 Task: Look for space in Khanapur, India from 10th June, 2023 to 25th June, 2023 for 4 adults in price range Rs.10000 to Rs.15000. Place can be private room with 4 bedrooms having 4 beds and 4 bathrooms. Property type can be house, flat, guest house, hotel. Amenities needed are: wifi, TV, free parkinig on premises, gym, breakfast. Booking option can be shelf check-in. Required host language is English.
Action: Mouse moved to (621, 146)
Screenshot: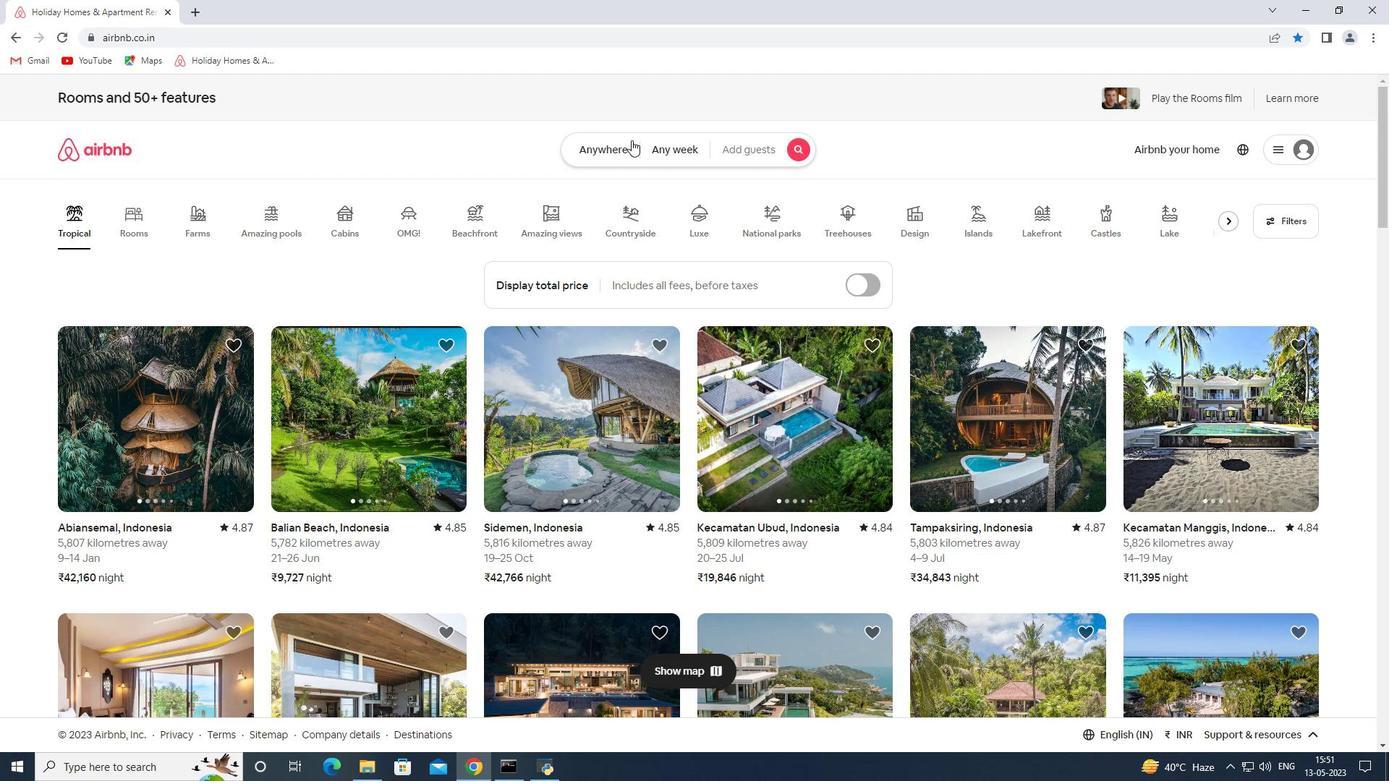 
Action: Mouse pressed left at (621, 146)
Screenshot: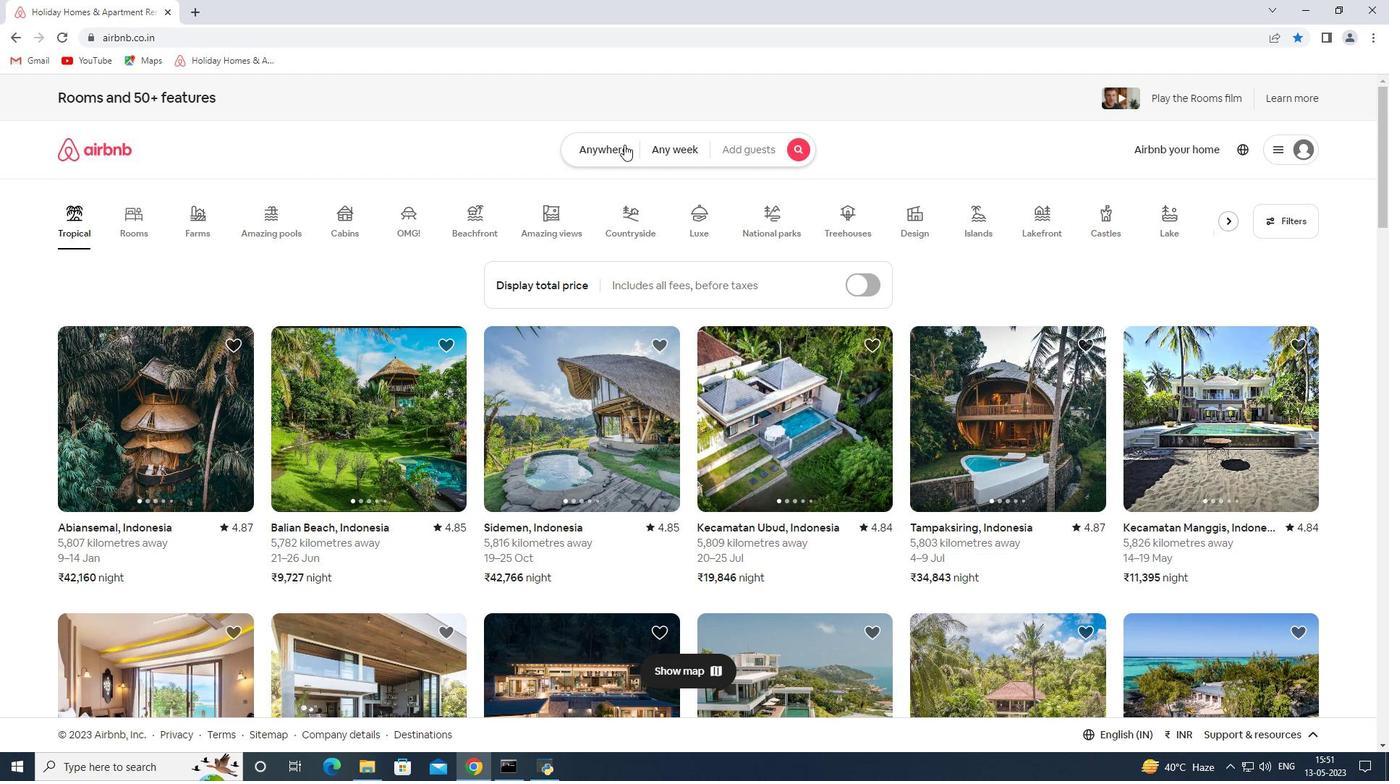 
Action: Mouse moved to (532, 203)
Screenshot: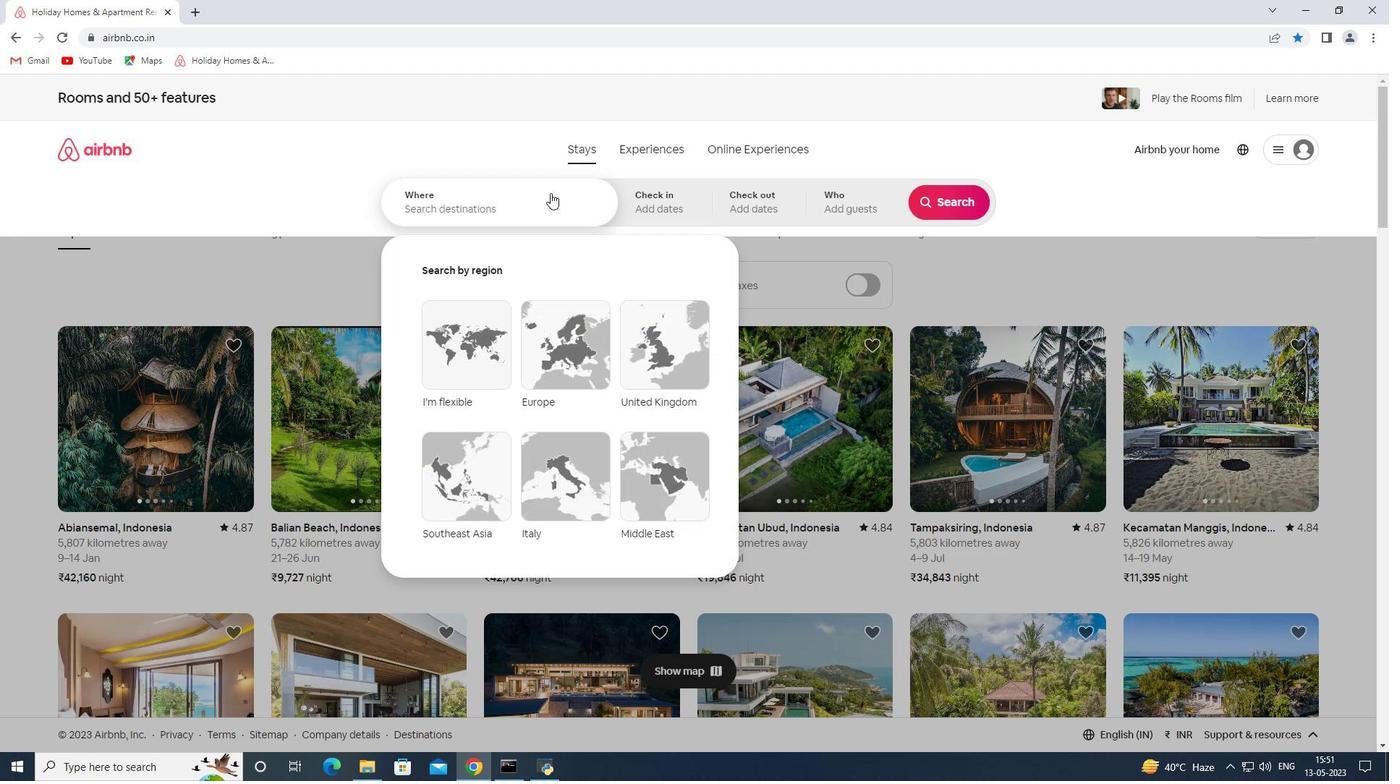 
Action: Mouse pressed left at (532, 203)
Screenshot: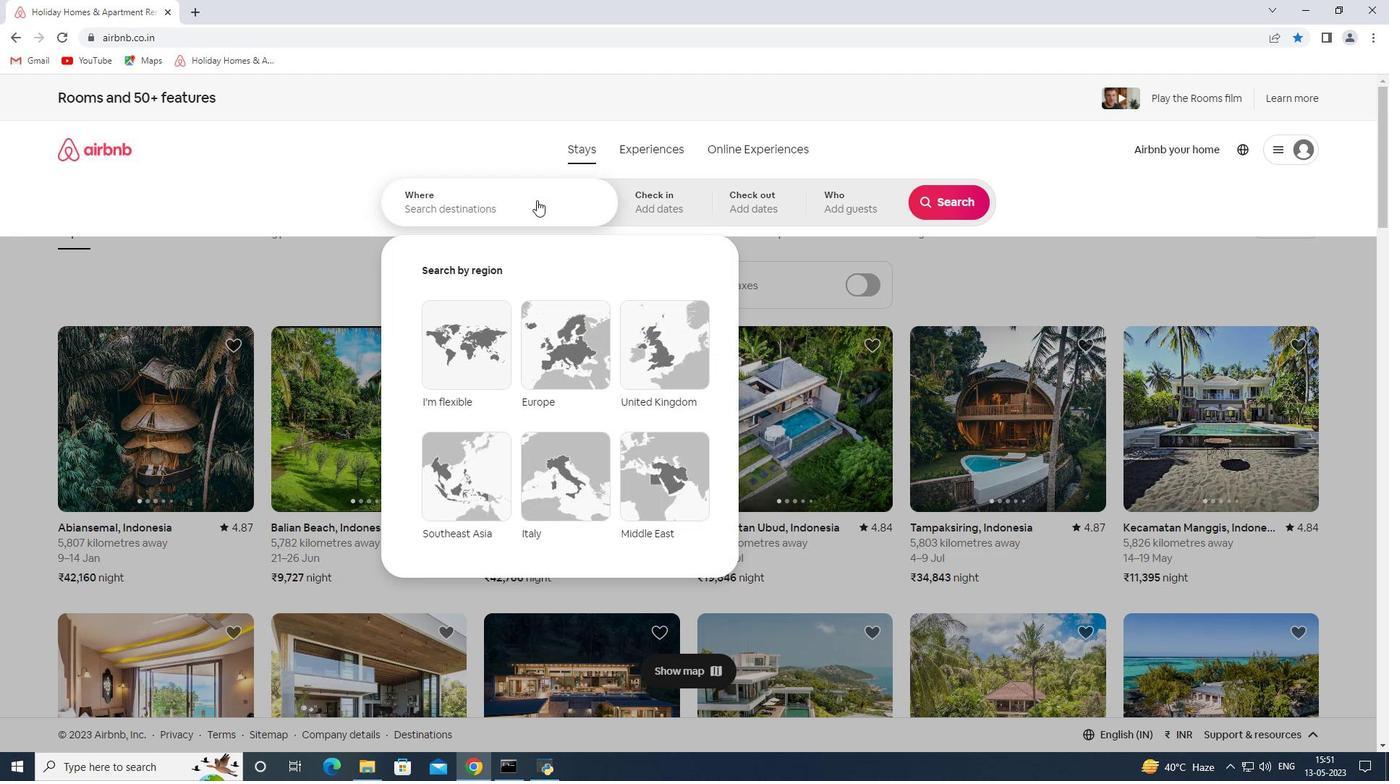 
Action: Mouse moved to (527, 204)
Screenshot: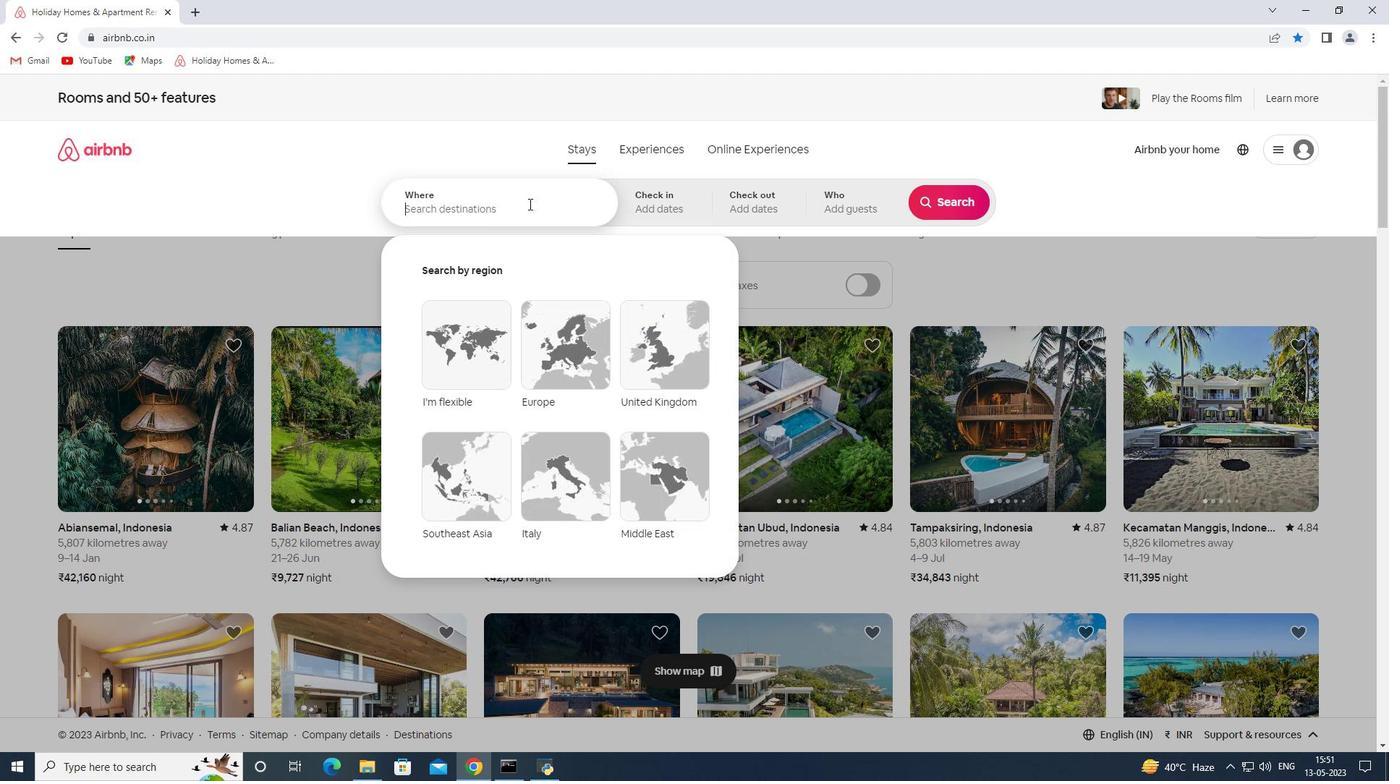 
Action: Key pressed <Key.shift>Khn<Key.backspace>anapur,<Key.space><Key.shift>India<Key.shift><Key.enter>
Screenshot: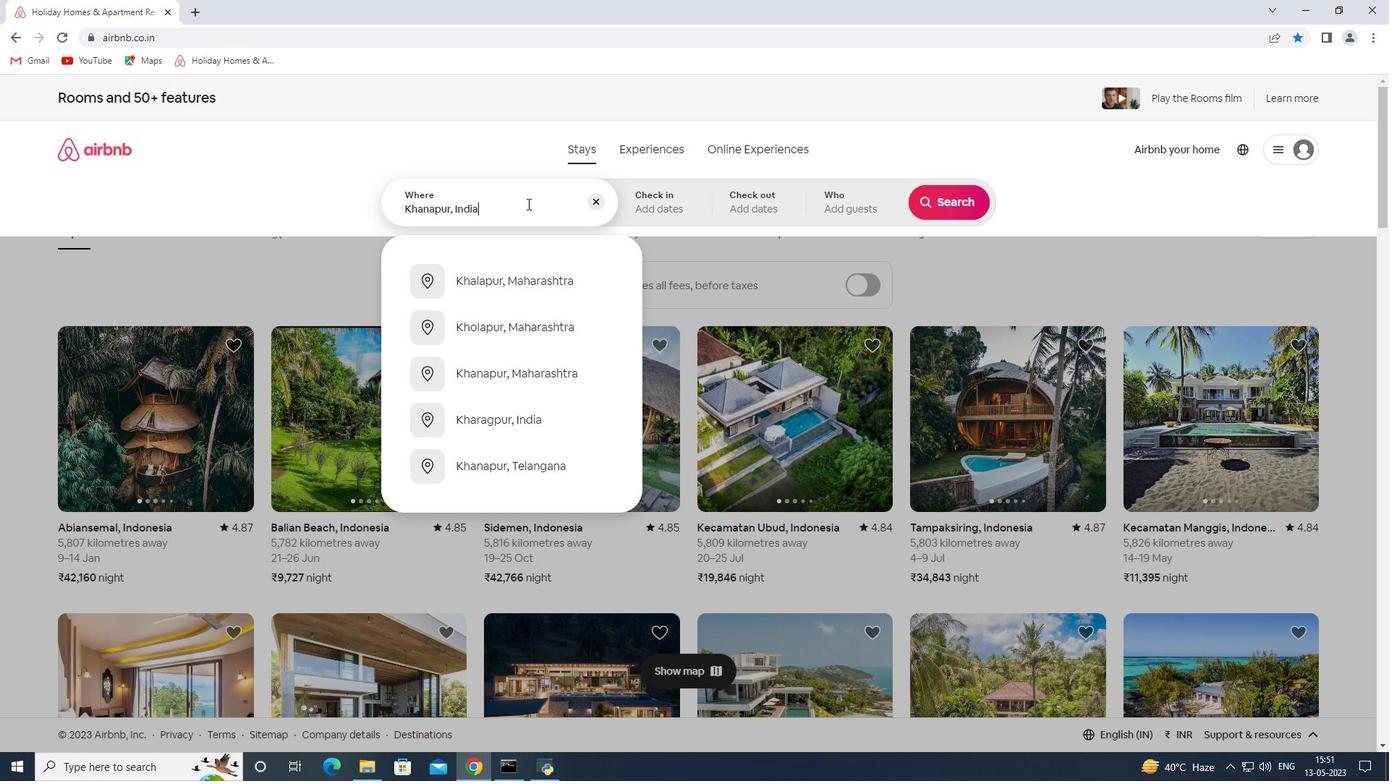 
Action: Mouse moved to (926, 418)
Screenshot: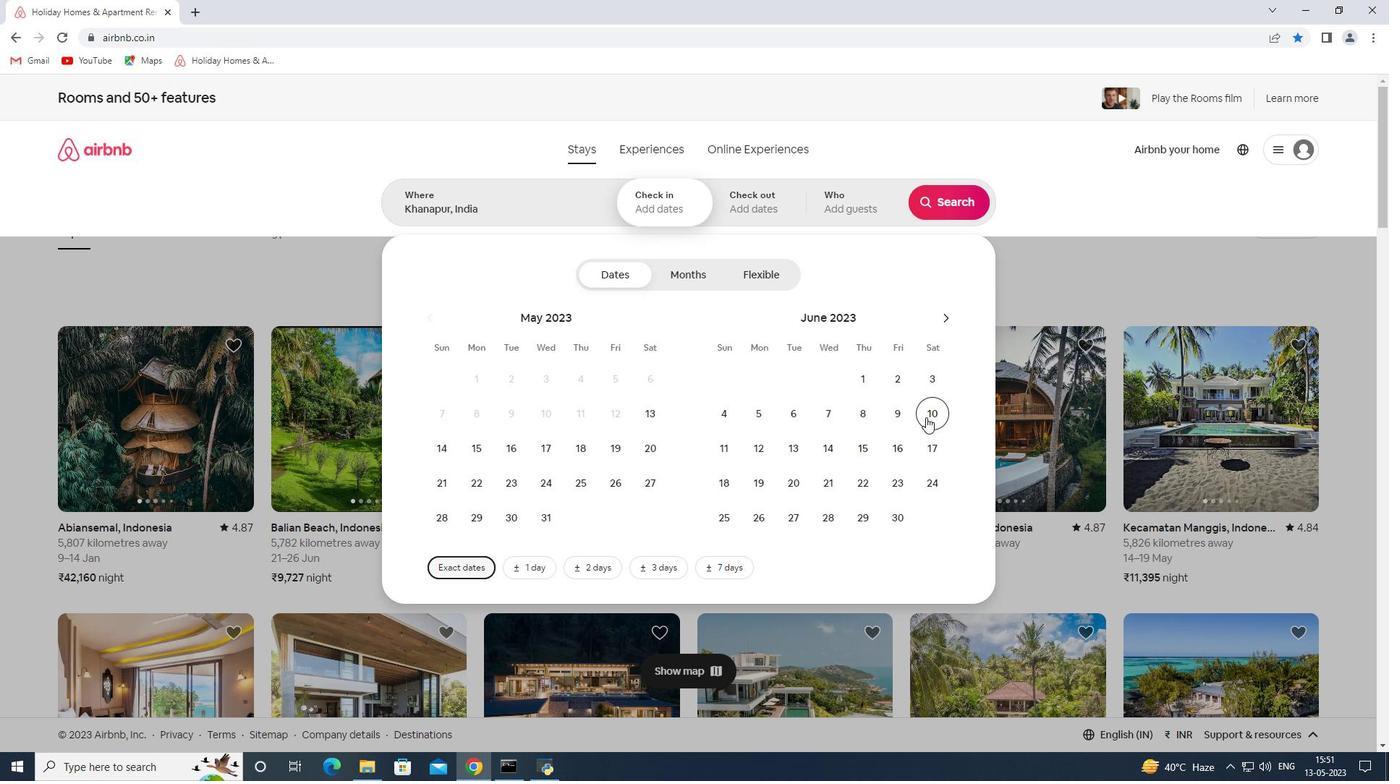 
Action: Mouse pressed left at (926, 418)
Screenshot: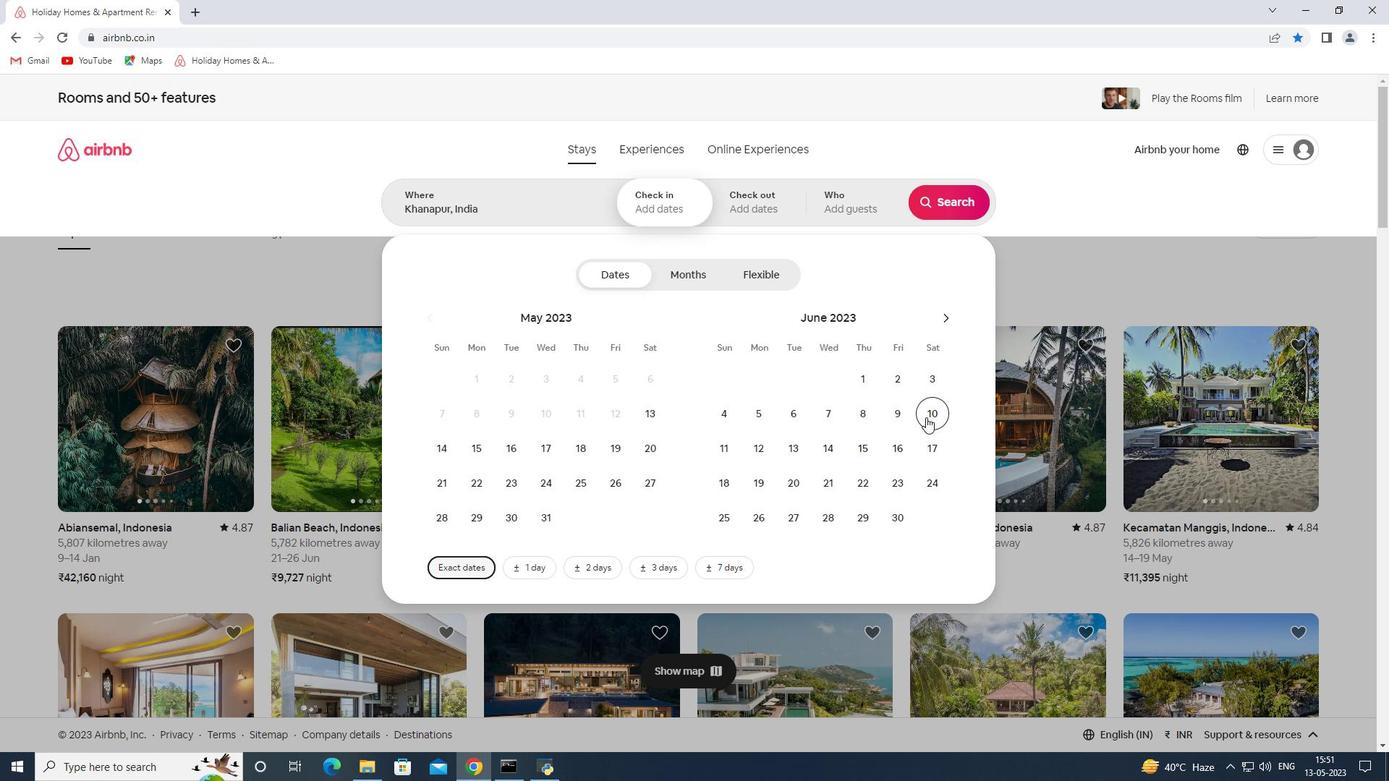 
Action: Mouse moved to (733, 518)
Screenshot: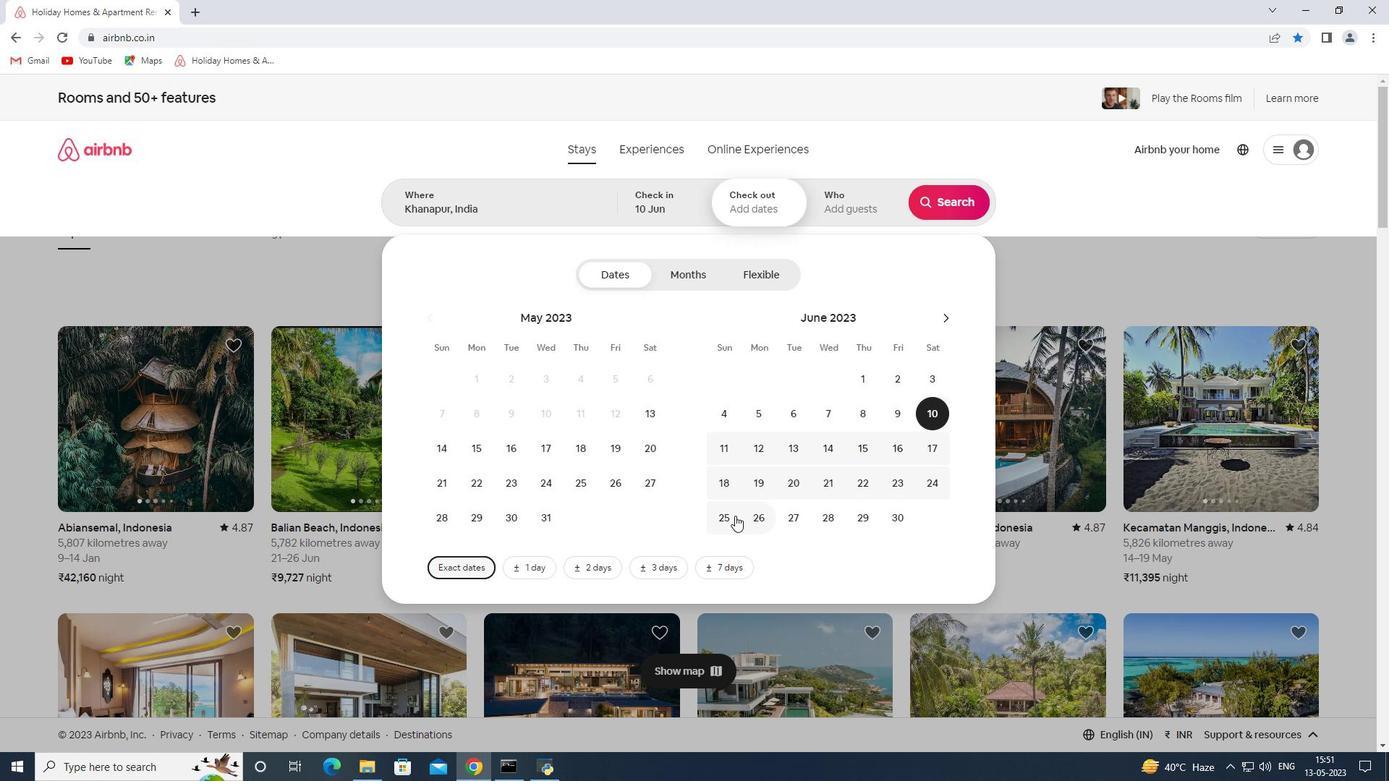 
Action: Mouse pressed left at (733, 518)
Screenshot: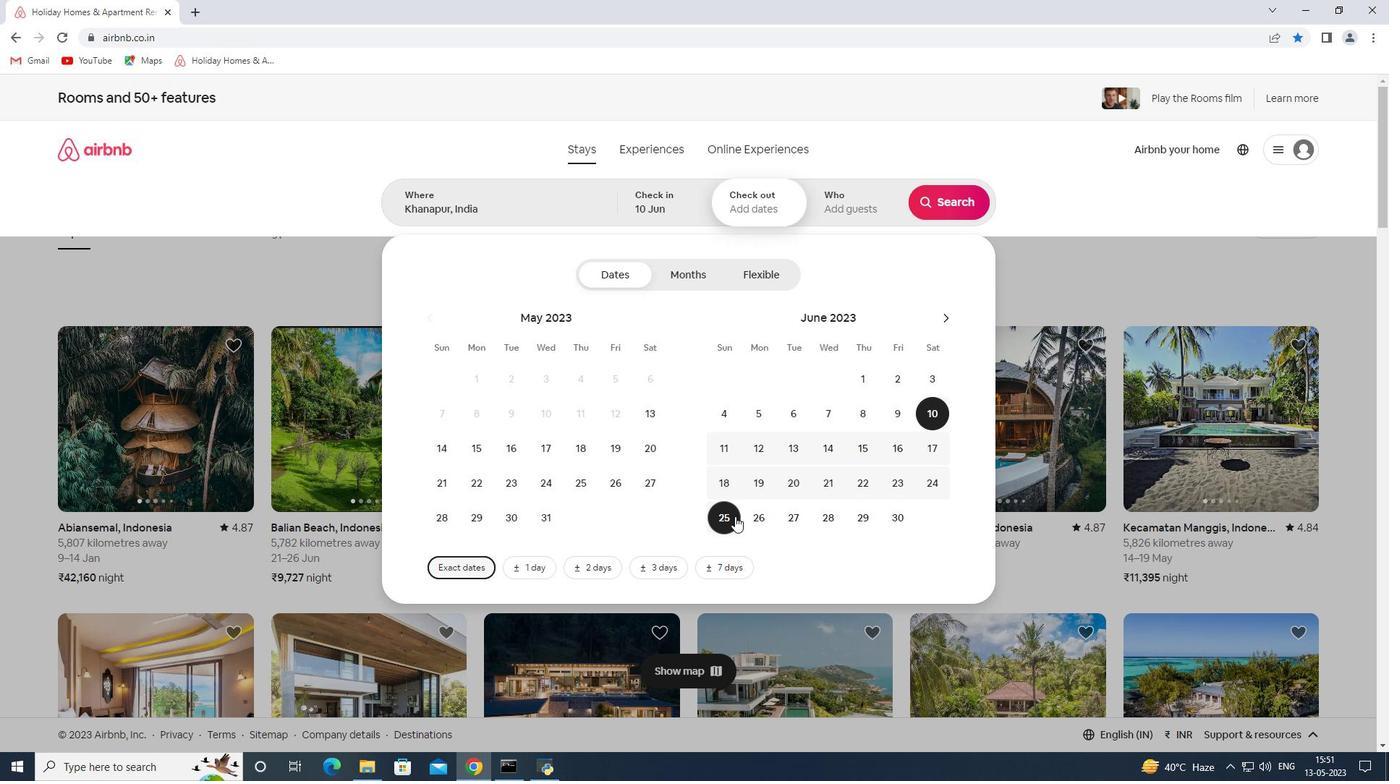 
Action: Mouse moved to (829, 208)
Screenshot: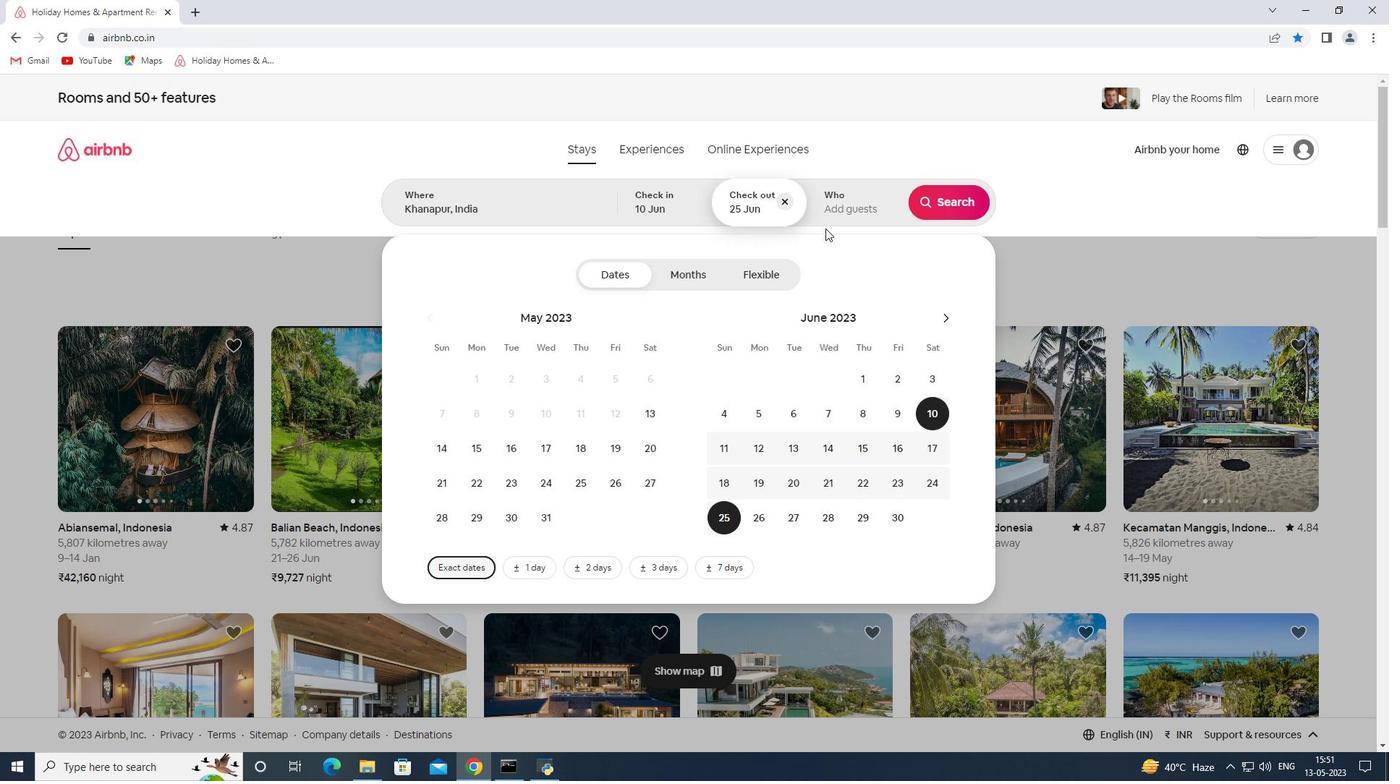 
Action: Mouse pressed left at (829, 208)
Screenshot: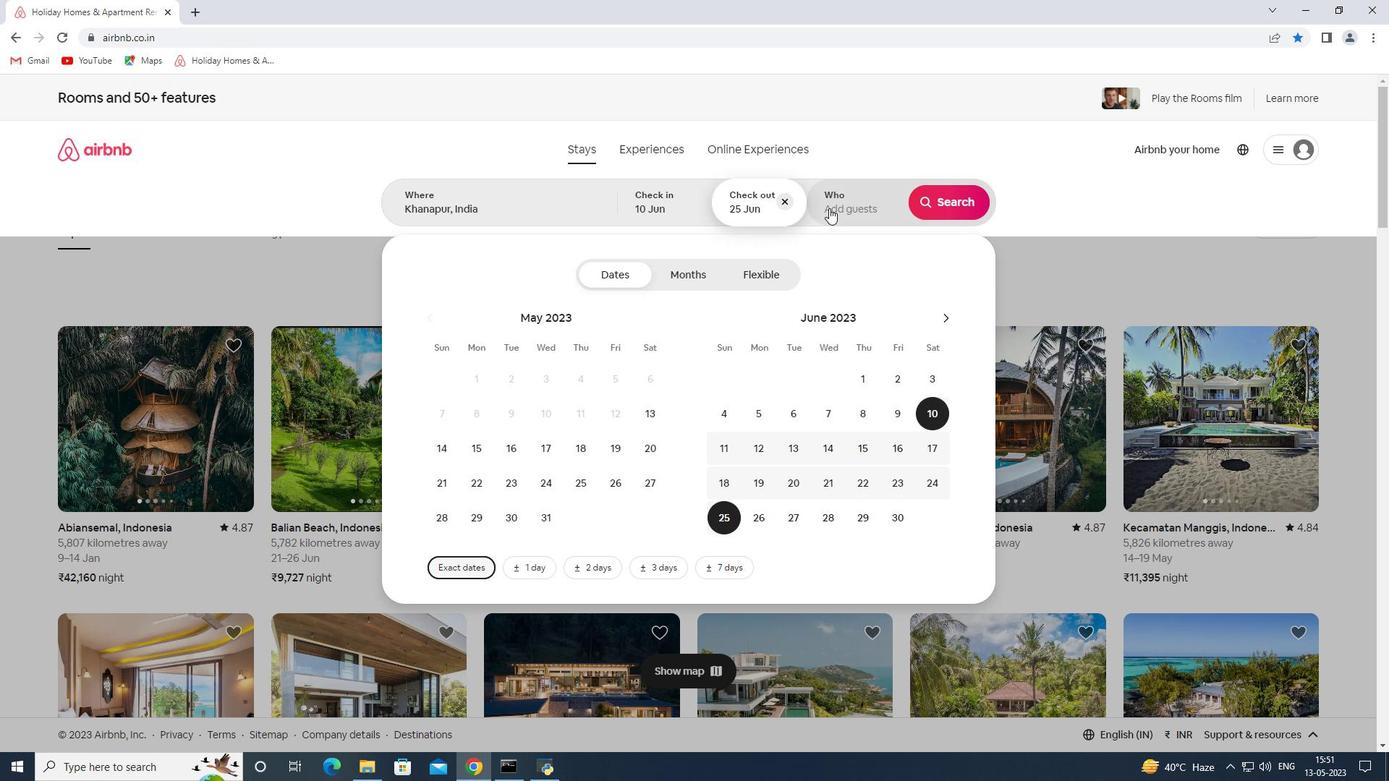
Action: Mouse moved to (954, 278)
Screenshot: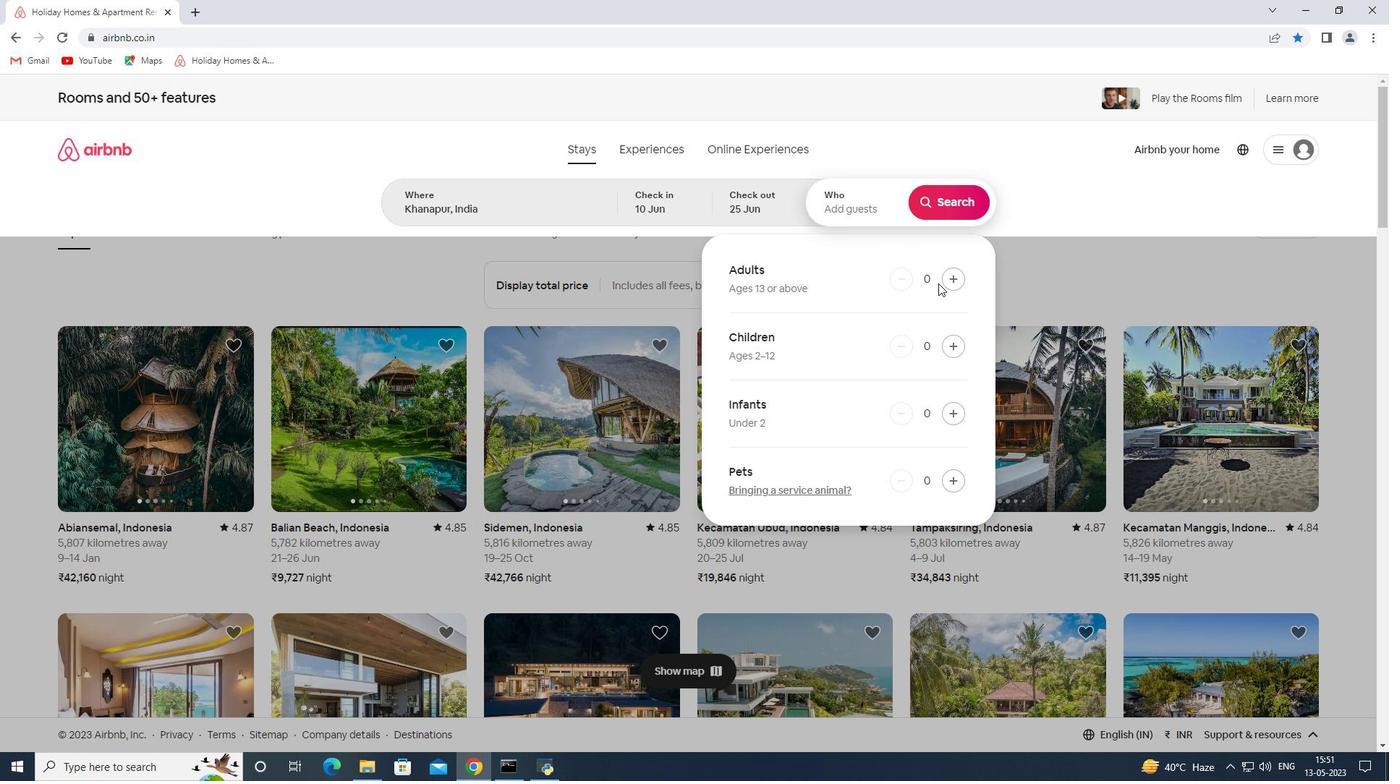 
Action: Mouse pressed left at (954, 278)
Screenshot: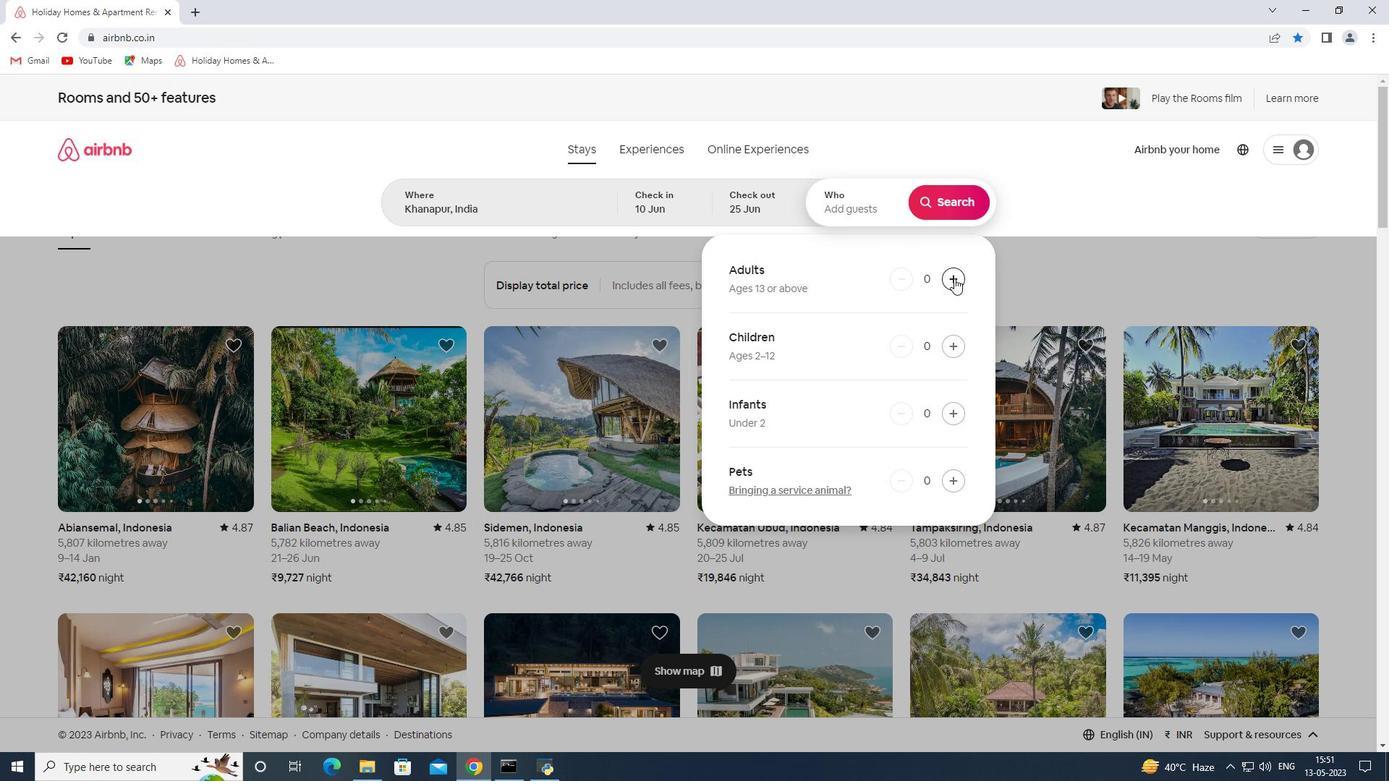 
Action: Mouse pressed left at (954, 278)
Screenshot: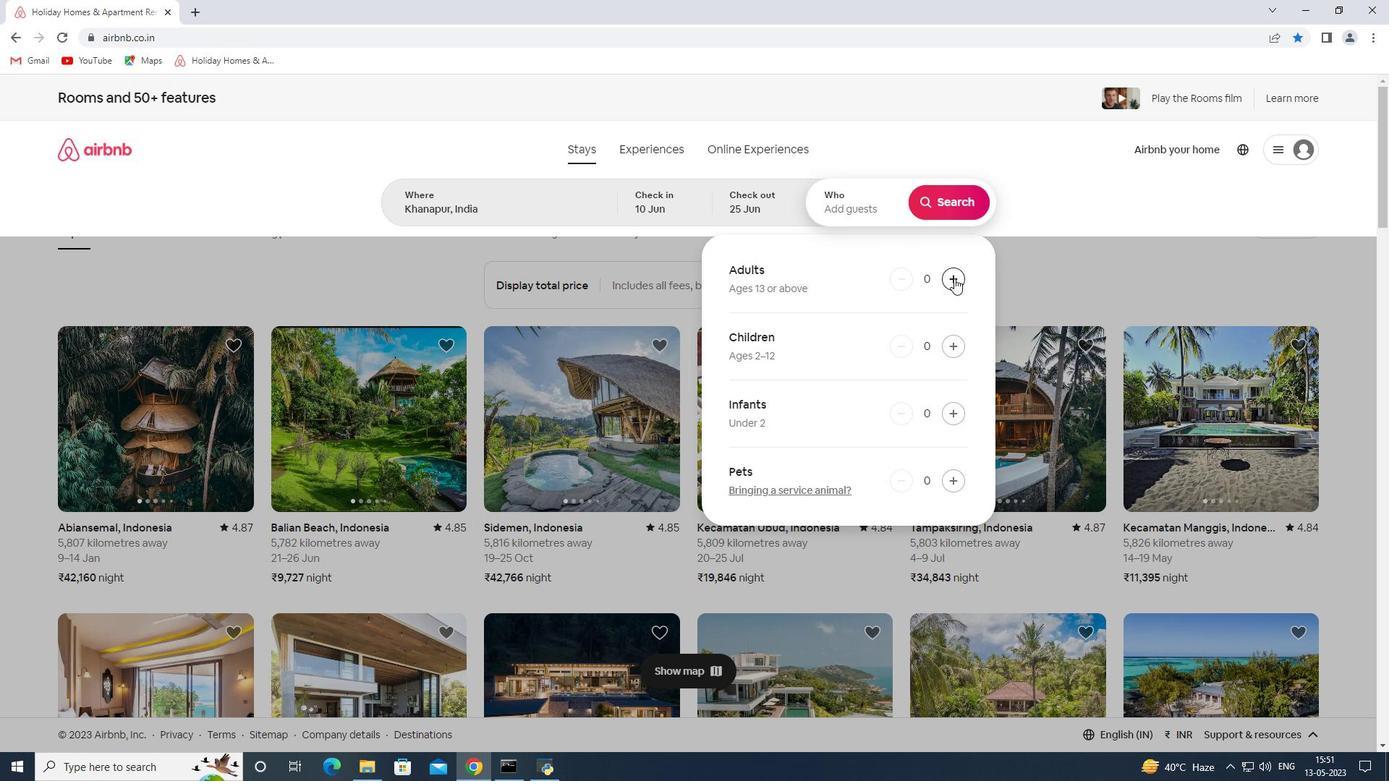 
Action: Mouse pressed left at (954, 278)
Screenshot: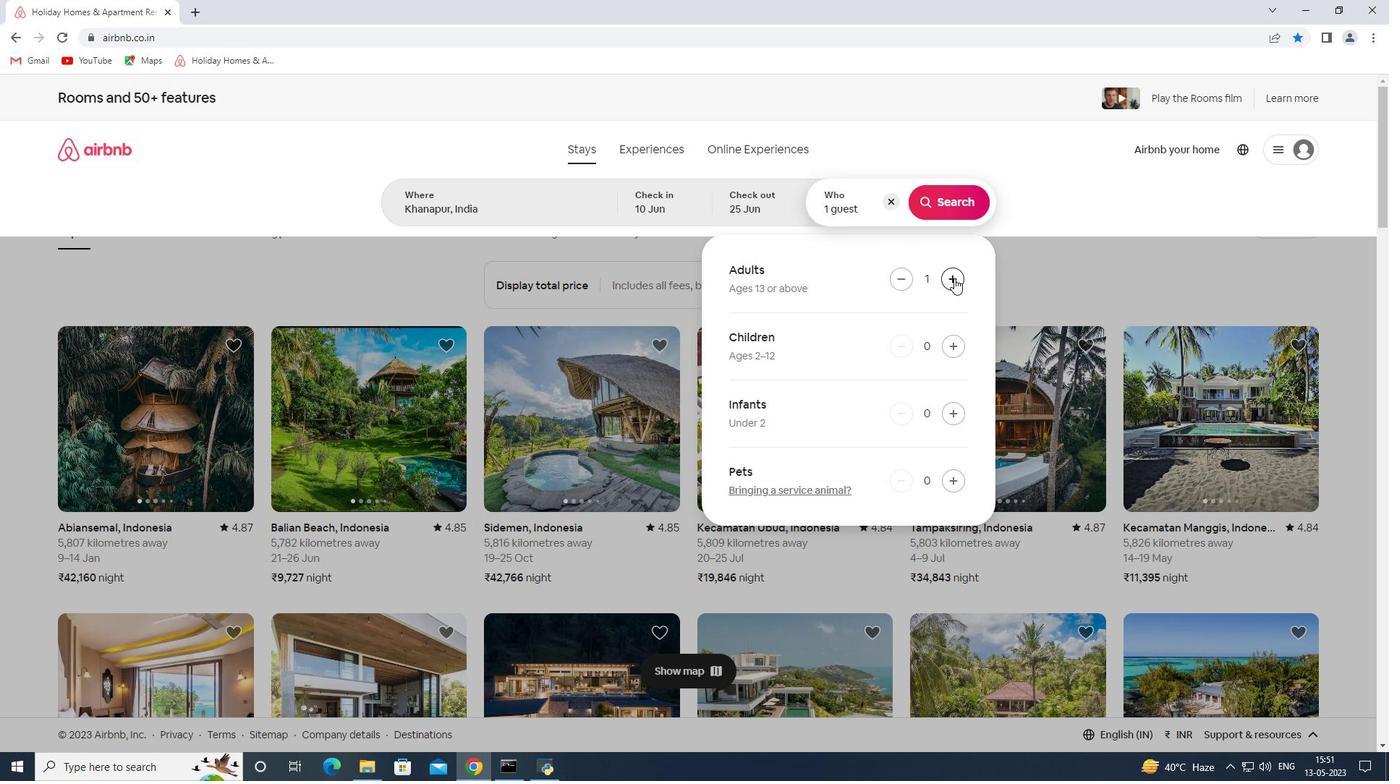 
Action: Mouse pressed left at (954, 278)
Screenshot: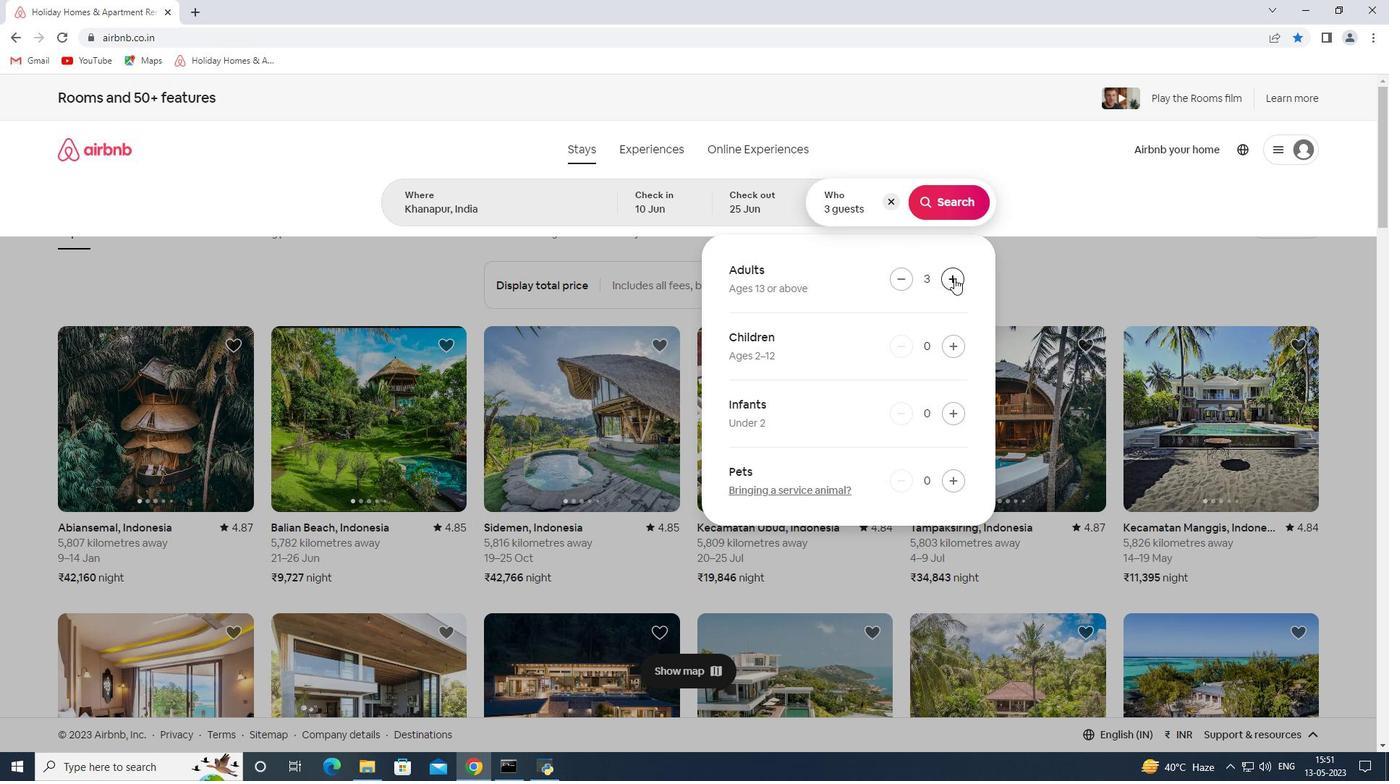 
Action: Mouse pressed left at (954, 278)
Screenshot: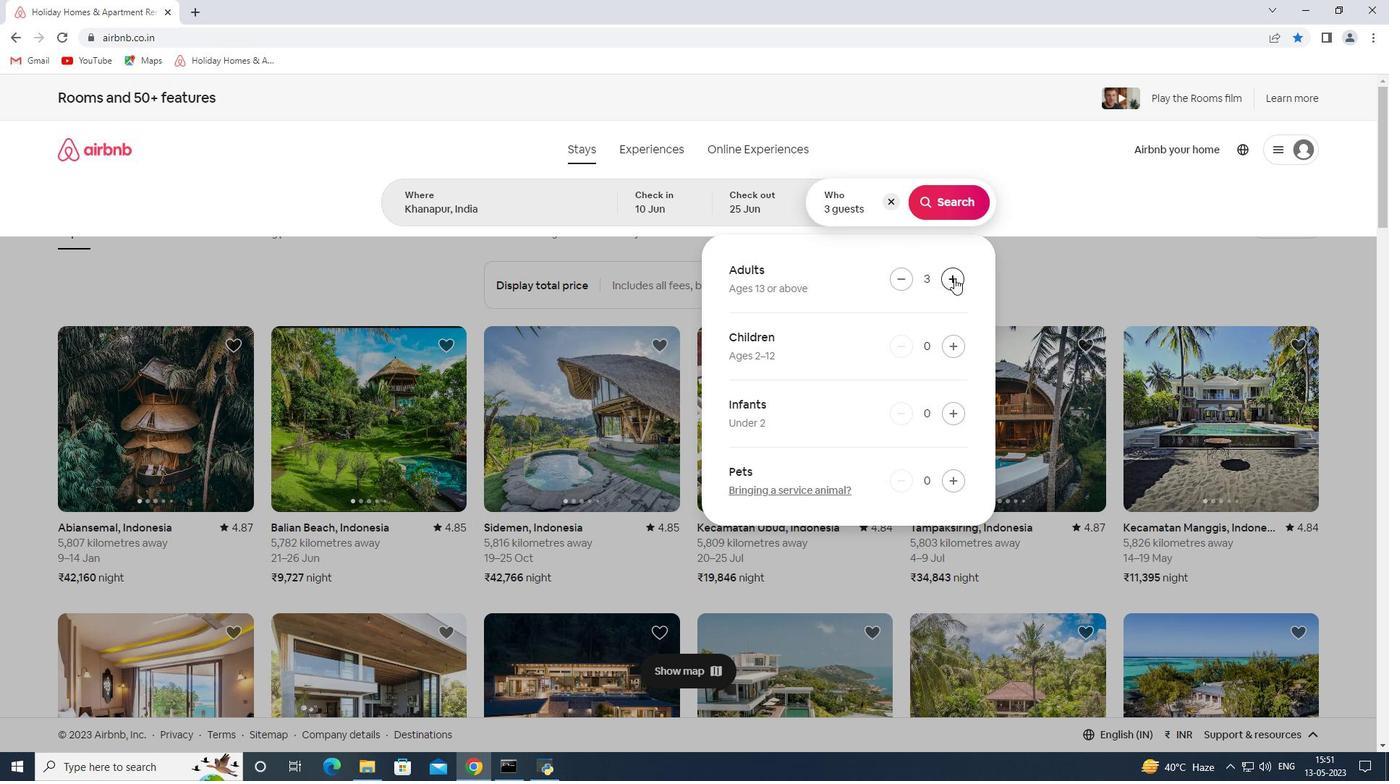 
Action: Mouse moved to (902, 280)
Screenshot: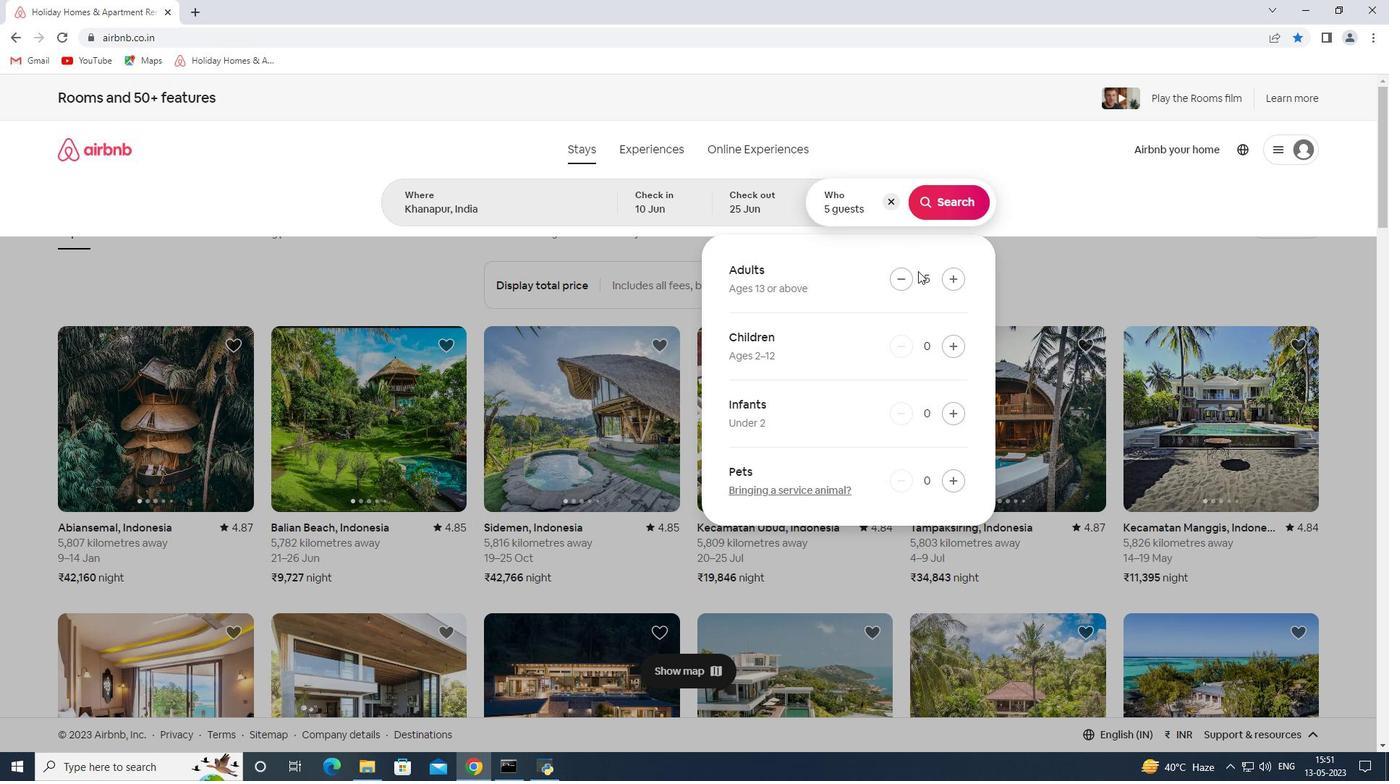 
Action: Mouse pressed left at (902, 280)
Screenshot: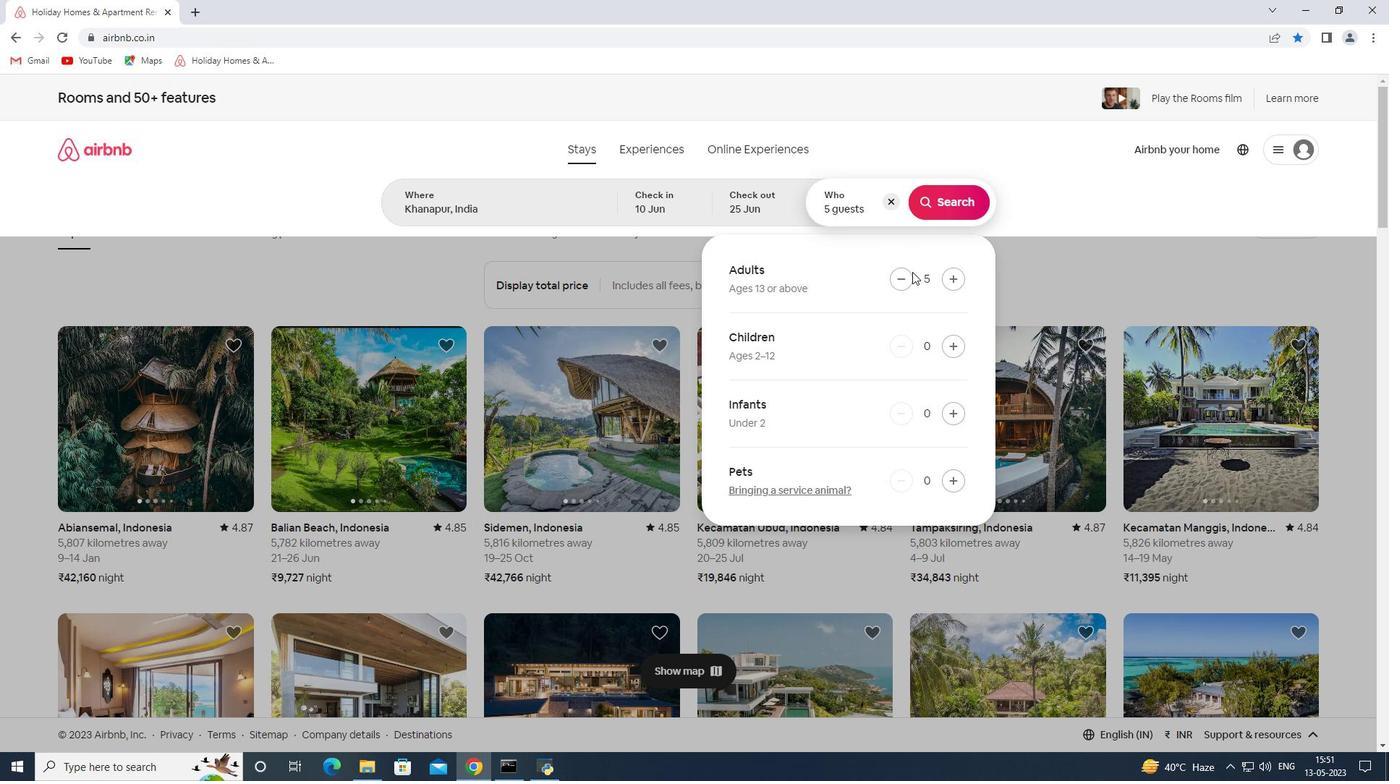 
Action: Mouse moved to (939, 196)
Screenshot: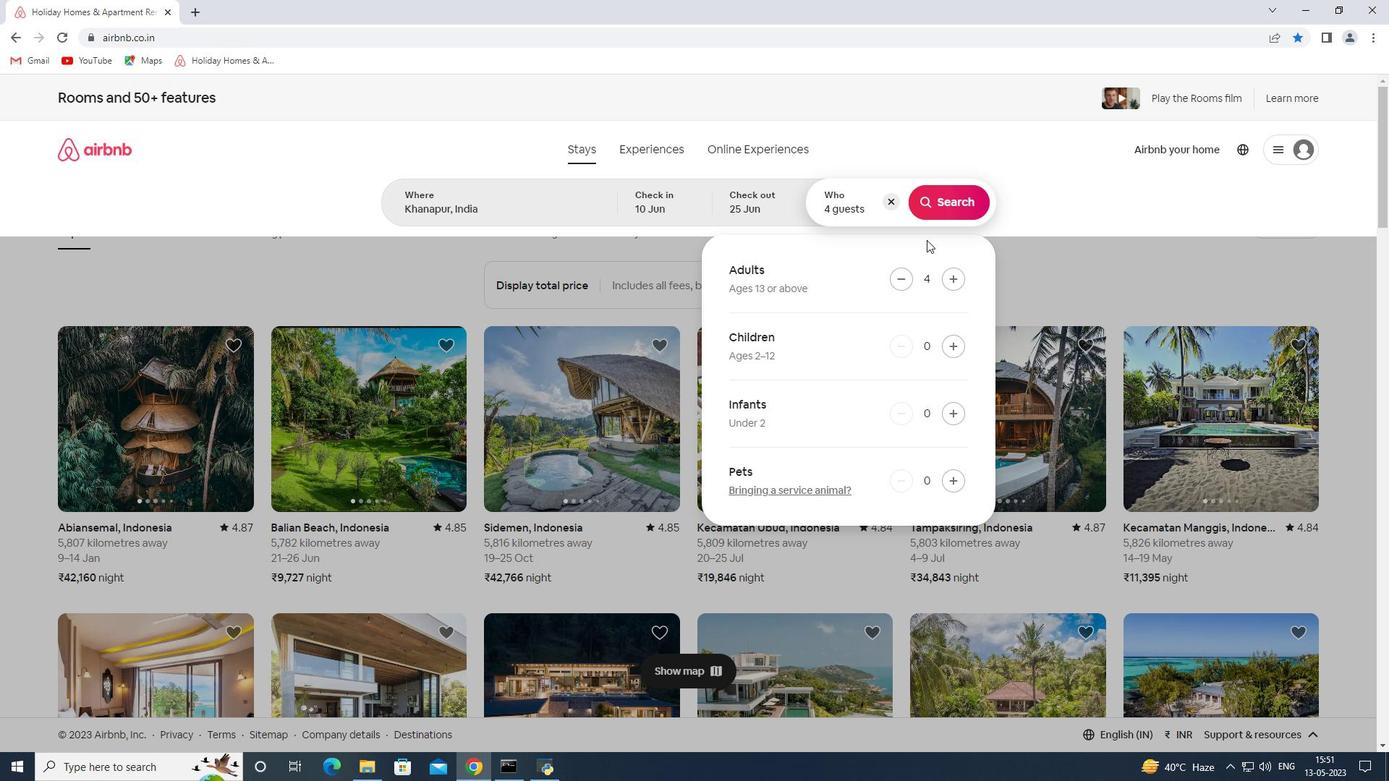 
Action: Mouse pressed left at (939, 196)
Screenshot: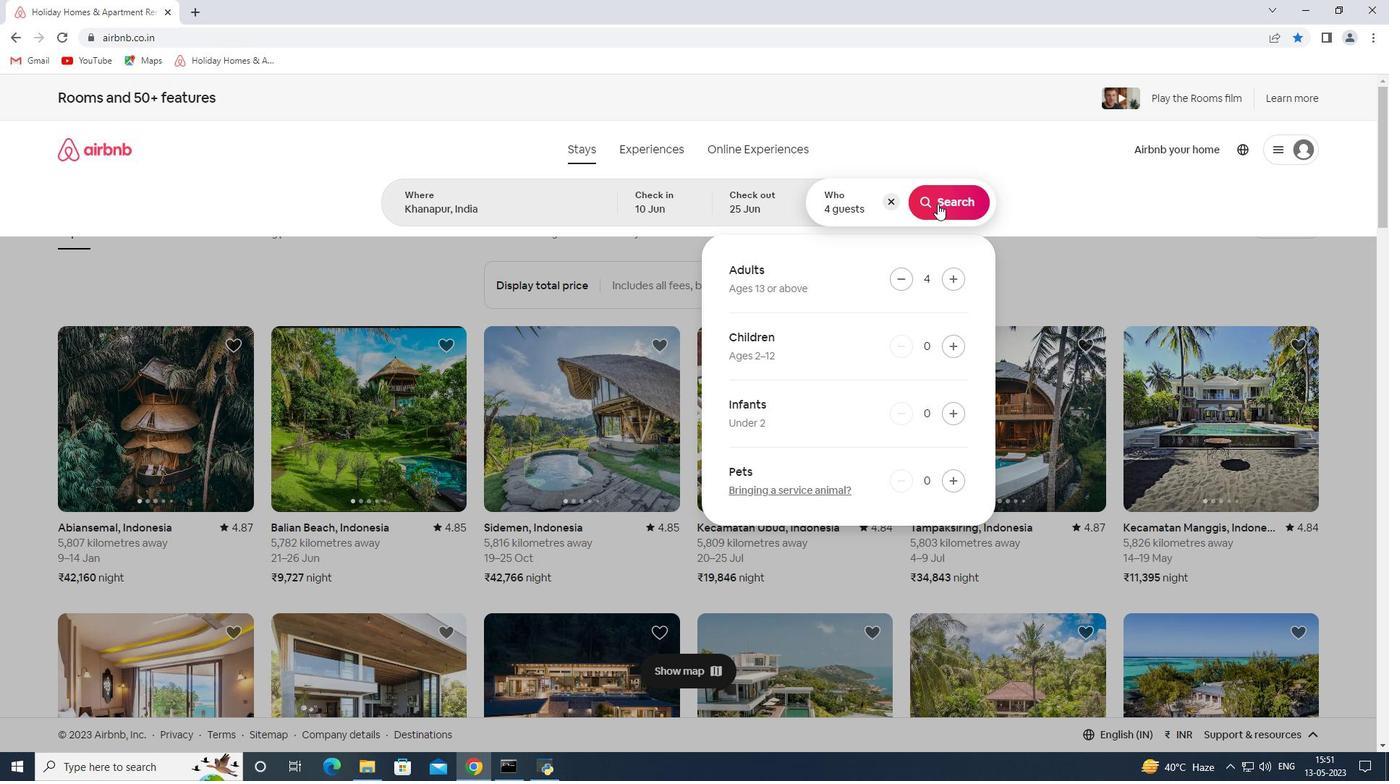 
Action: Mouse moved to (1335, 162)
Screenshot: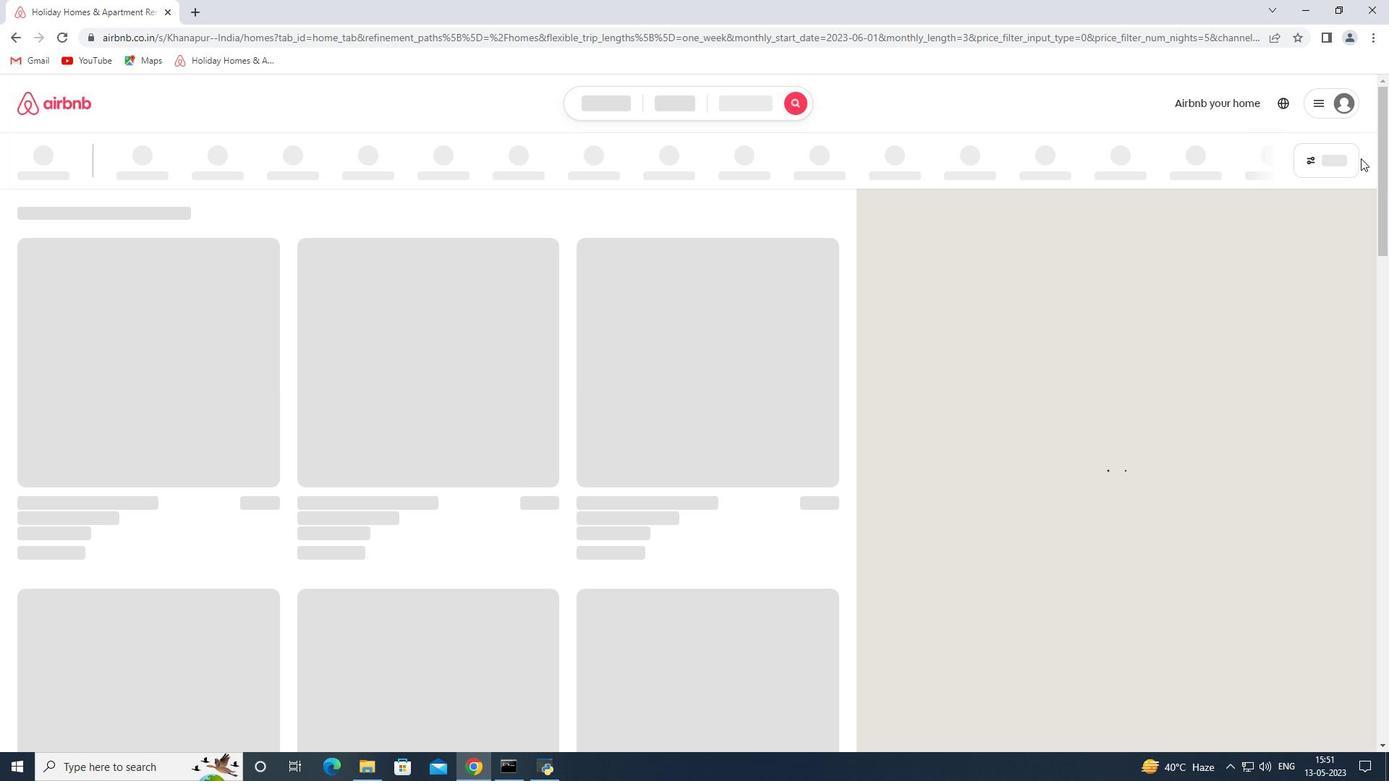 
Action: Mouse pressed left at (1335, 162)
Screenshot: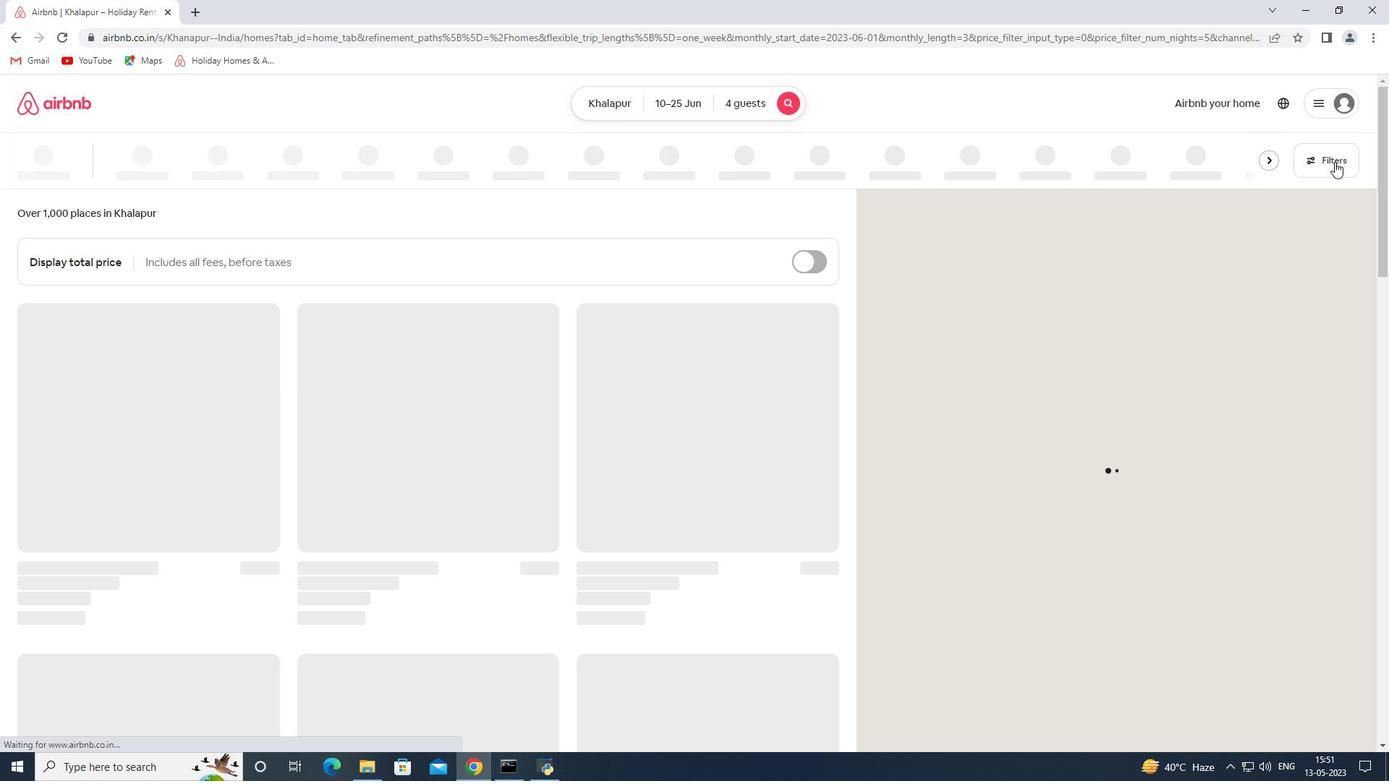 
Action: Mouse moved to (625, 497)
Screenshot: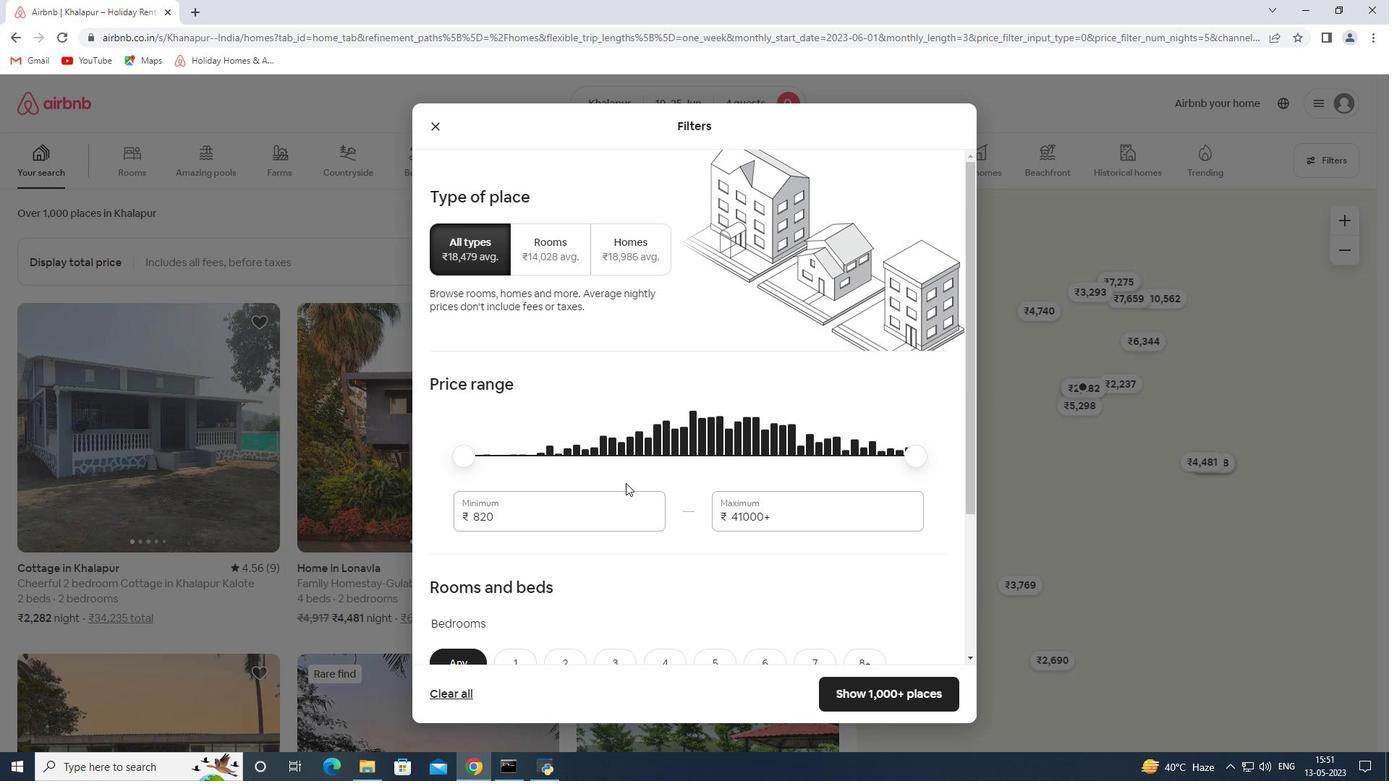 
Action: Mouse pressed left at (625, 497)
Screenshot: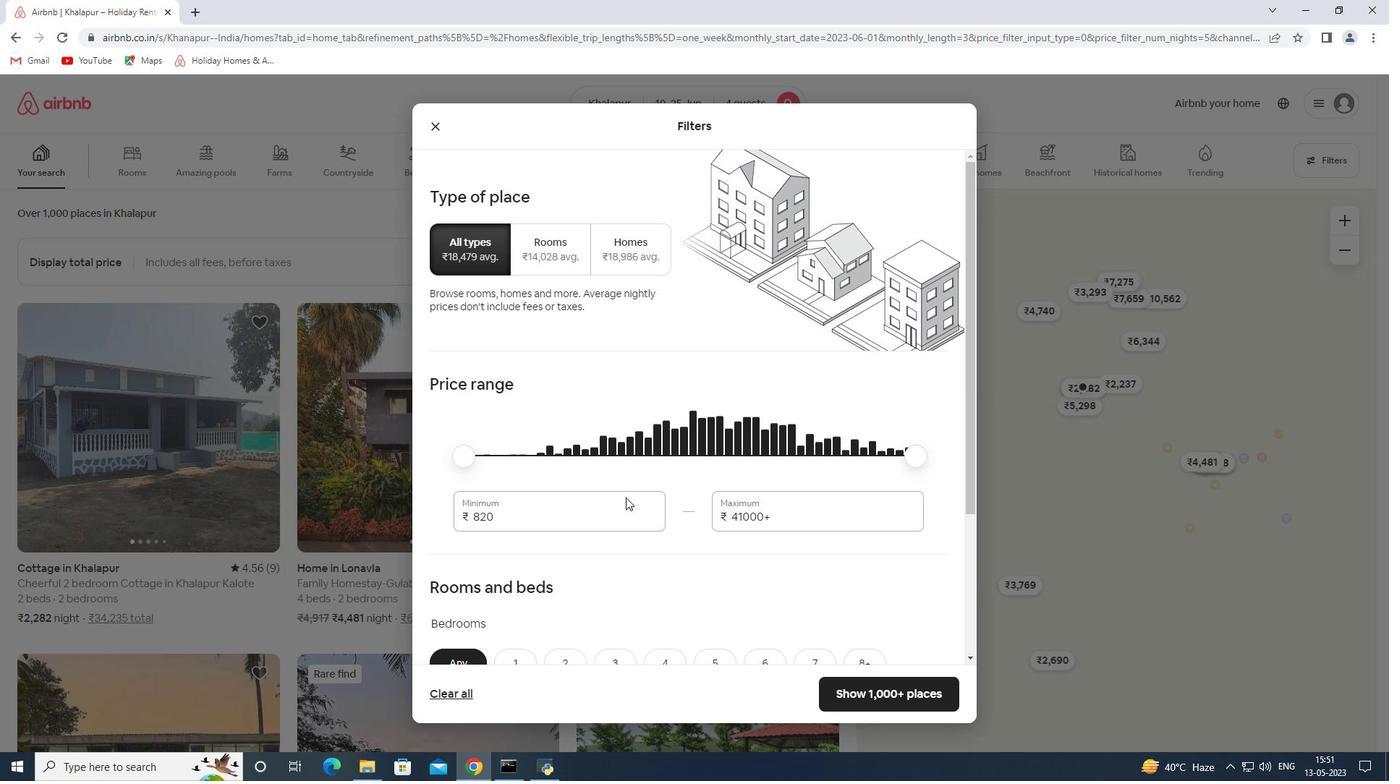 
Action: Mouse pressed left at (625, 497)
Screenshot: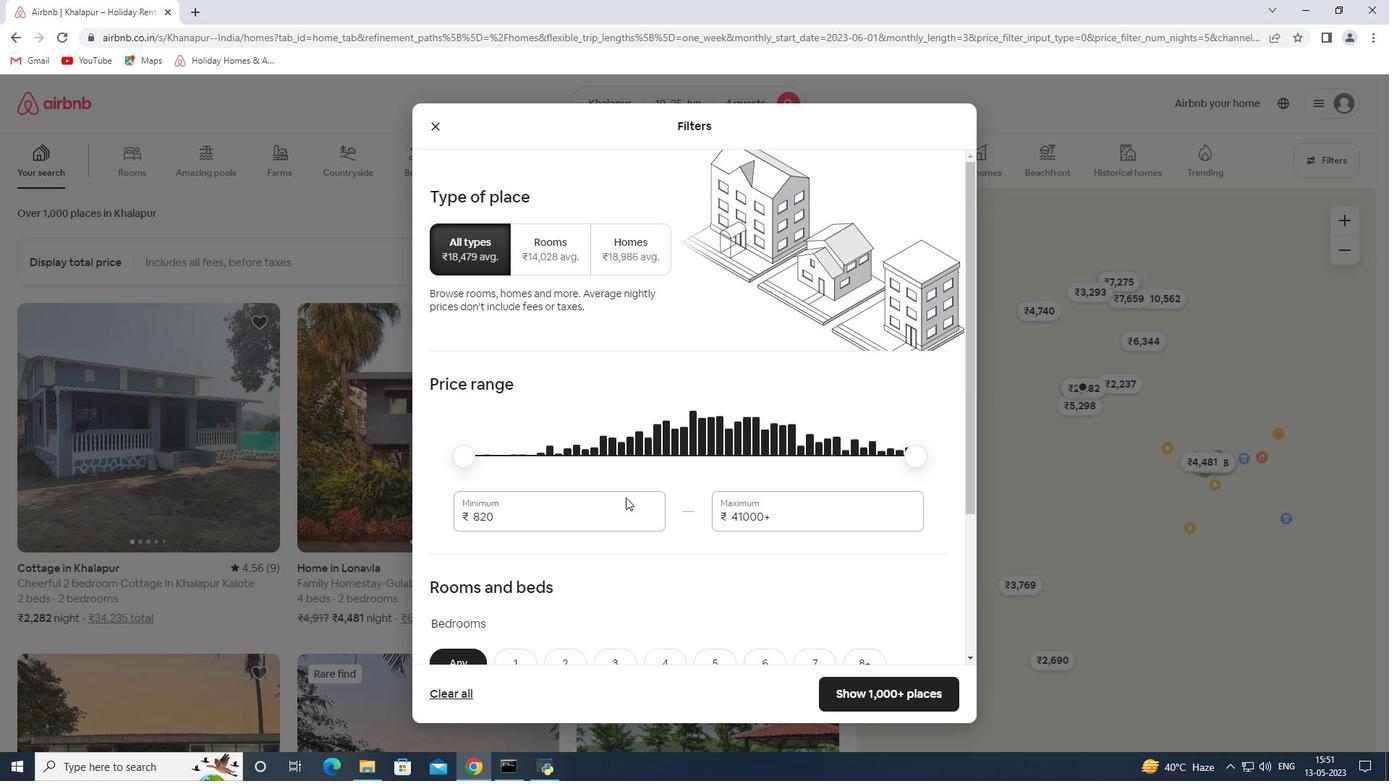 
Action: Mouse moved to (618, 512)
Screenshot: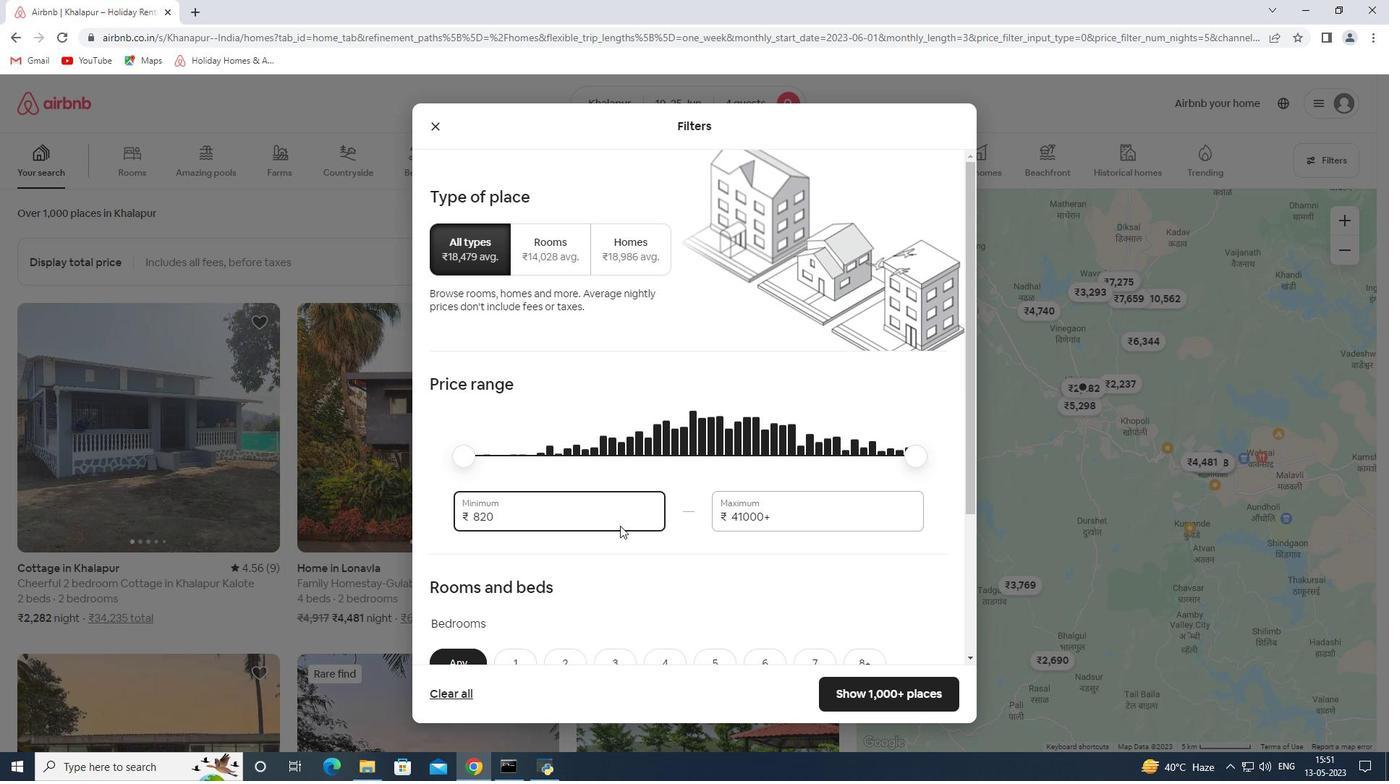 
Action: Mouse pressed left at (618, 512)
Screenshot: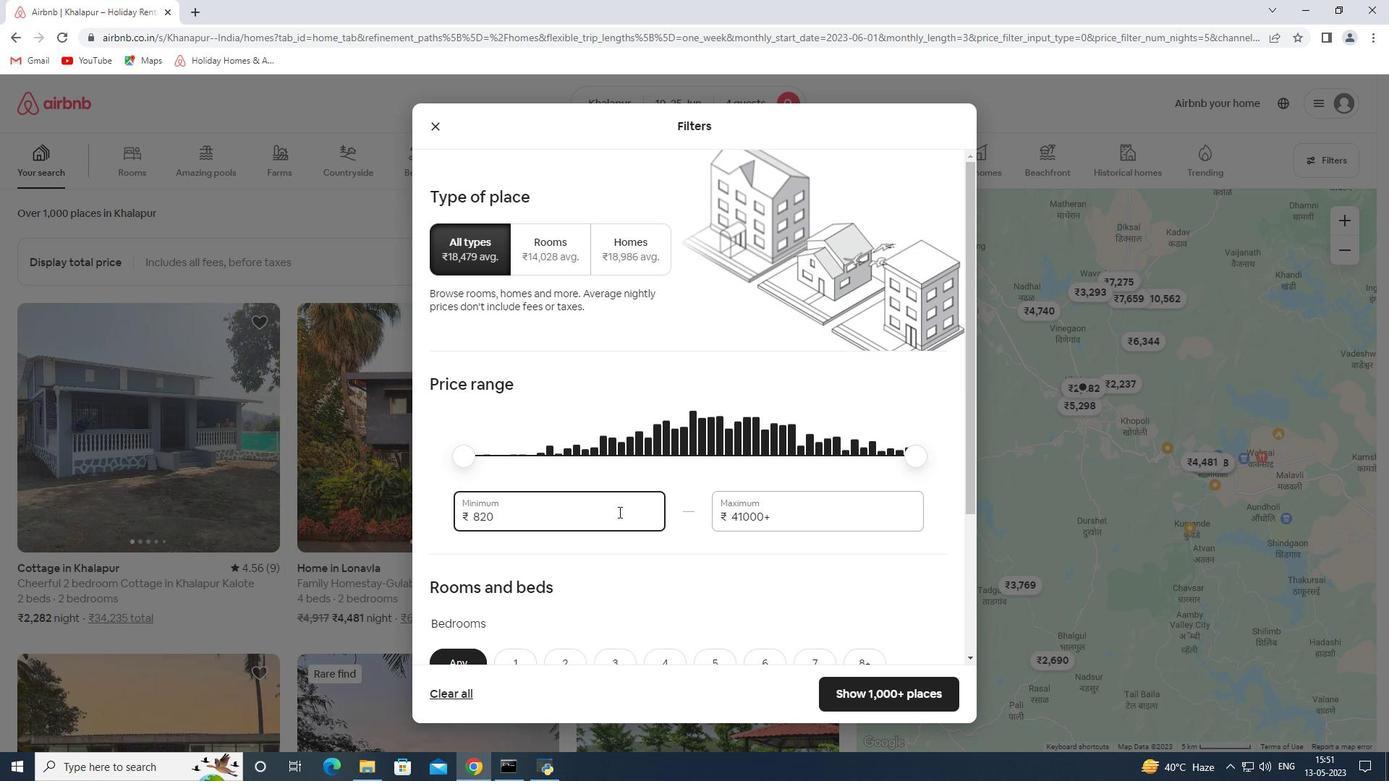 
Action: Mouse pressed left at (618, 512)
Screenshot: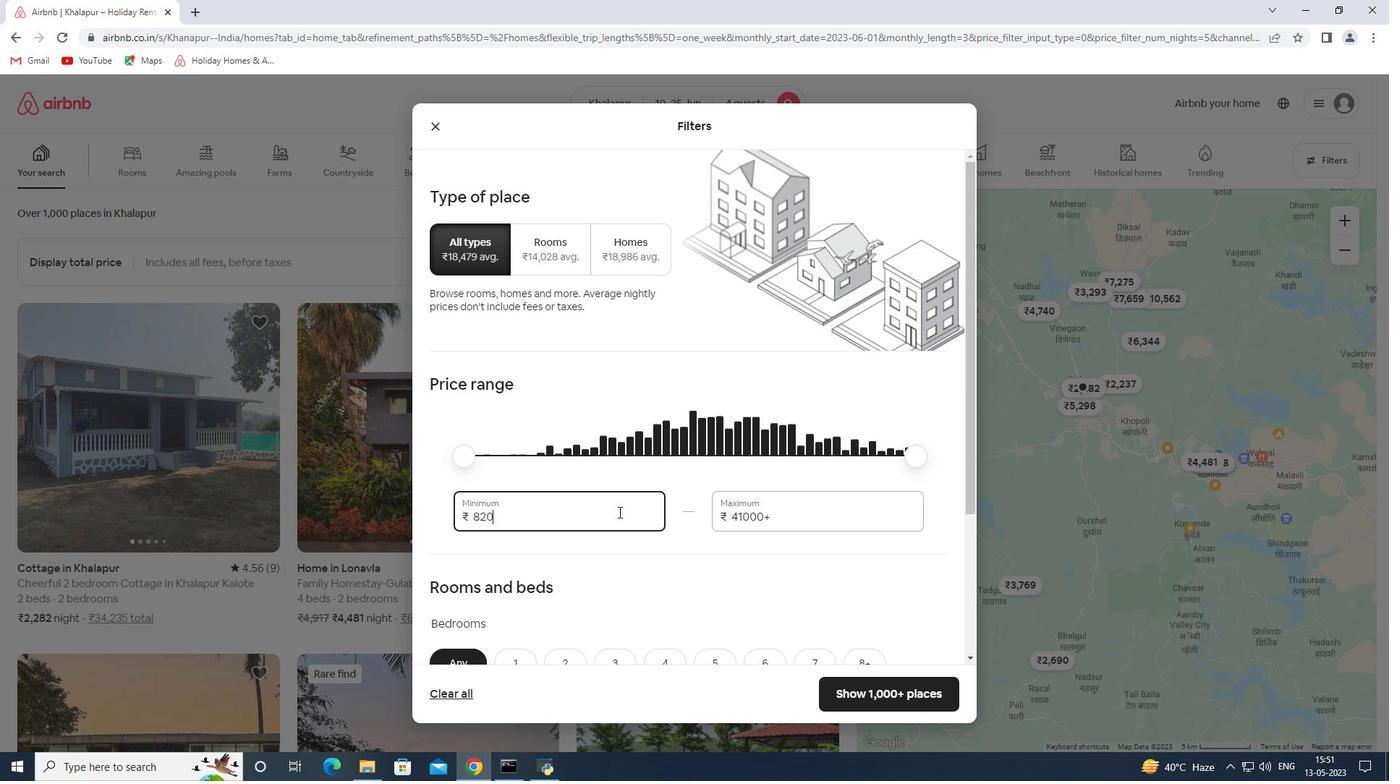 
Action: Key pressed 10000<Key.tab>12<Key.backspace>5000
Screenshot: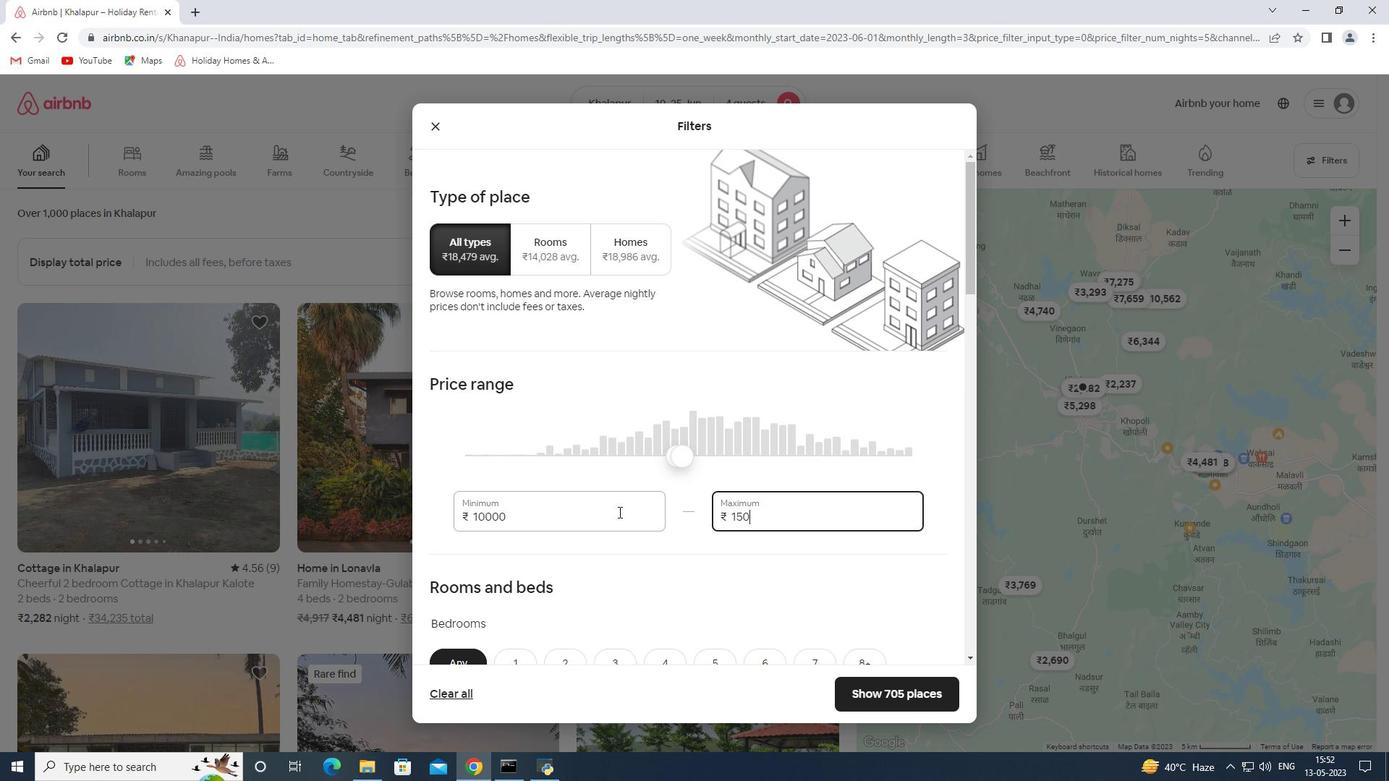 
Action: Mouse scrolled (618, 511) with delta (0, 0)
Screenshot: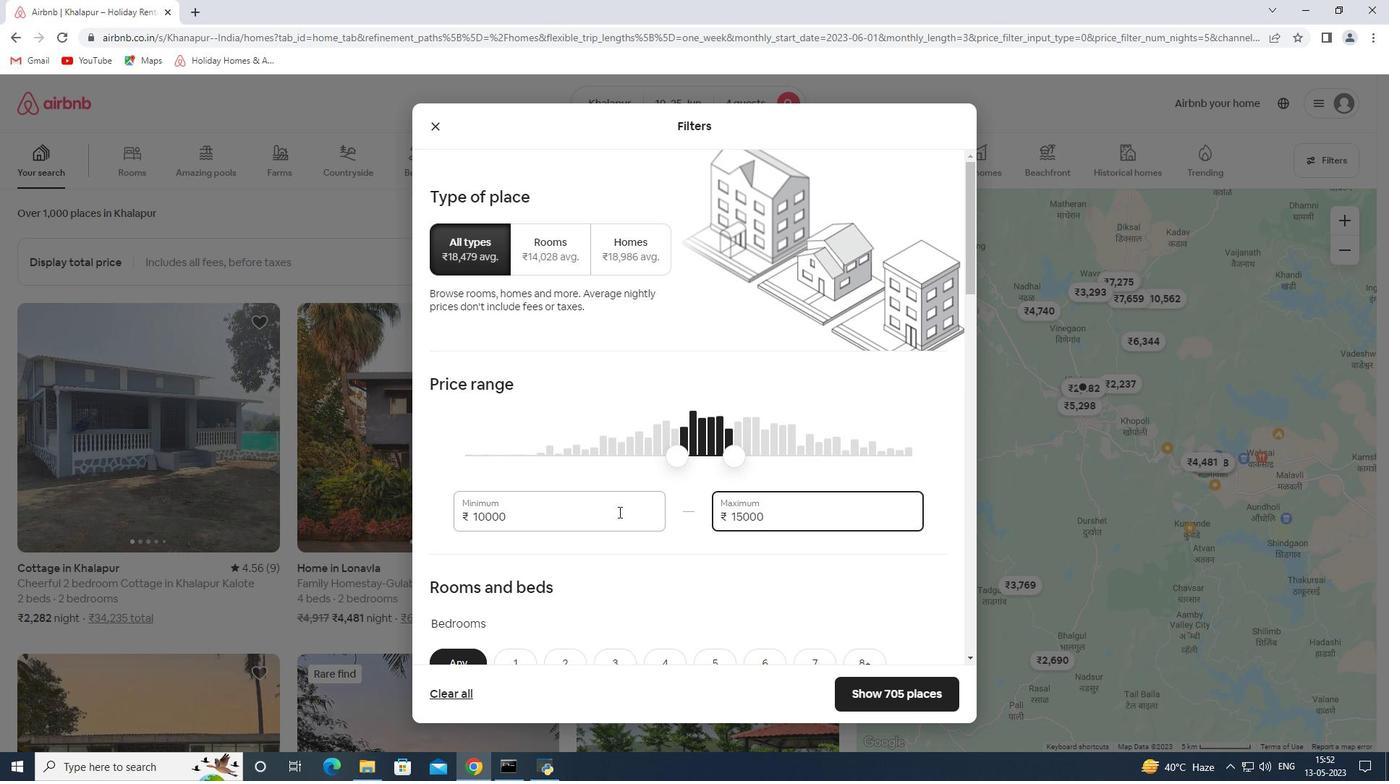
Action: Mouse scrolled (618, 511) with delta (0, 0)
Screenshot: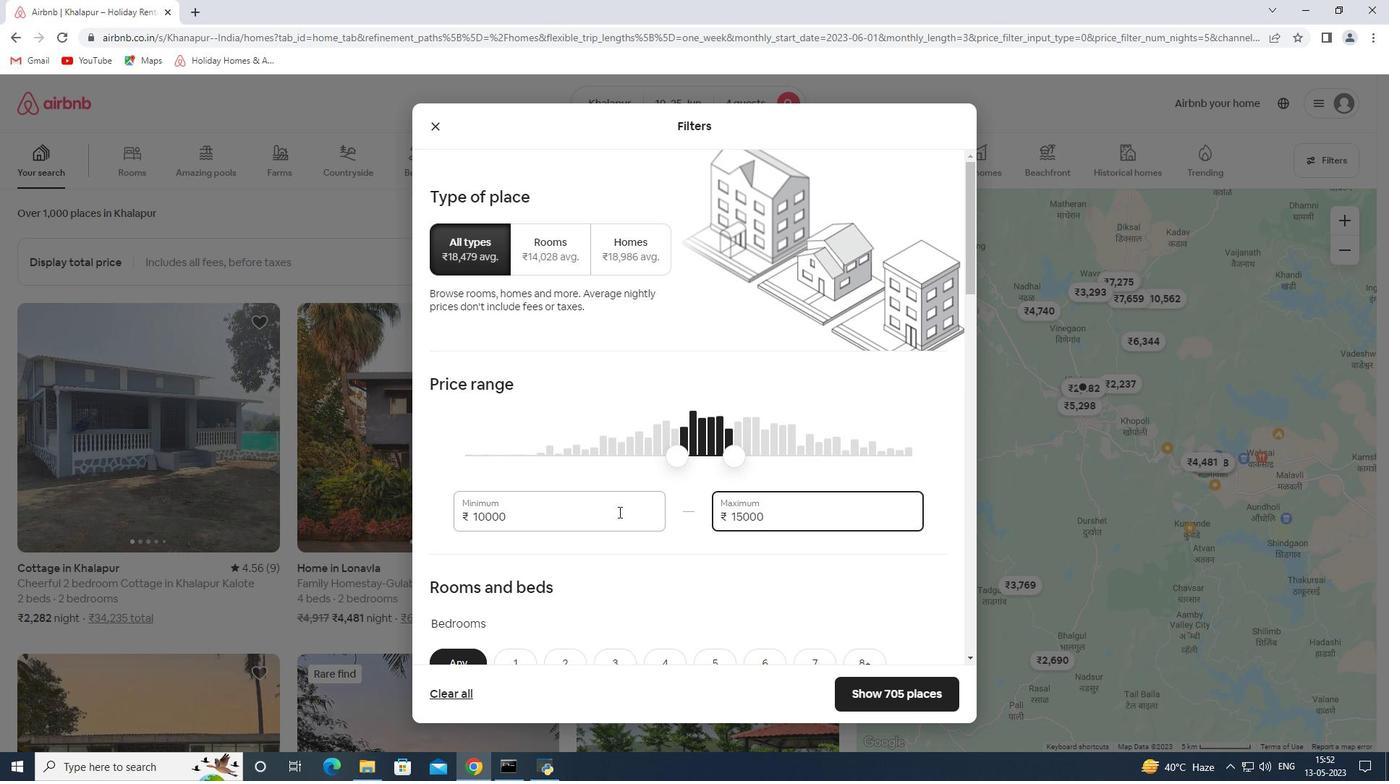 
Action: Mouse scrolled (618, 511) with delta (0, 0)
Screenshot: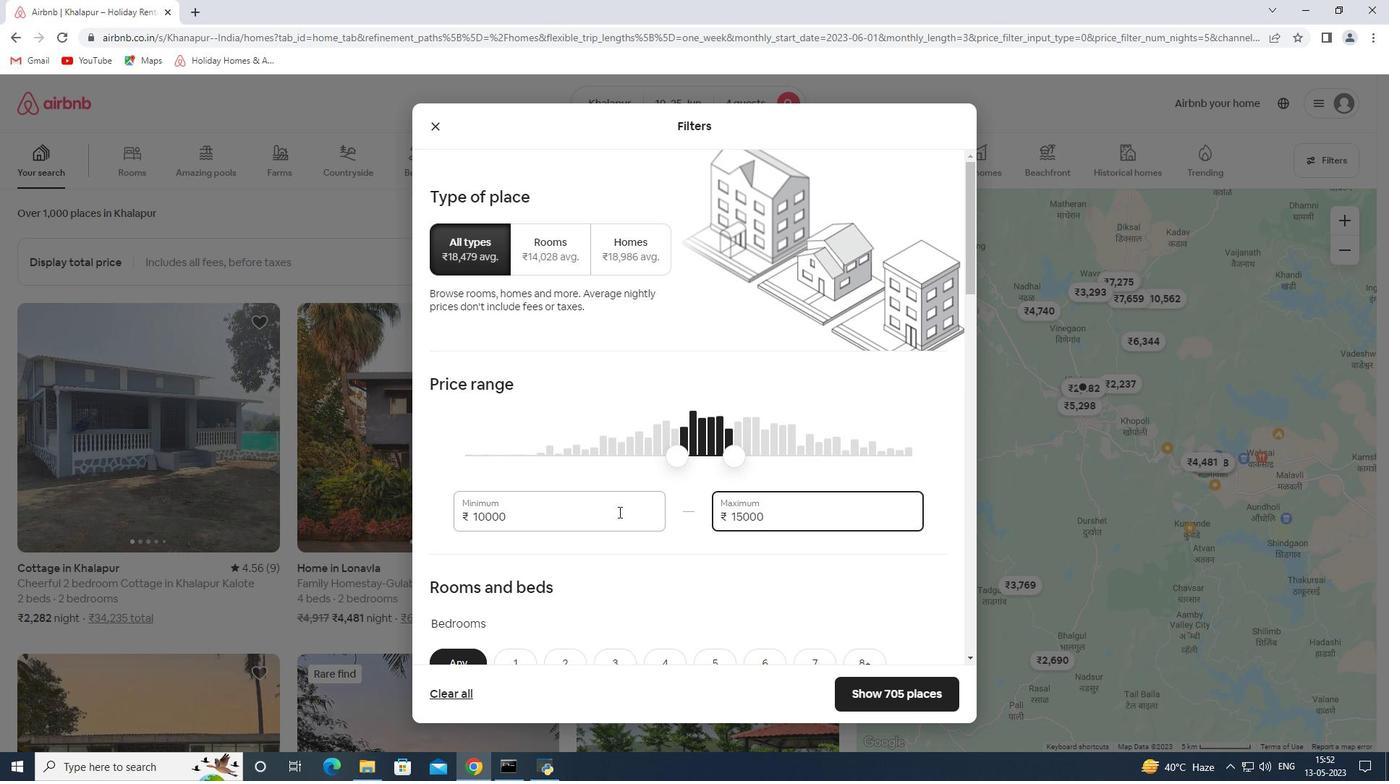 
Action: Mouse scrolled (618, 511) with delta (0, 0)
Screenshot: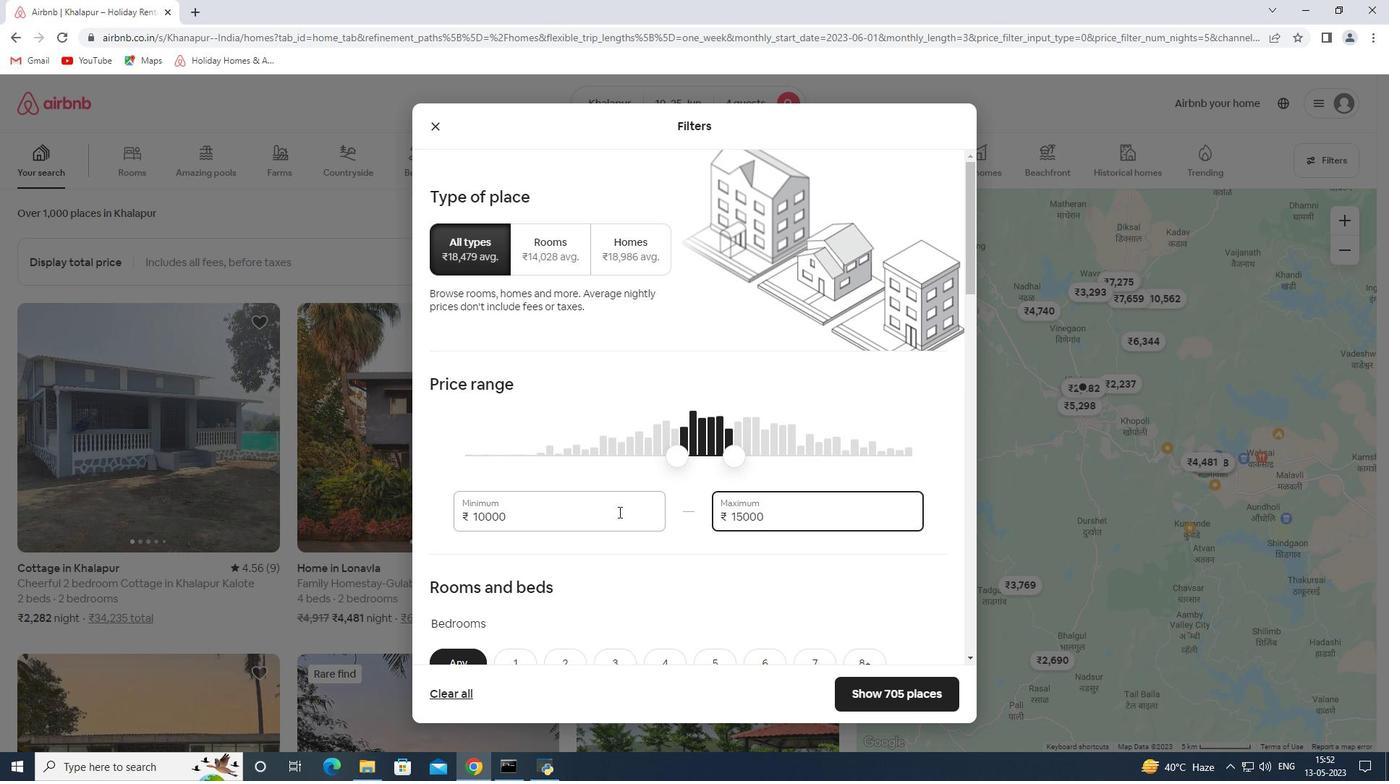 
Action: Mouse moved to (667, 376)
Screenshot: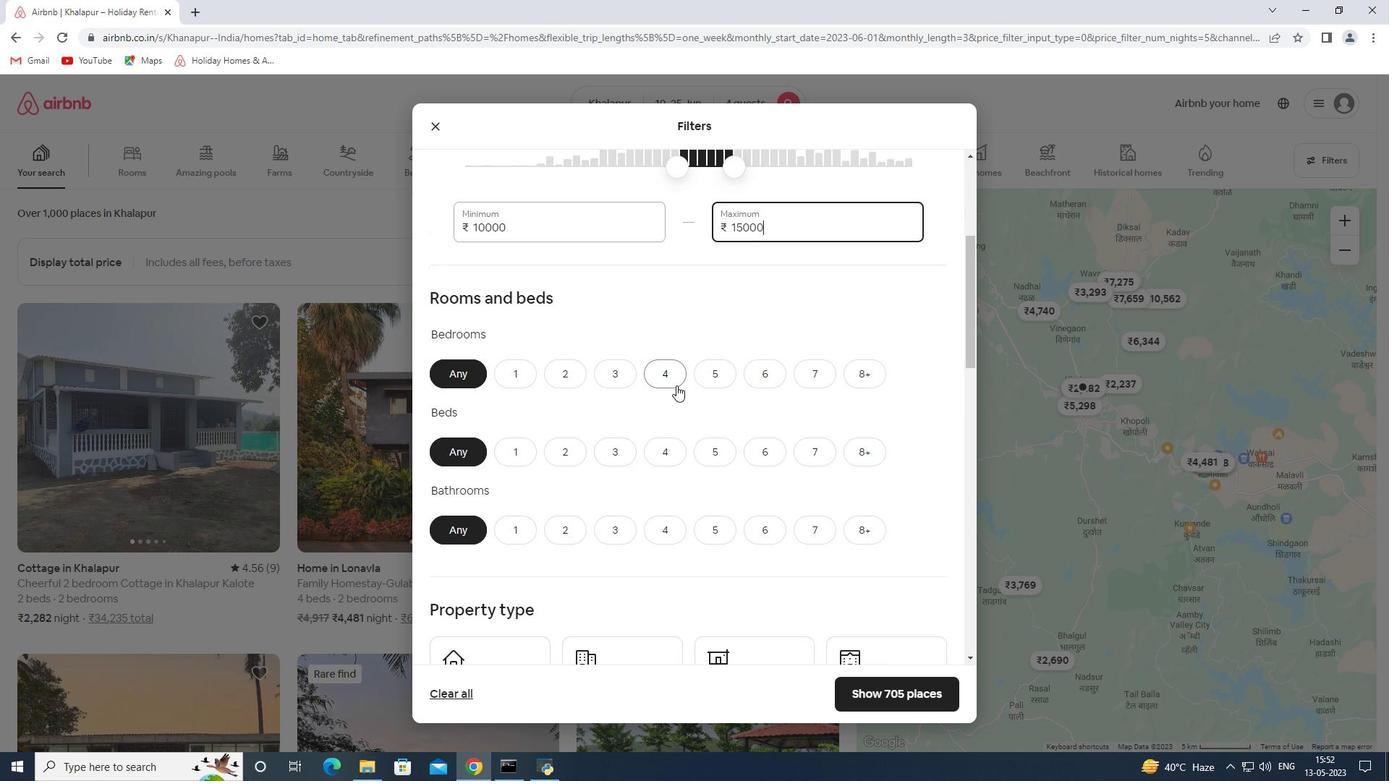 
Action: Mouse pressed left at (667, 376)
Screenshot: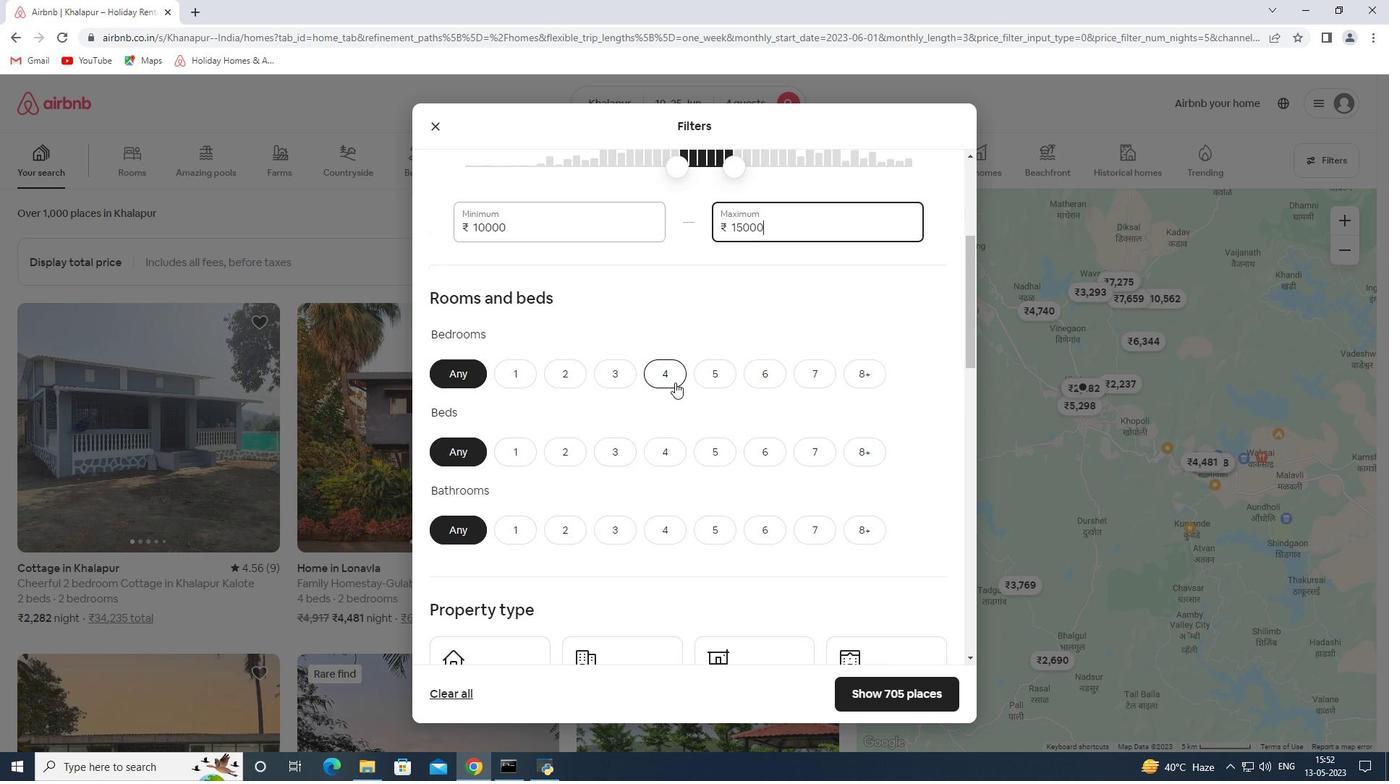 
Action: Mouse moved to (670, 457)
Screenshot: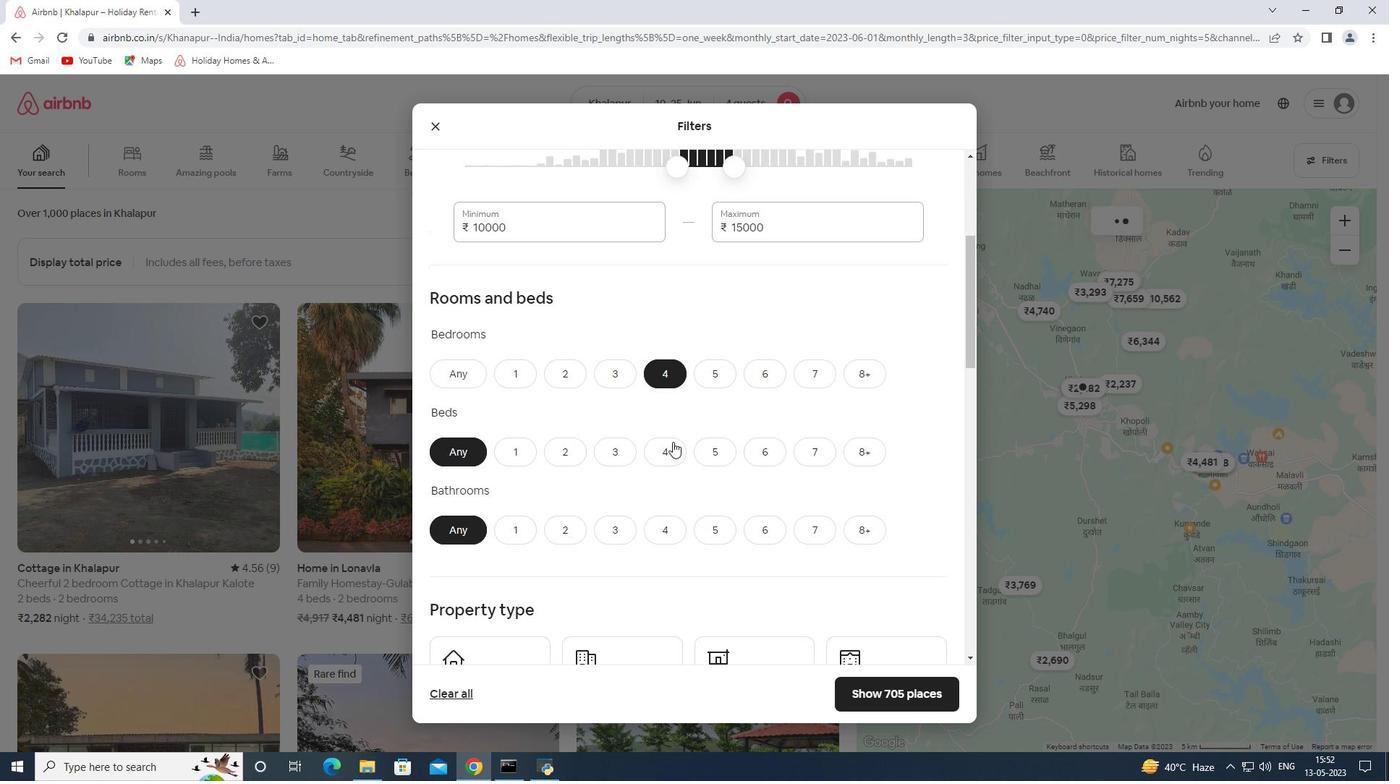 
Action: Mouse pressed left at (670, 457)
Screenshot: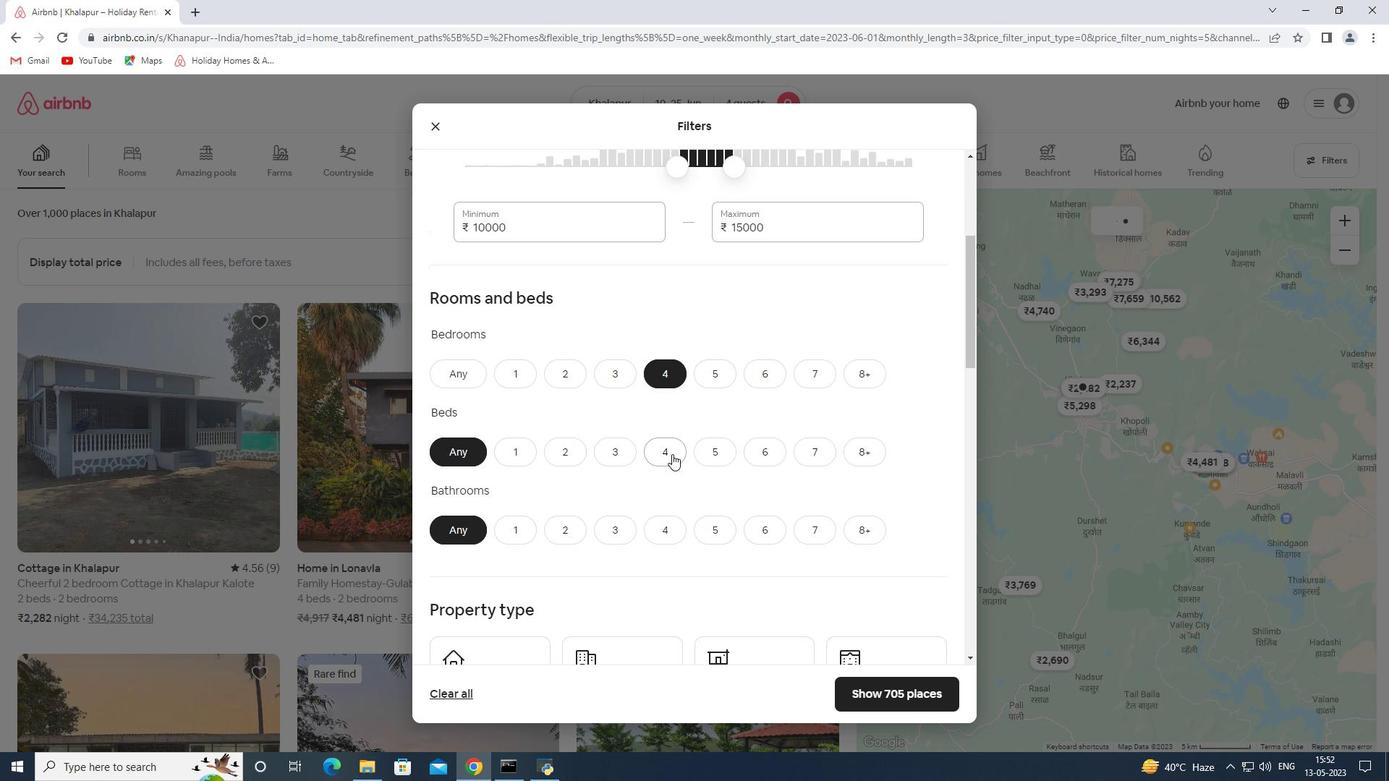 
Action: Mouse moved to (666, 531)
Screenshot: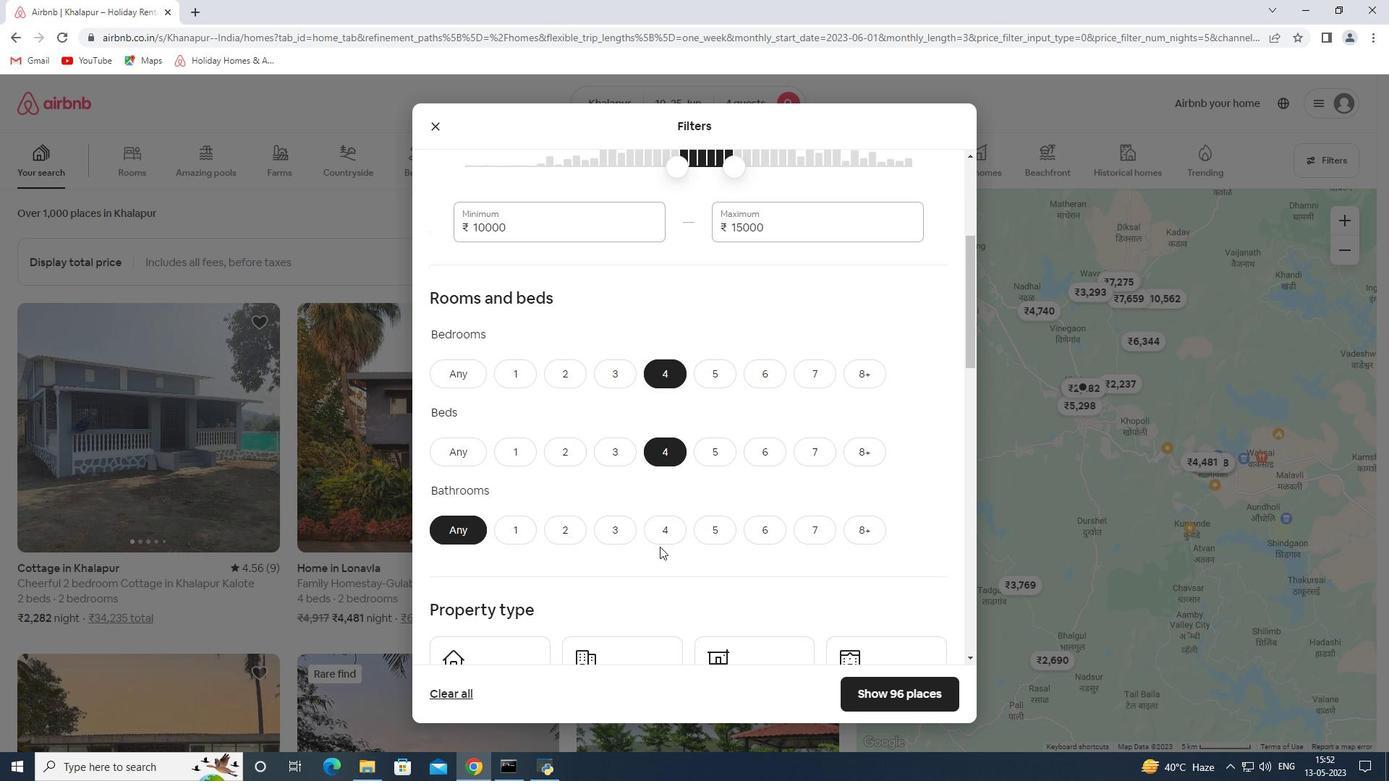 
Action: Mouse pressed left at (666, 531)
Screenshot: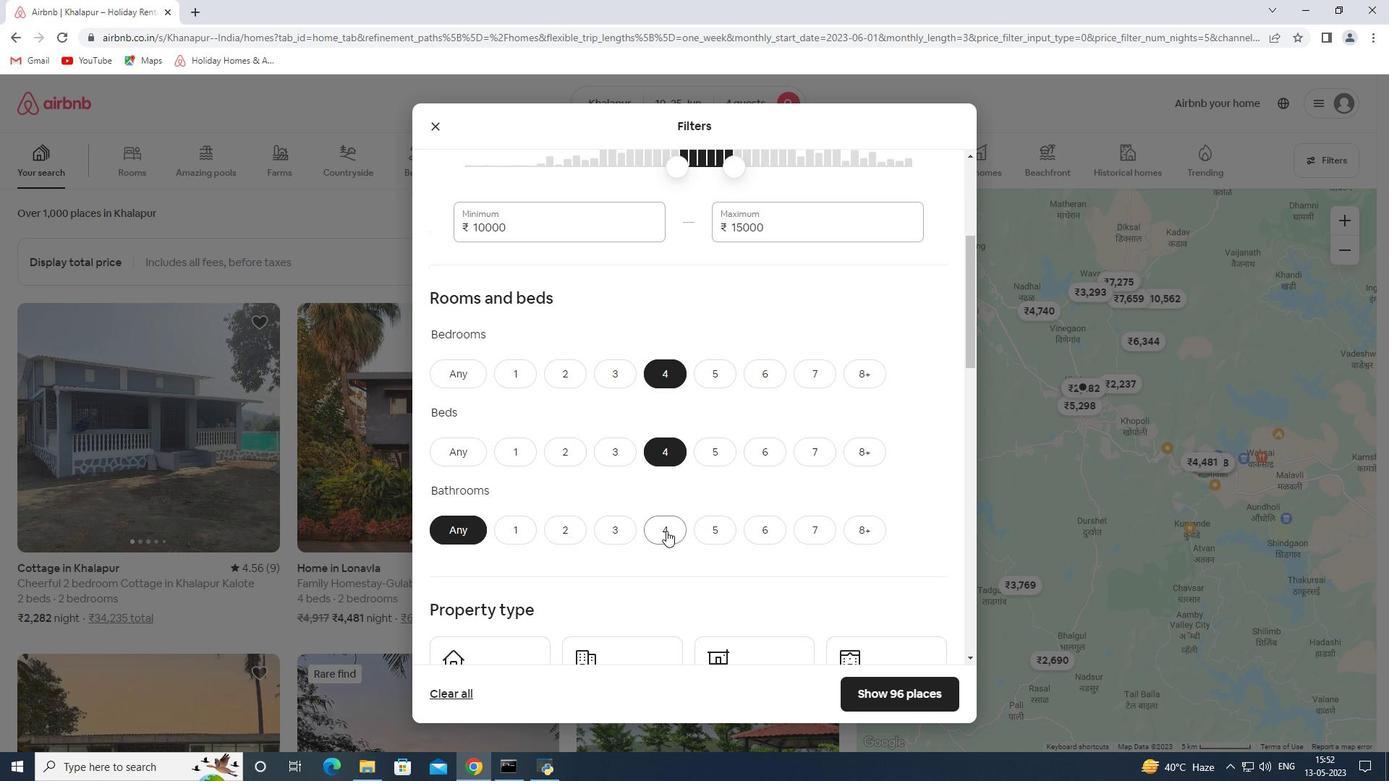 
Action: Mouse scrolled (666, 530) with delta (0, 0)
Screenshot: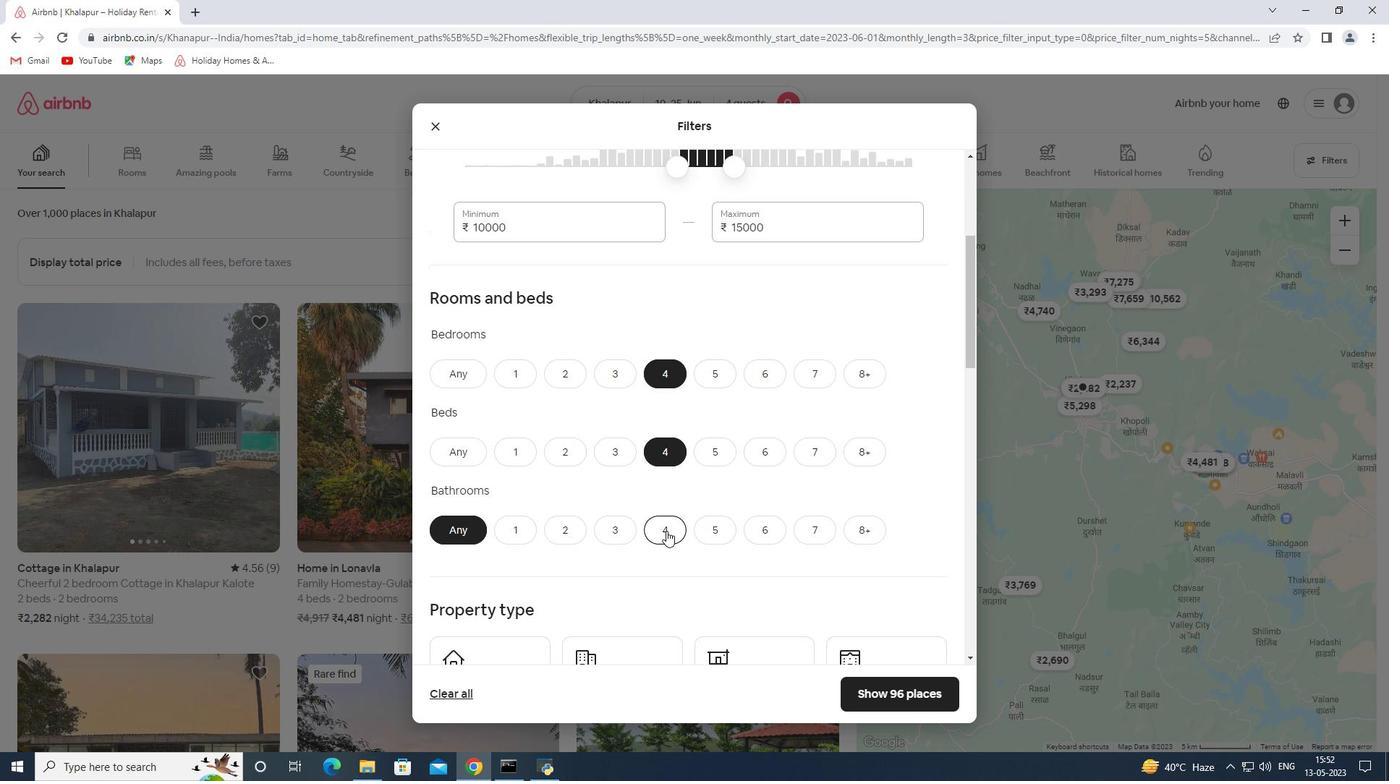 
Action: Mouse scrolled (666, 530) with delta (0, 0)
Screenshot: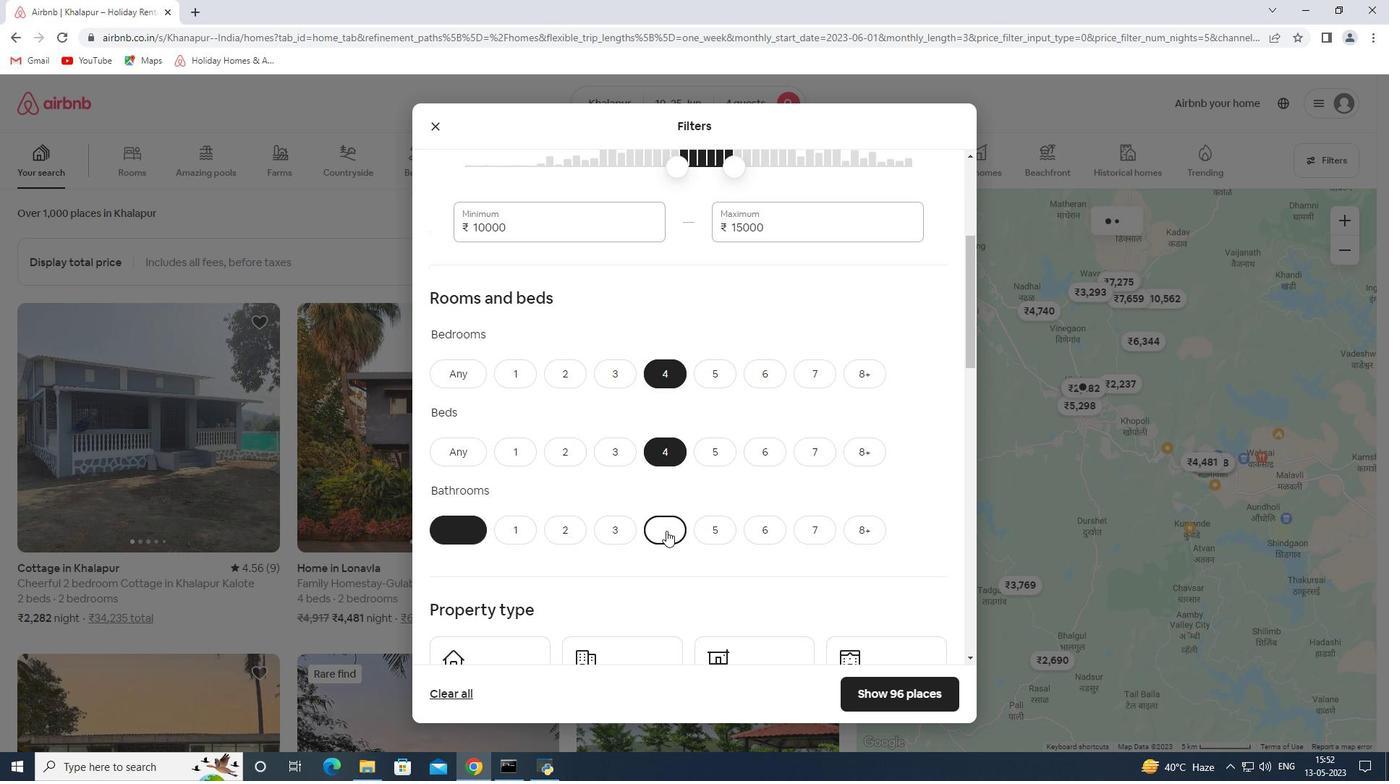 
Action: Mouse scrolled (666, 530) with delta (0, 0)
Screenshot: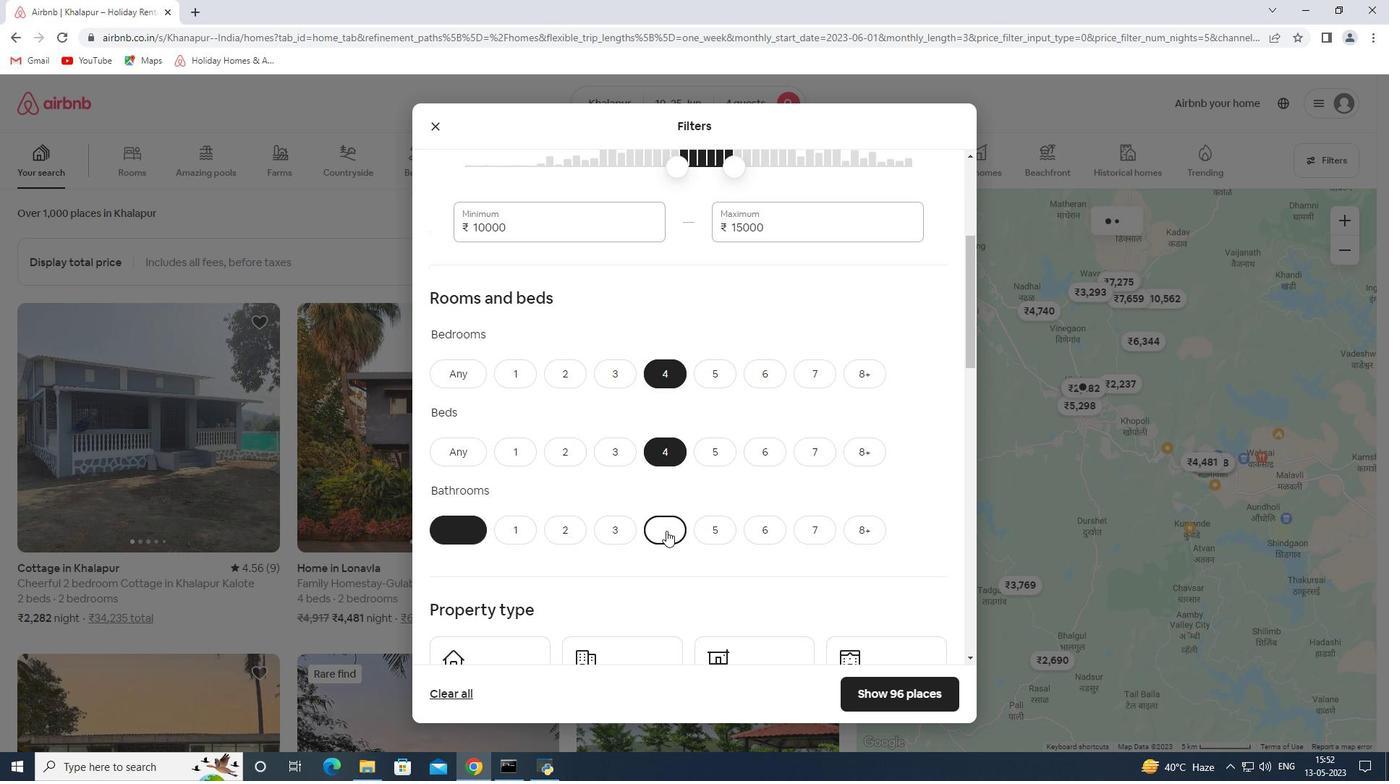 
Action: Mouse scrolled (666, 530) with delta (0, 0)
Screenshot: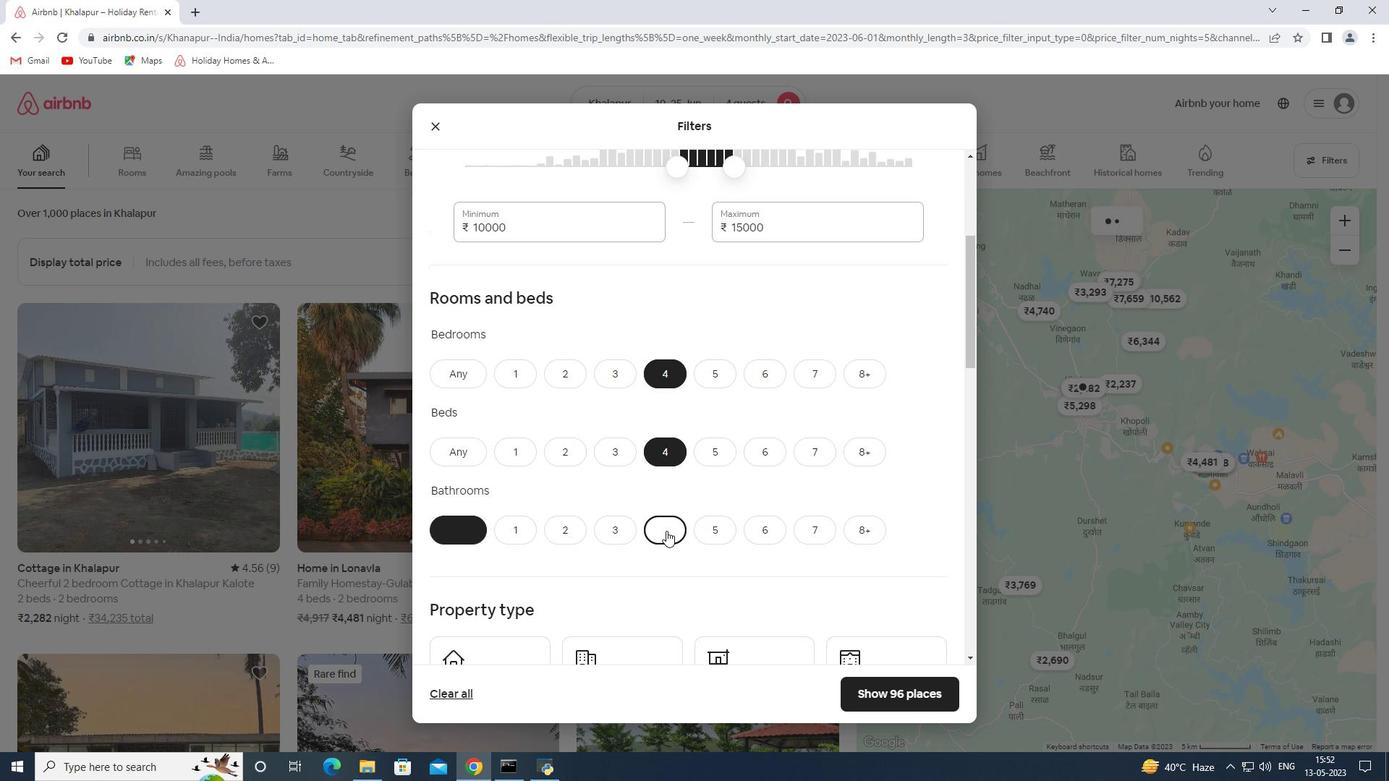 
Action: Mouse scrolled (666, 530) with delta (0, 0)
Screenshot: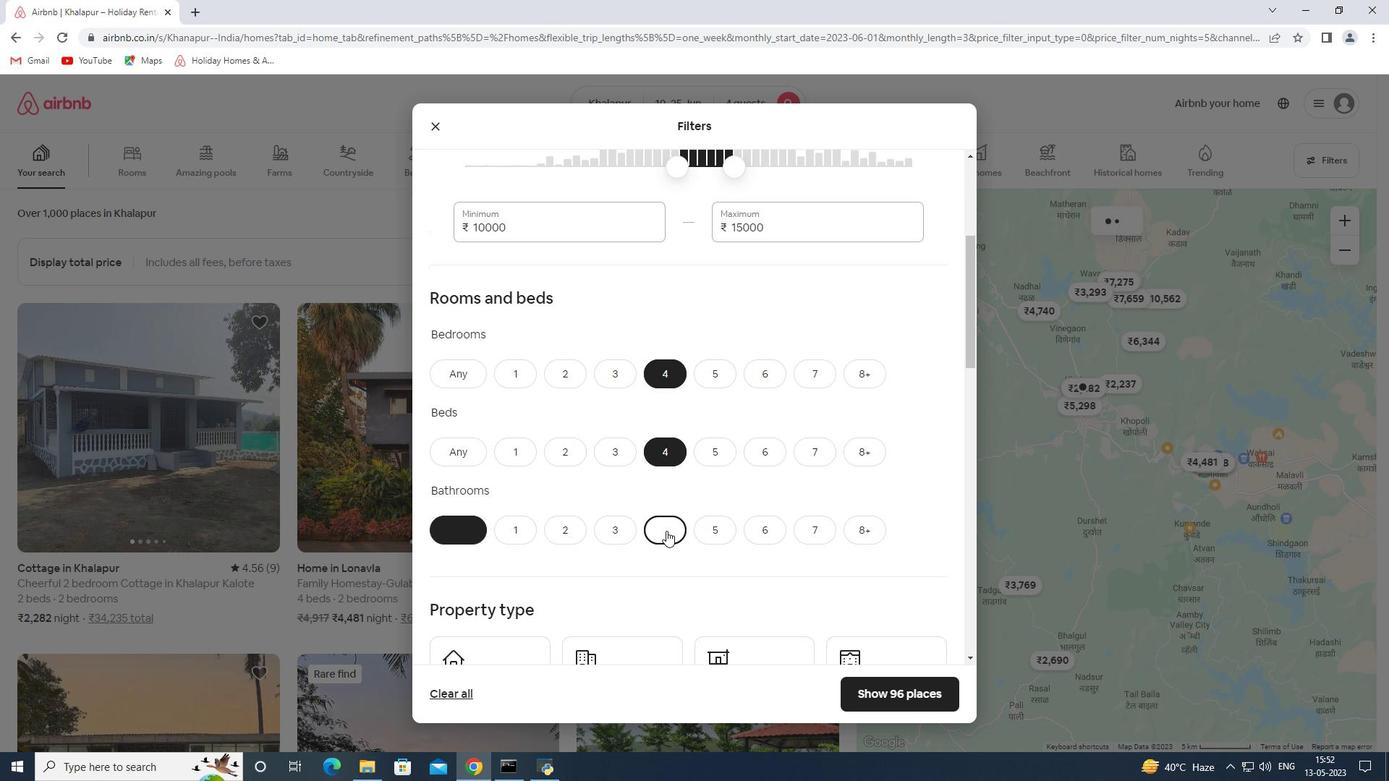 
Action: Mouse moved to (473, 293)
Screenshot: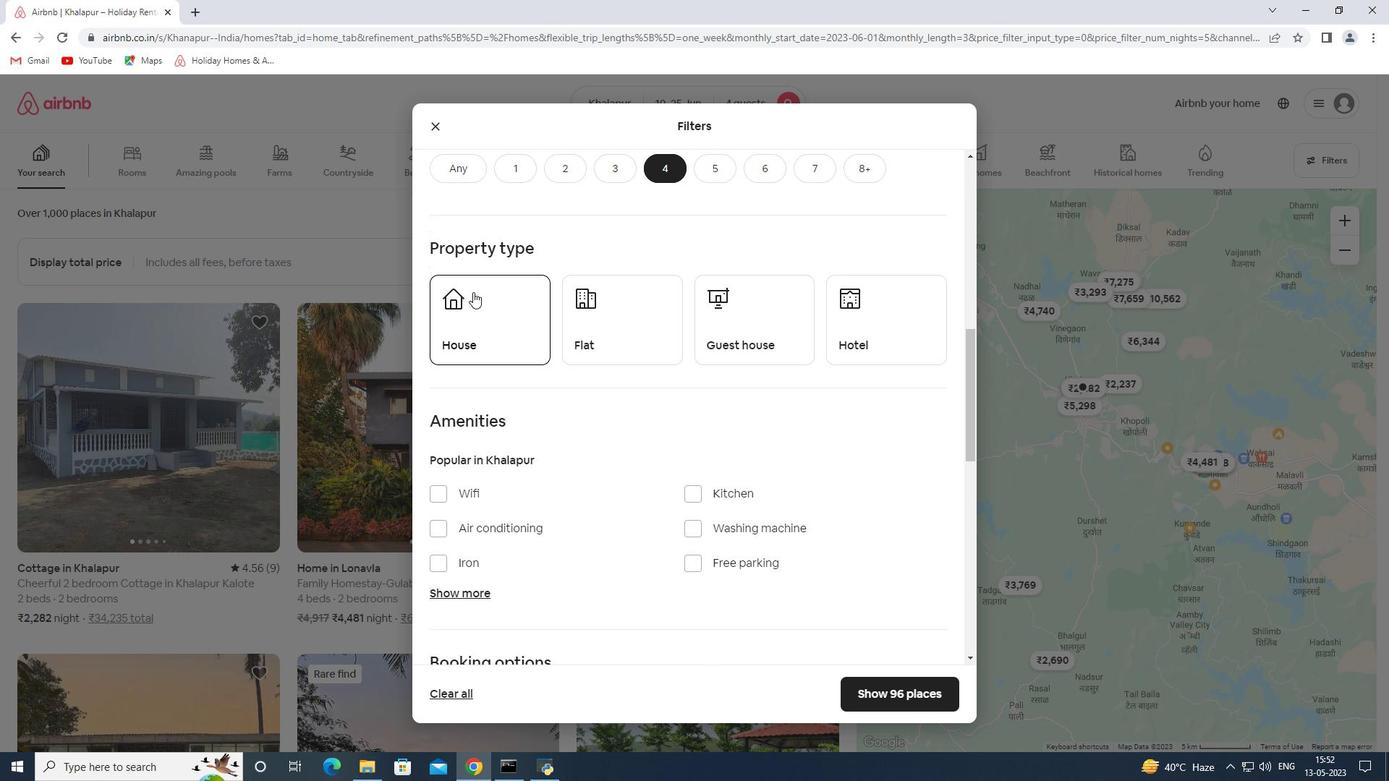 
Action: Mouse pressed left at (473, 293)
Screenshot: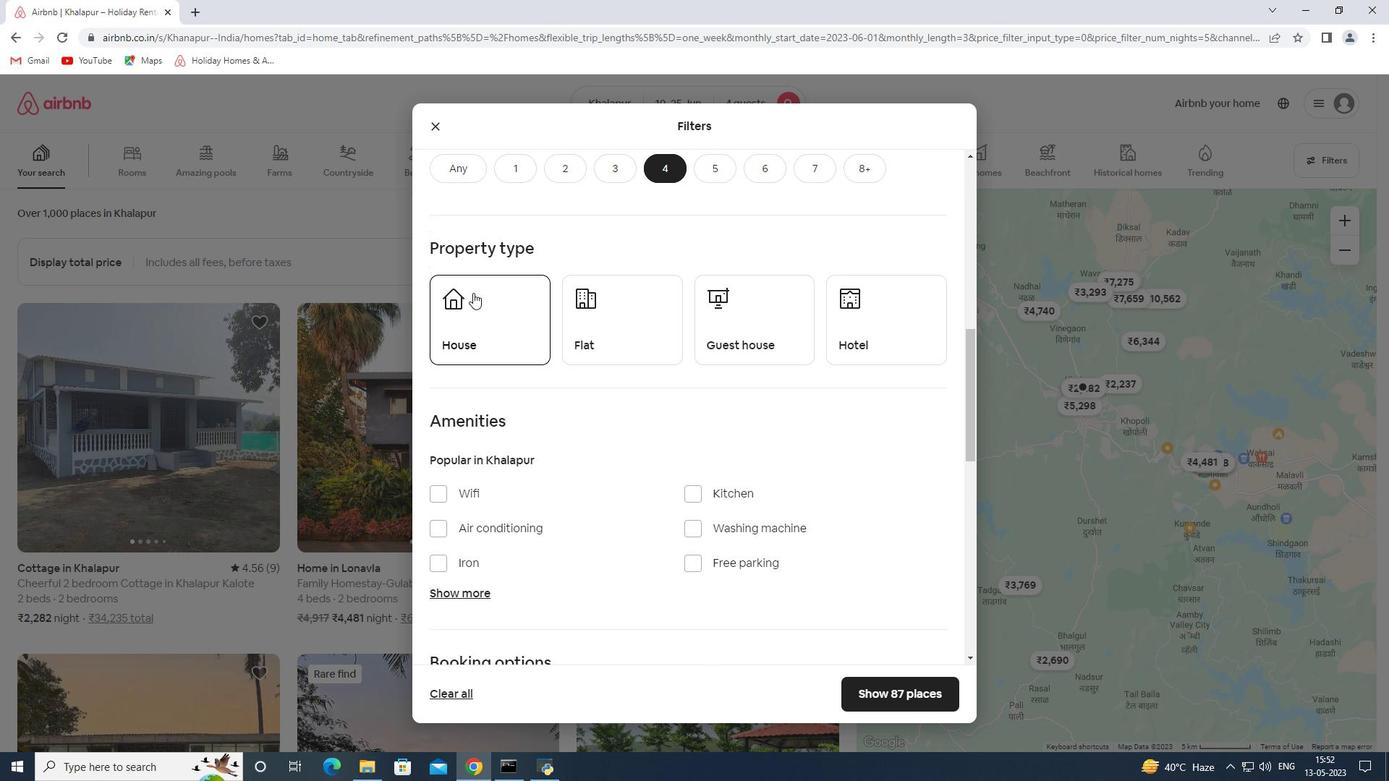 
Action: Mouse moved to (576, 307)
Screenshot: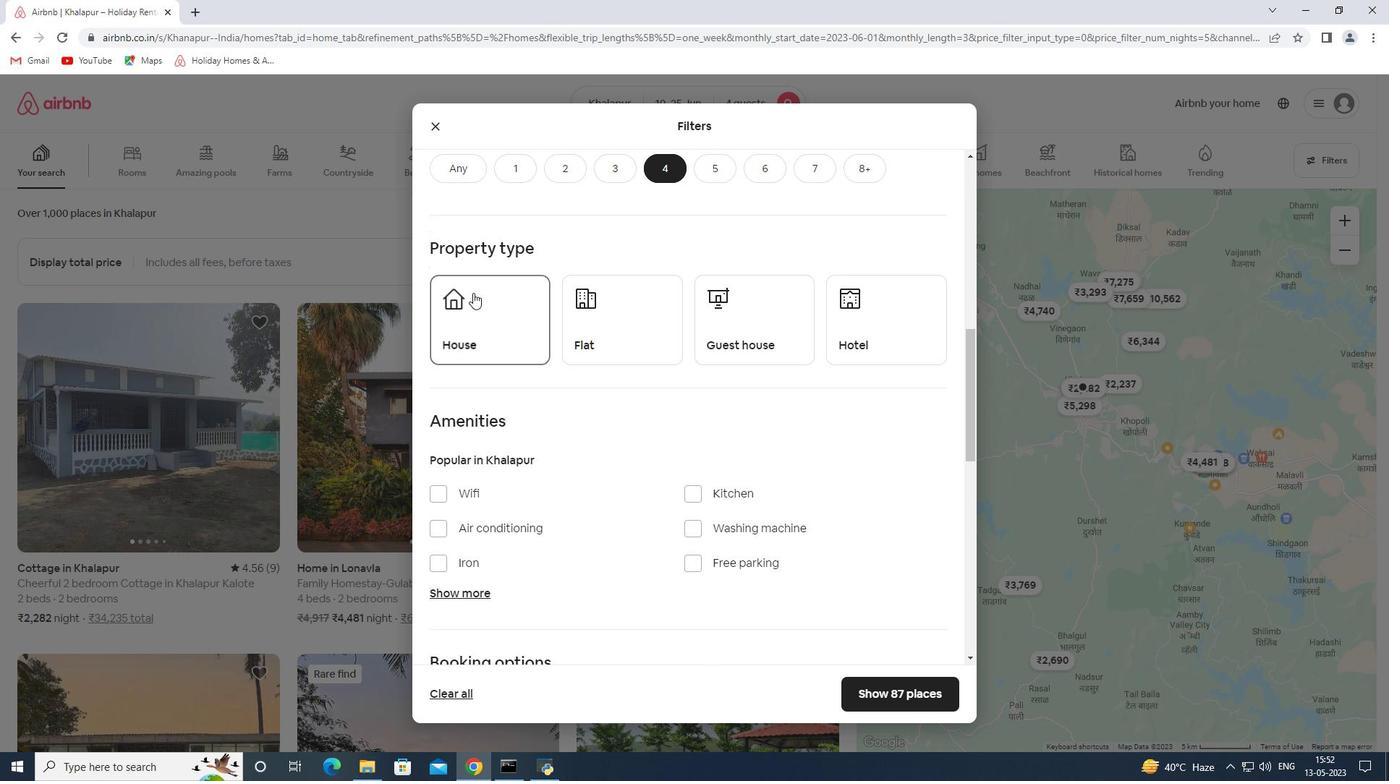
Action: Mouse pressed left at (576, 307)
Screenshot: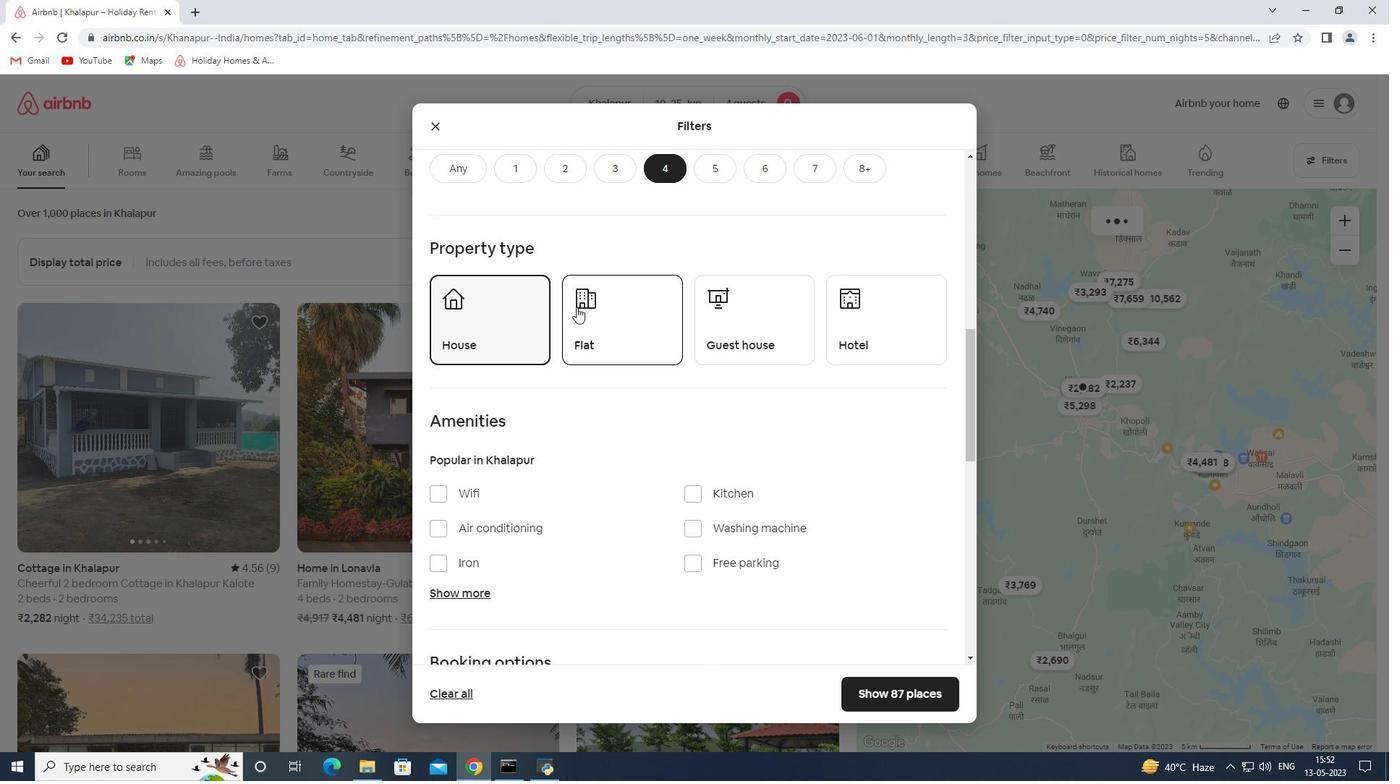 
Action: Mouse moved to (706, 304)
Screenshot: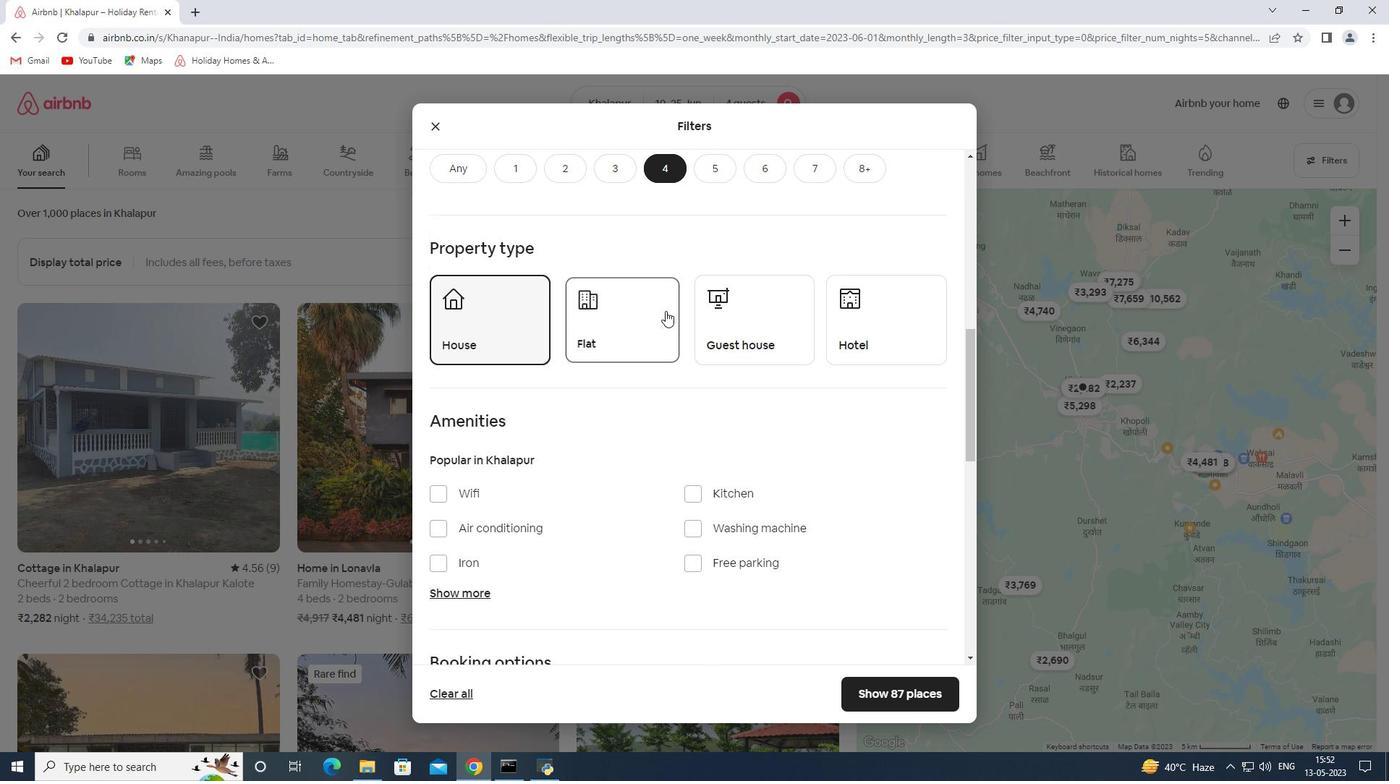 
Action: Mouse pressed left at (706, 304)
Screenshot: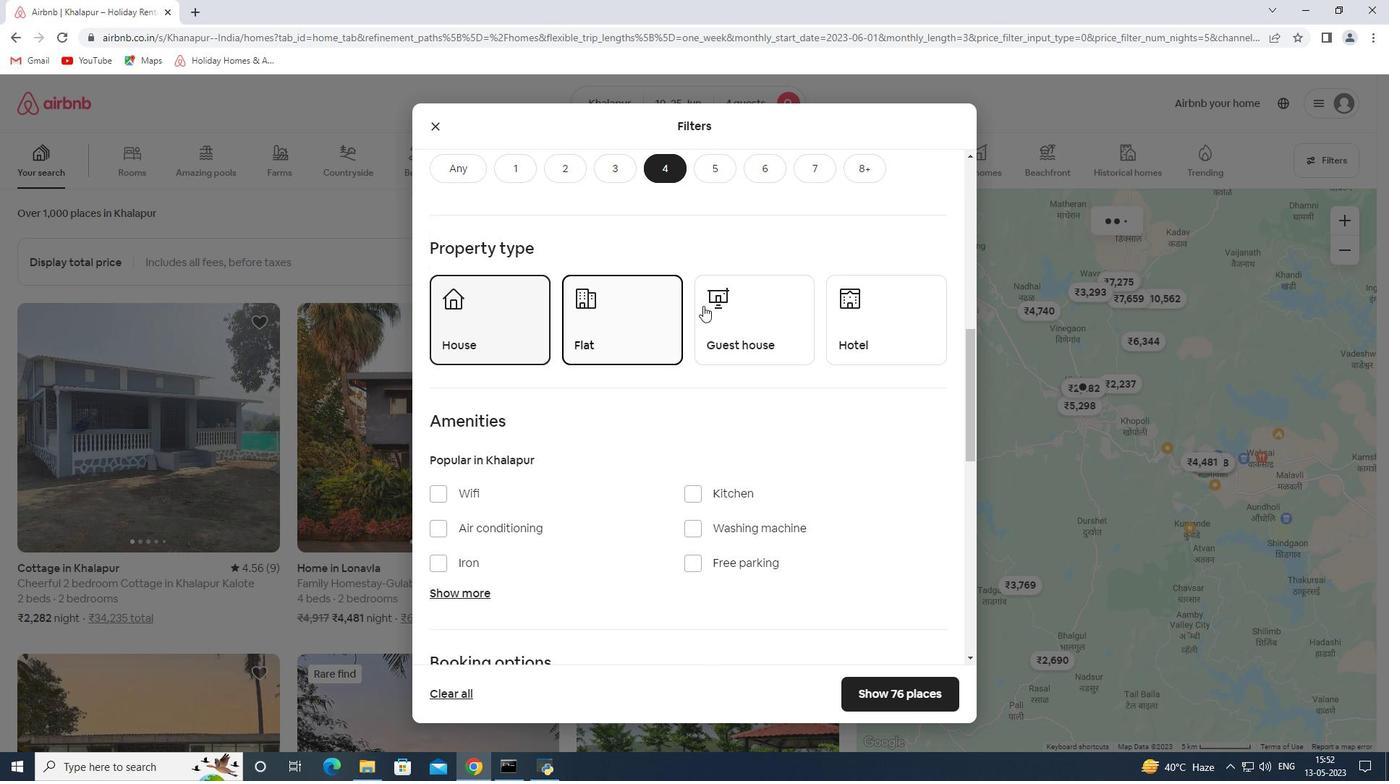 
Action: Mouse moved to (922, 324)
Screenshot: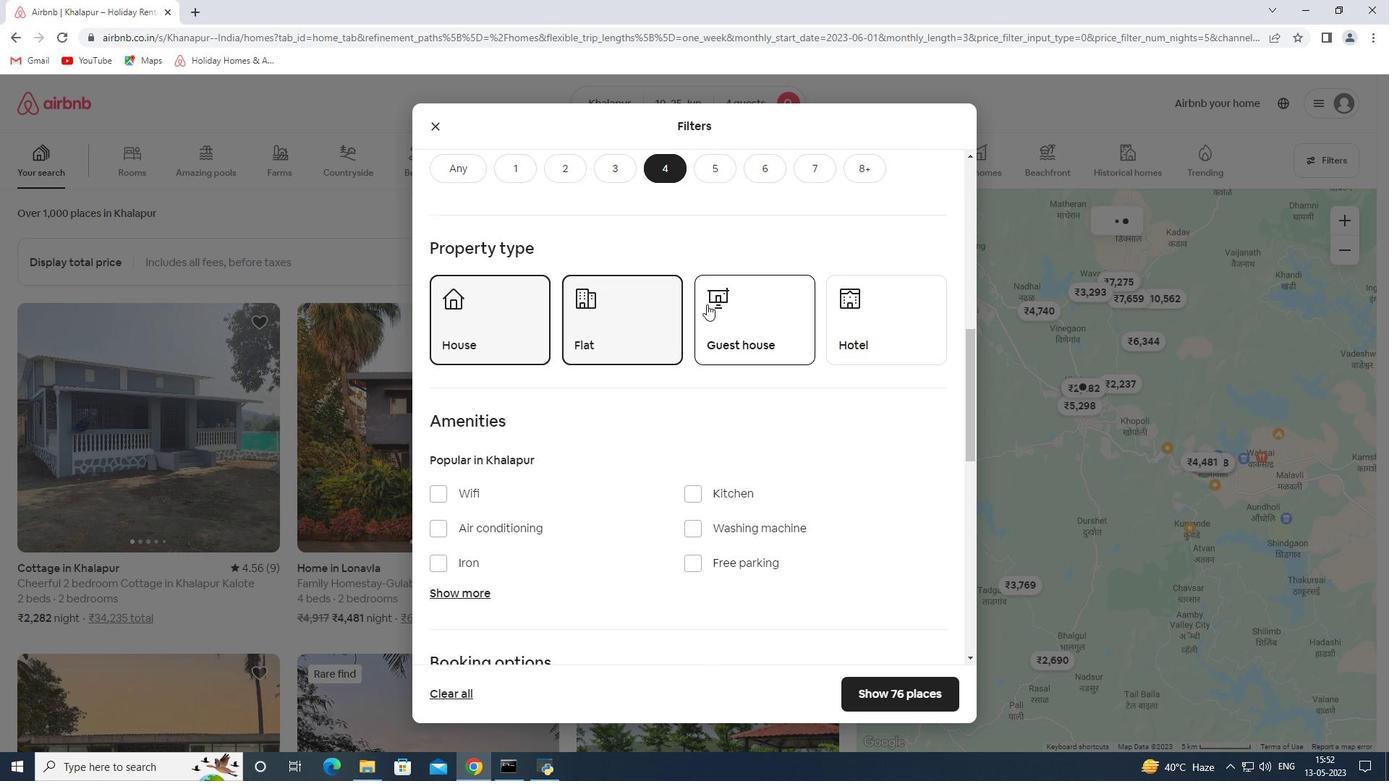 
Action: Mouse pressed left at (922, 324)
Screenshot: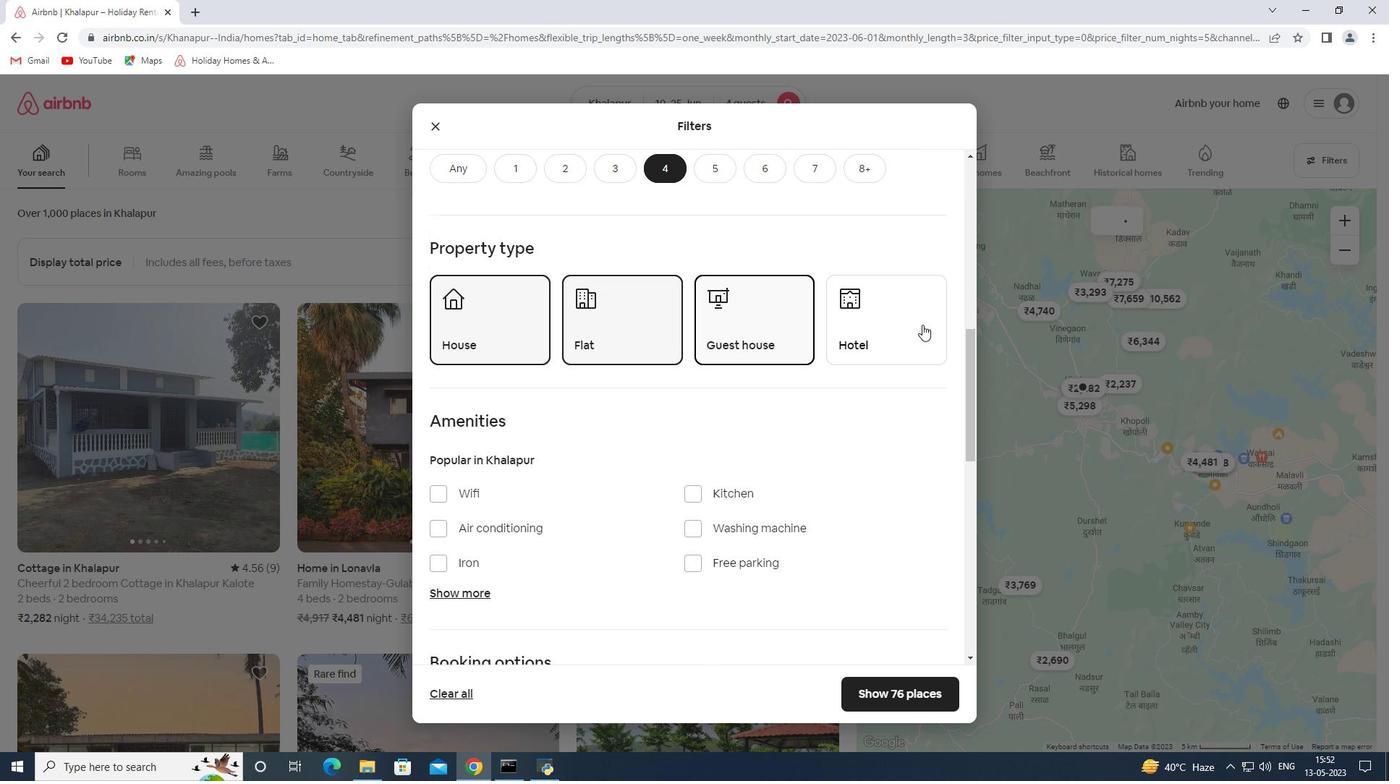 
Action: Mouse scrolled (922, 324) with delta (0, 0)
Screenshot: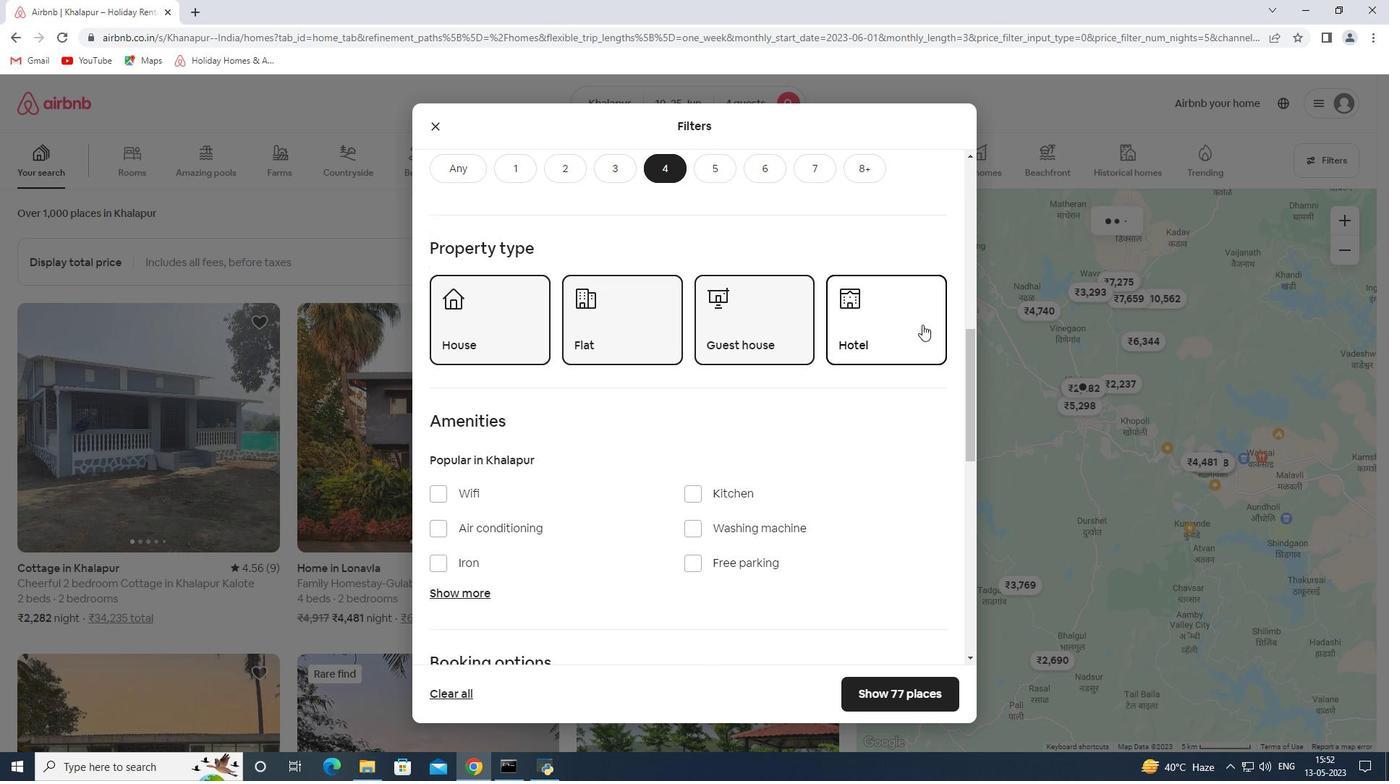 
Action: Mouse scrolled (922, 324) with delta (0, 0)
Screenshot: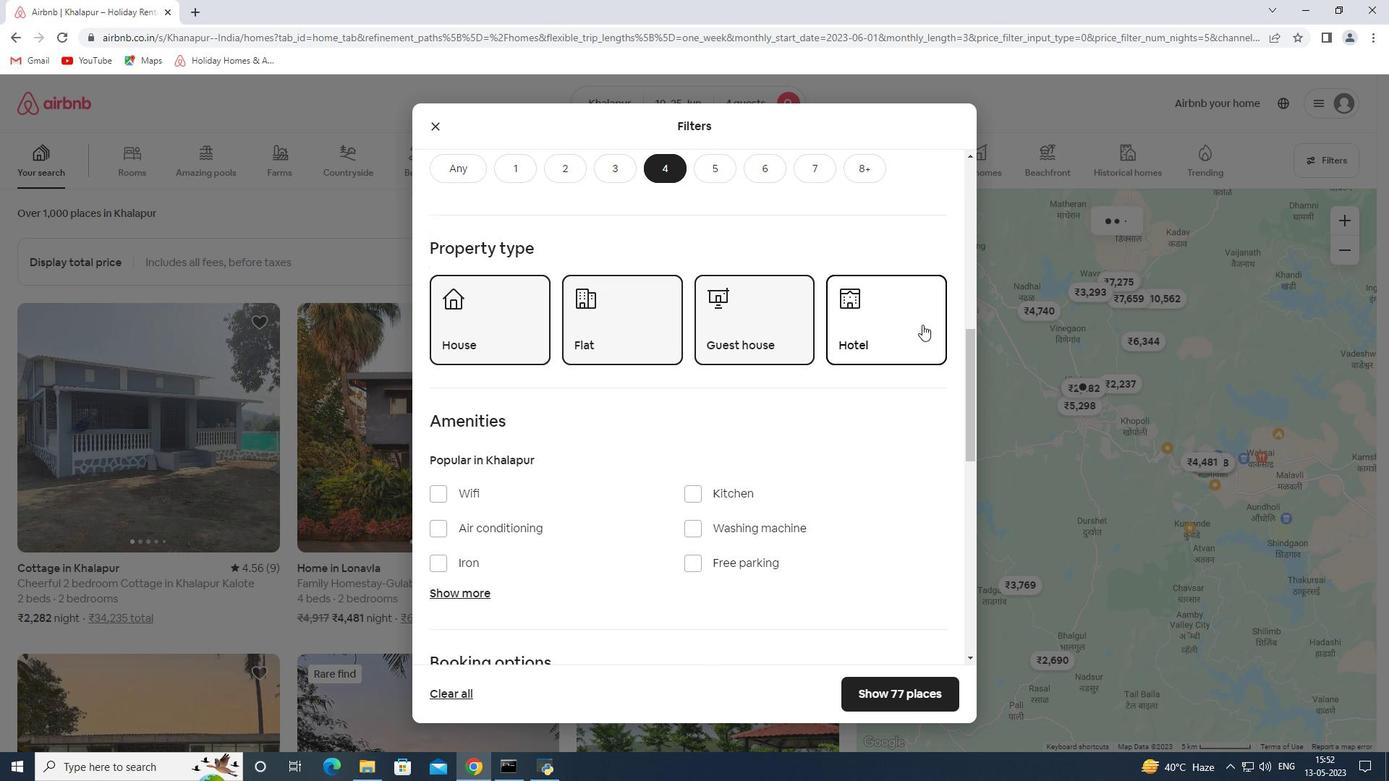 
Action: Mouse scrolled (922, 324) with delta (0, 0)
Screenshot: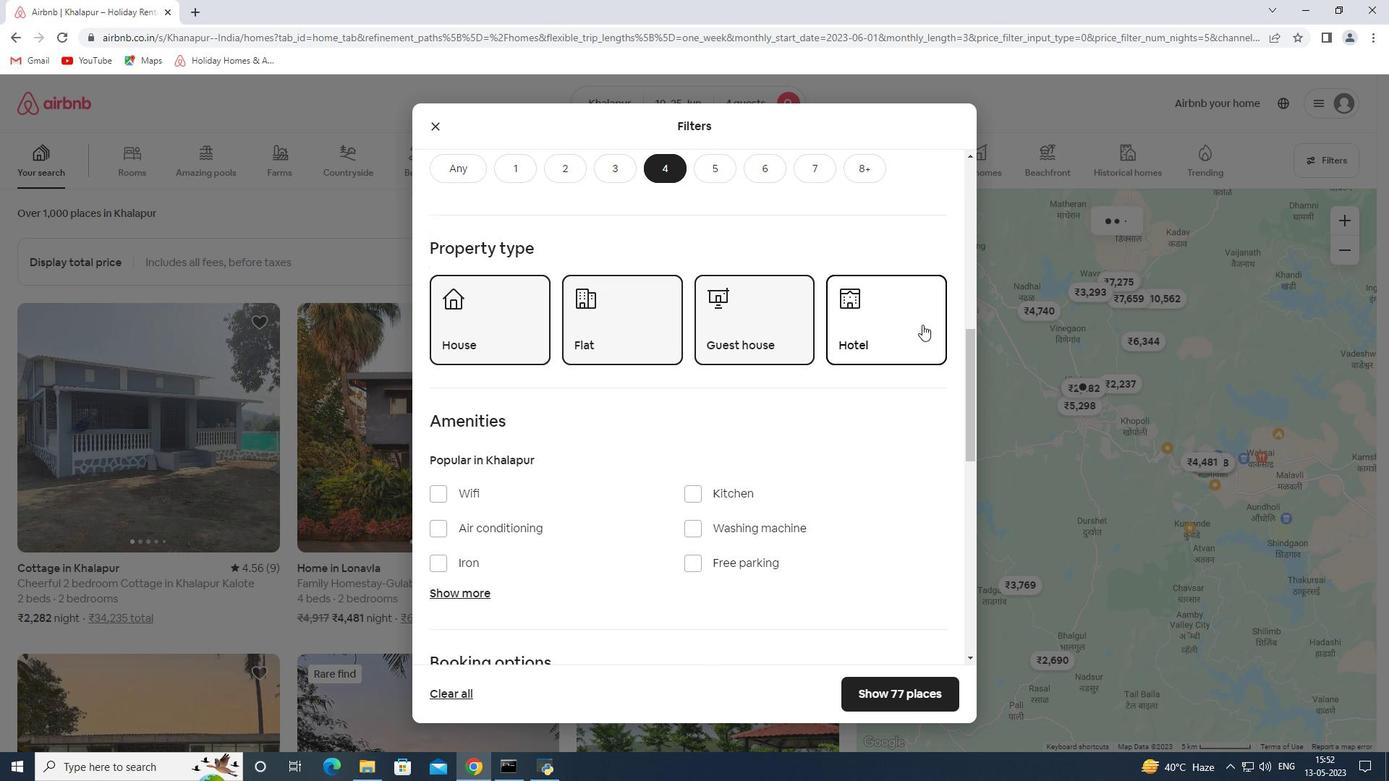 
Action: Mouse scrolled (922, 324) with delta (0, 0)
Screenshot: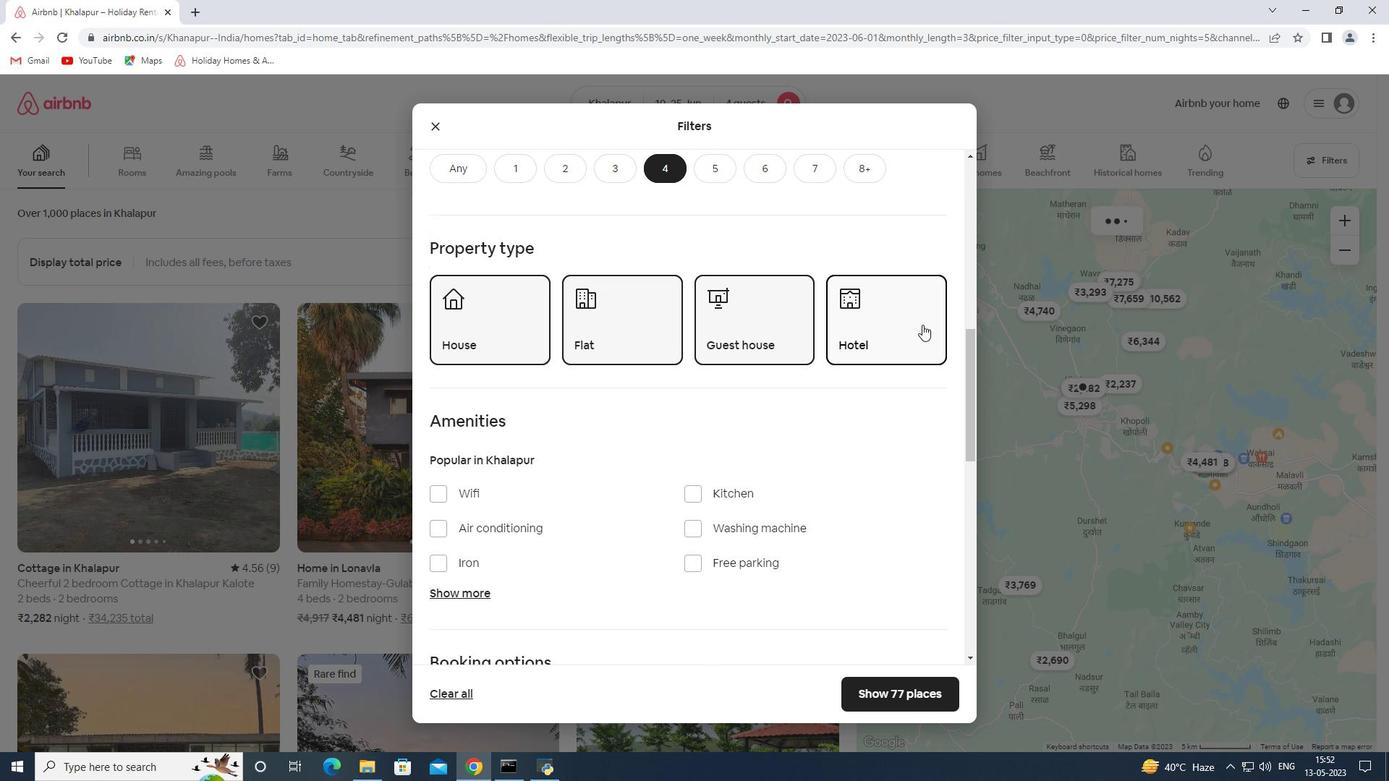 
Action: Mouse moved to (492, 303)
Screenshot: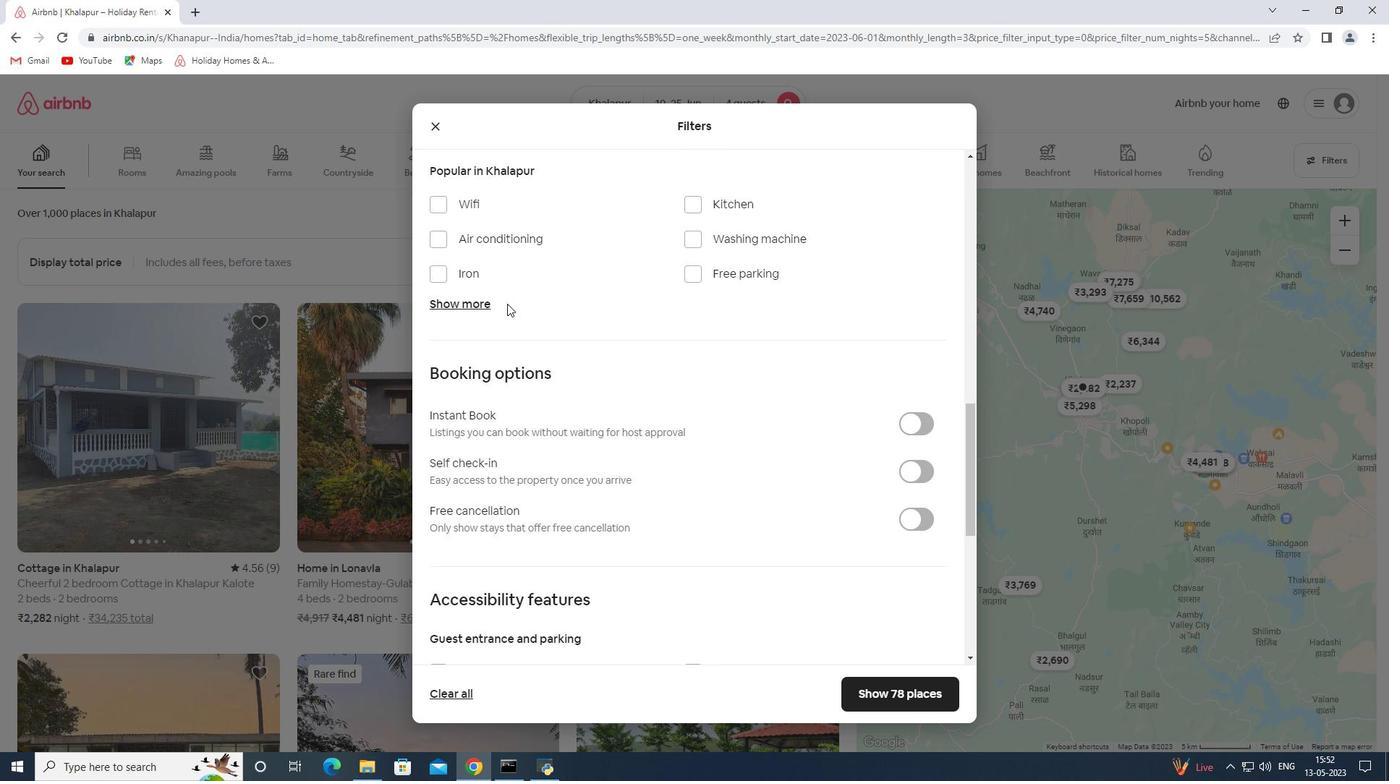 
Action: Mouse pressed left at (492, 303)
Screenshot: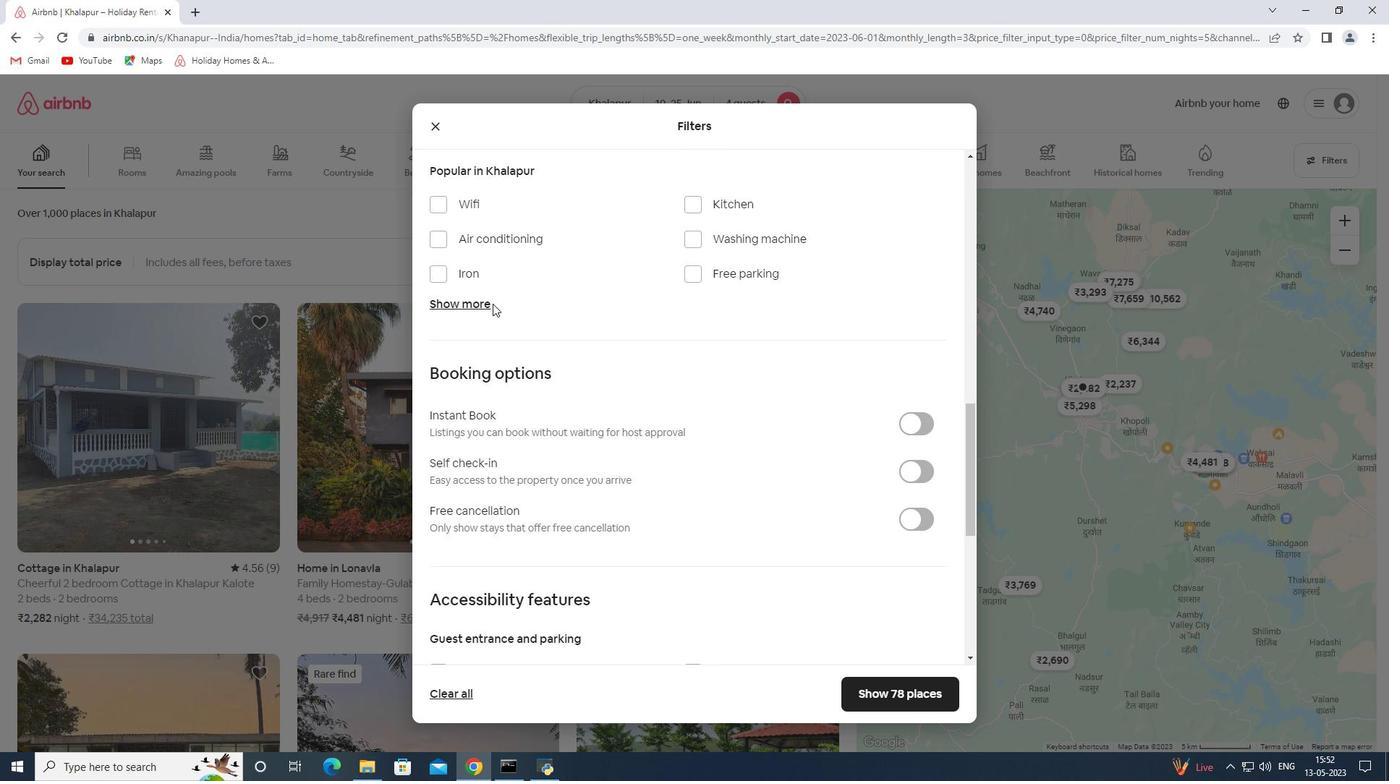 
Action: Mouse moved to (476, 209)
Screenshot: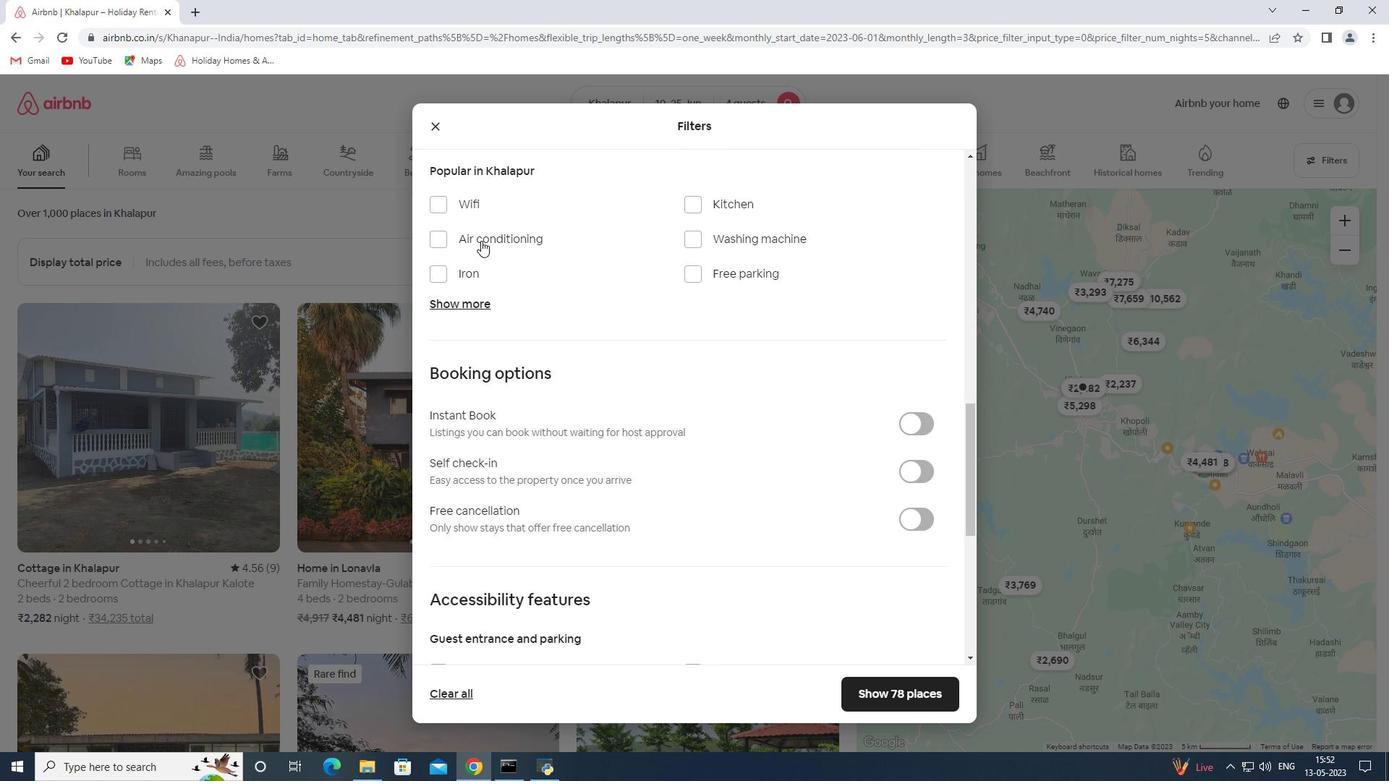 
Action: Mouse pressed left at (476, 209)
Screenshot: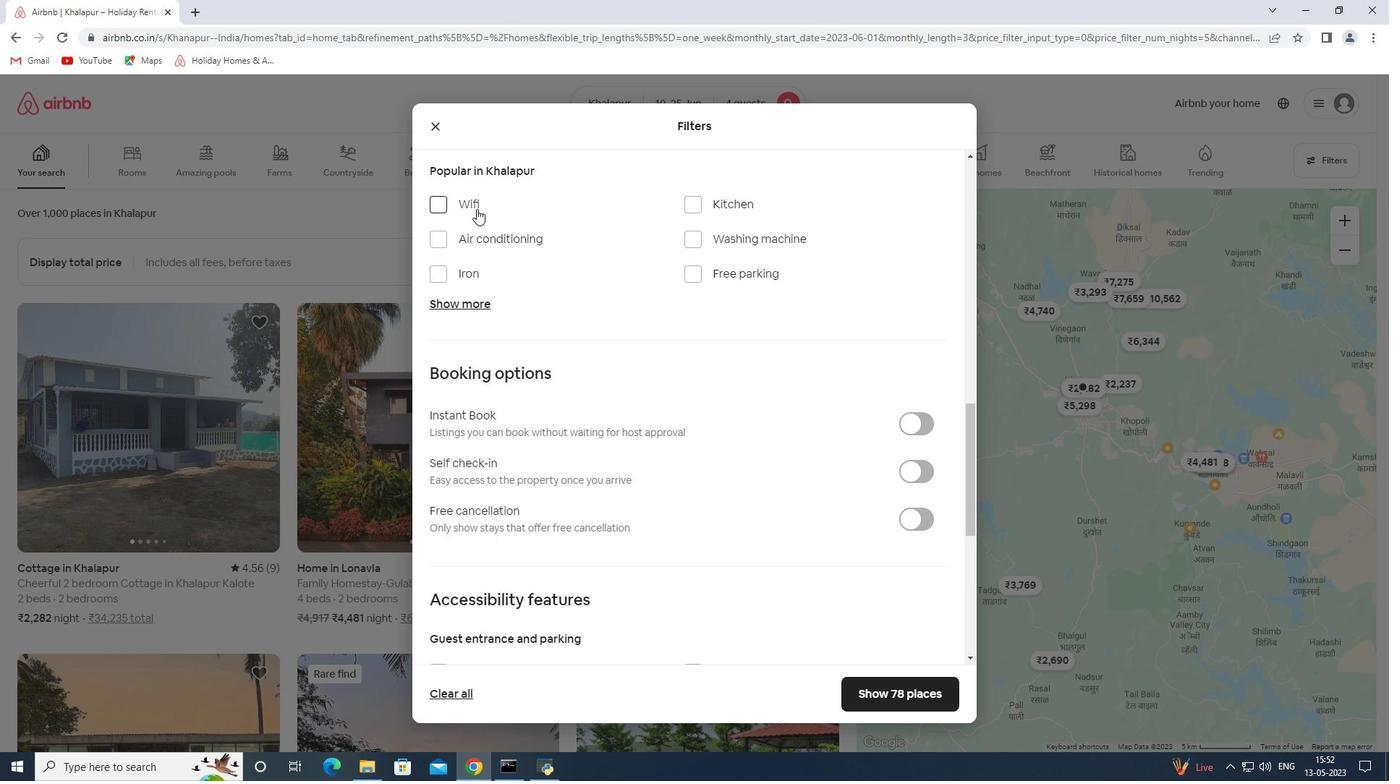 
Action: Mouse moved to (470, 306)
Screenshot: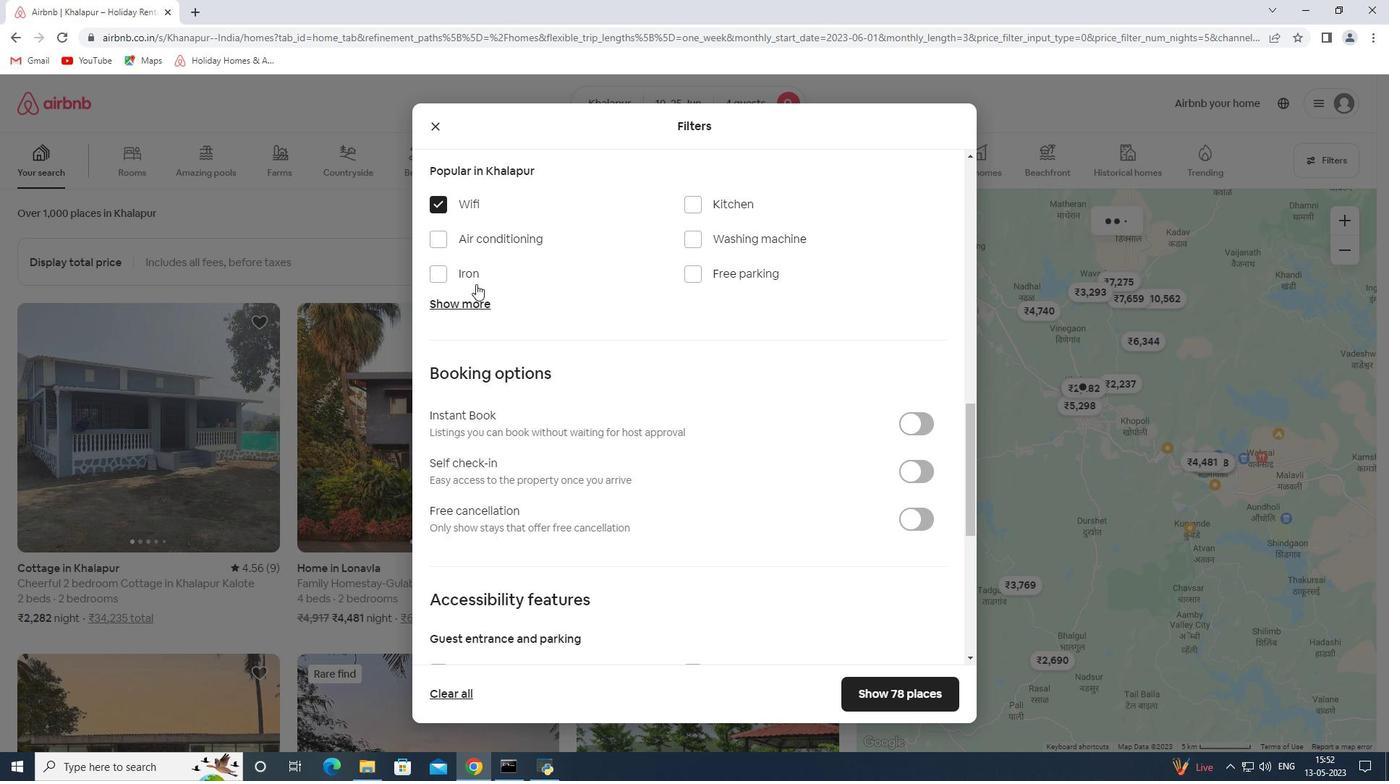 
Action: Mouse pressed left at (470, 306)
Screenshot: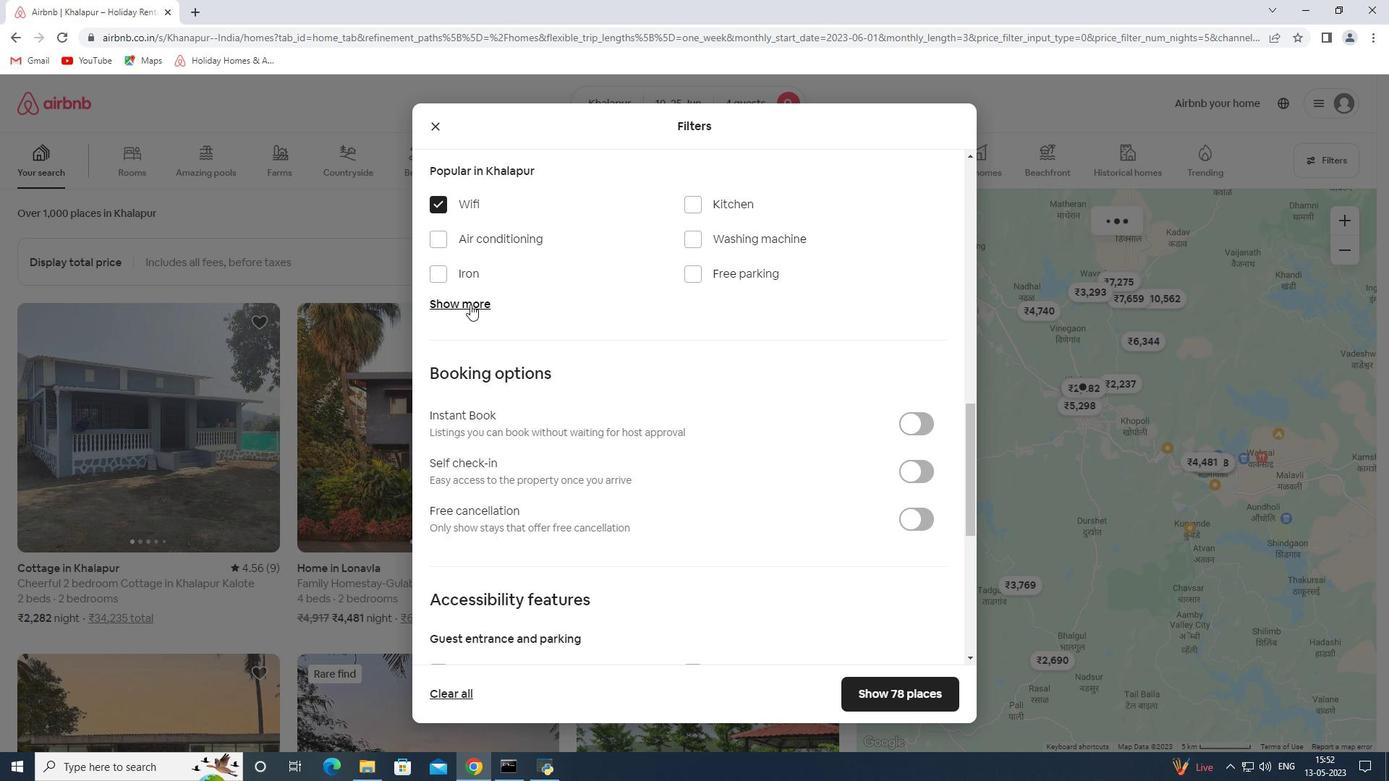 
Action: Mouse moved to (696, 267)
Screenshot: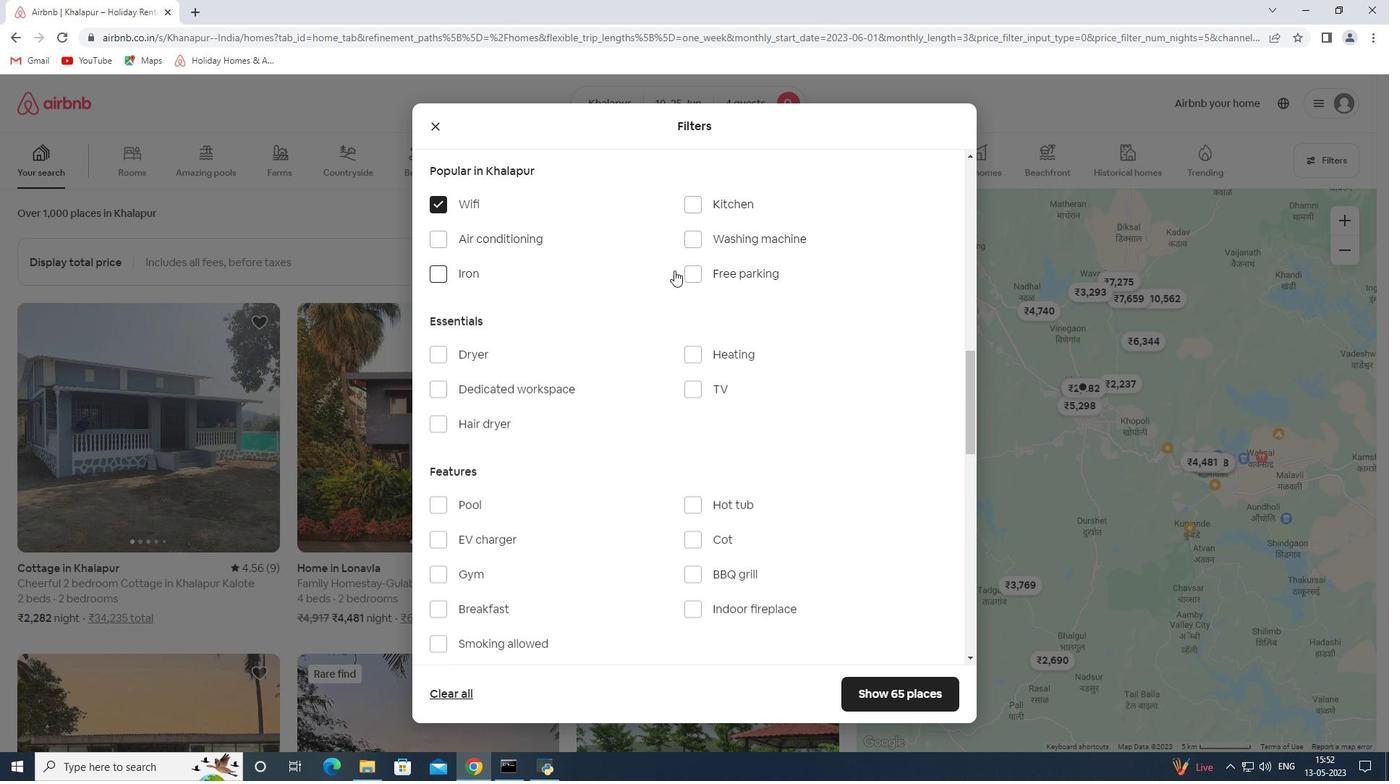 
Action: Mouse pressed left at (696, 267)
Screenshot: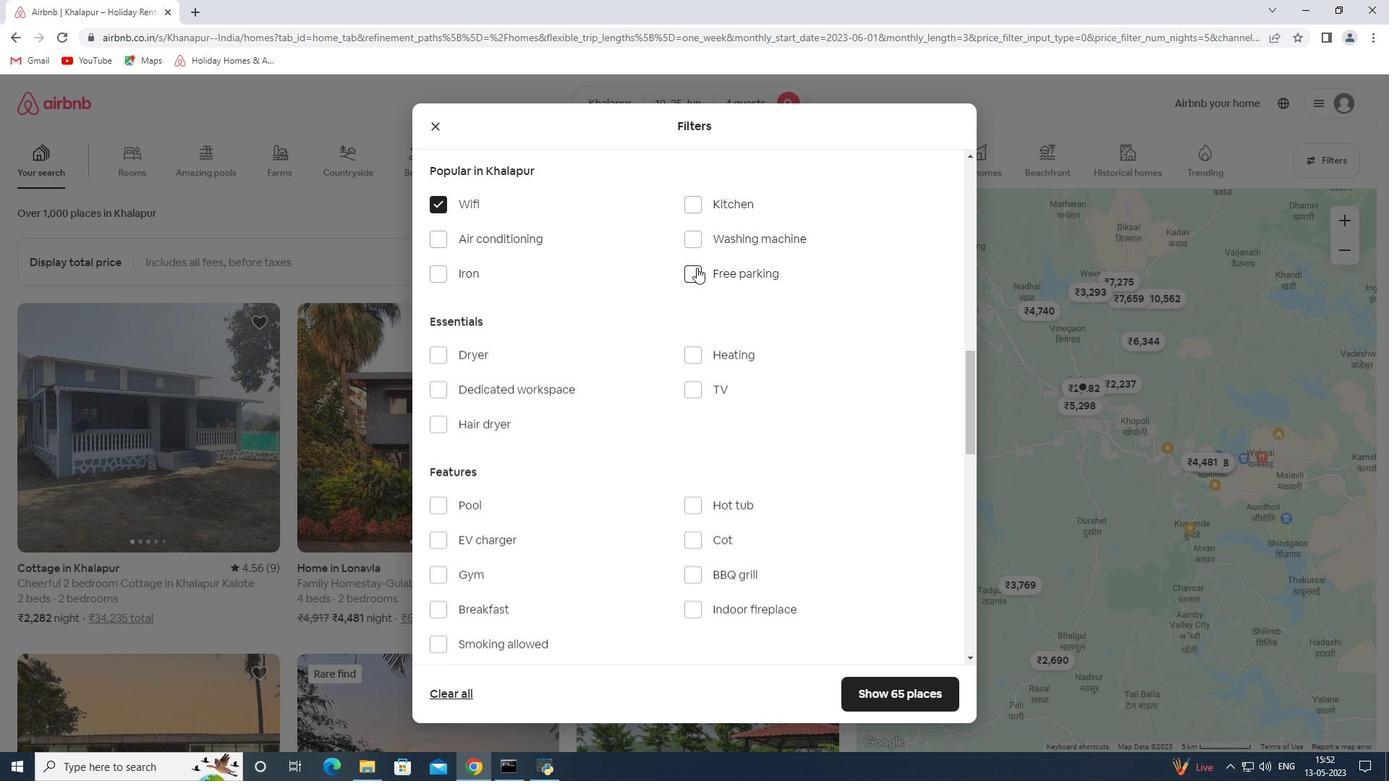 
Action: Mouse moved to (701, 390)
Screenshot: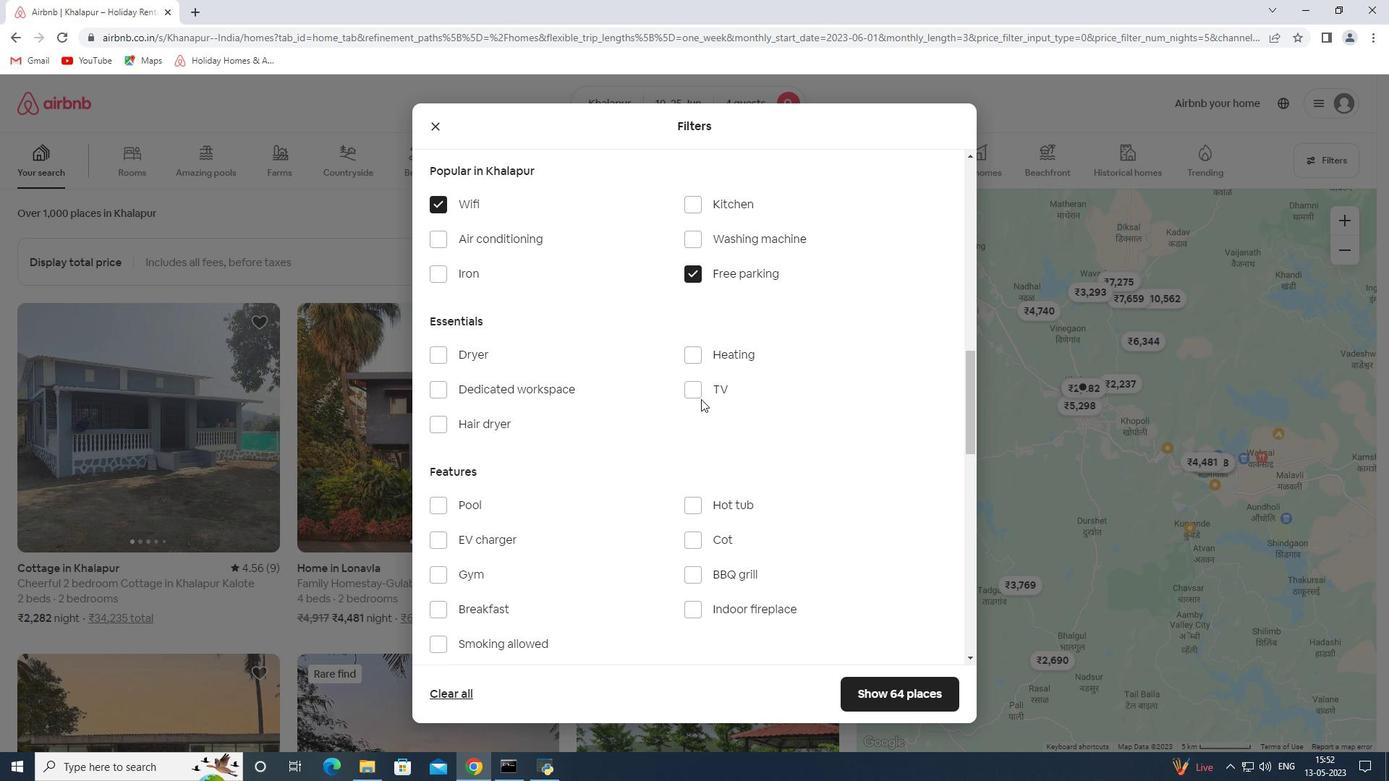 
Action: Mouse pressed left at (701, 390)
Screenshot: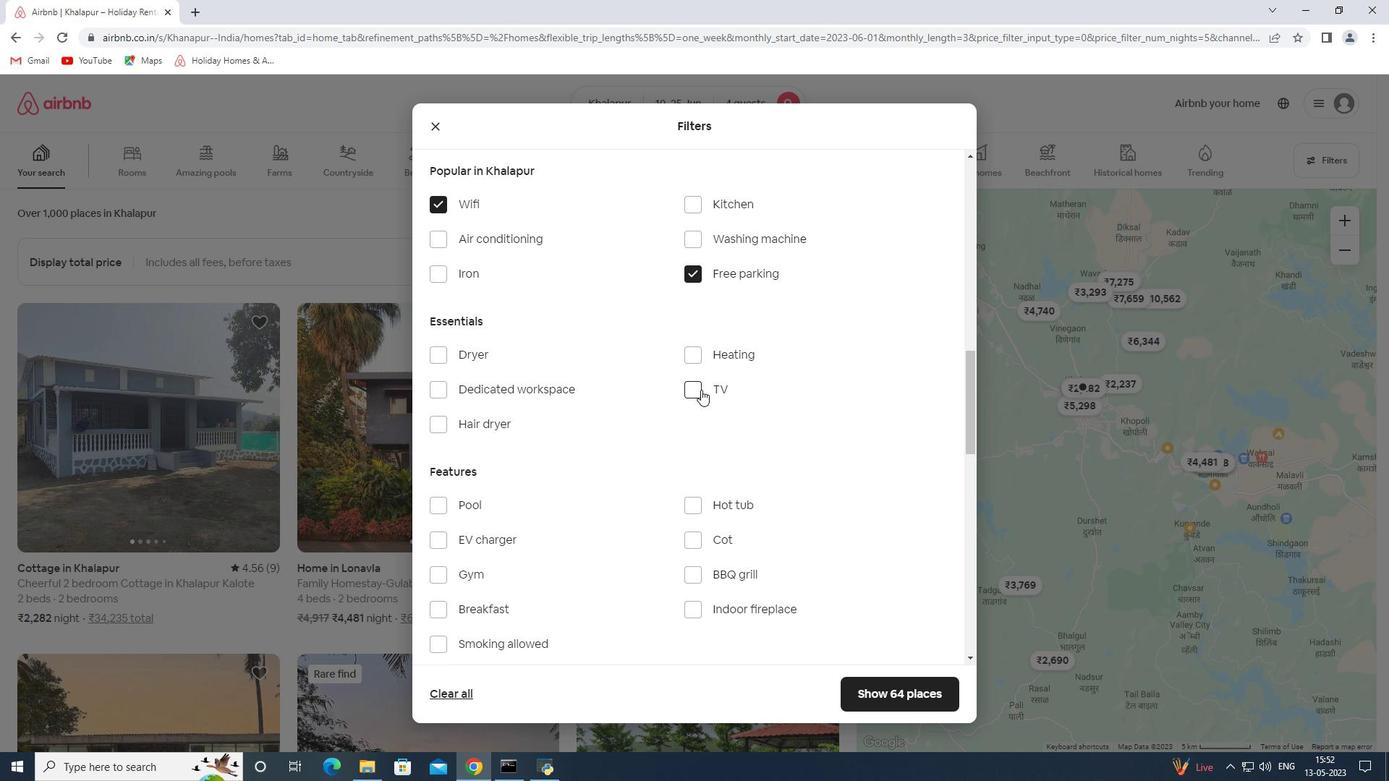 
Action: Mouse moved to (523, 578)
Screenshot: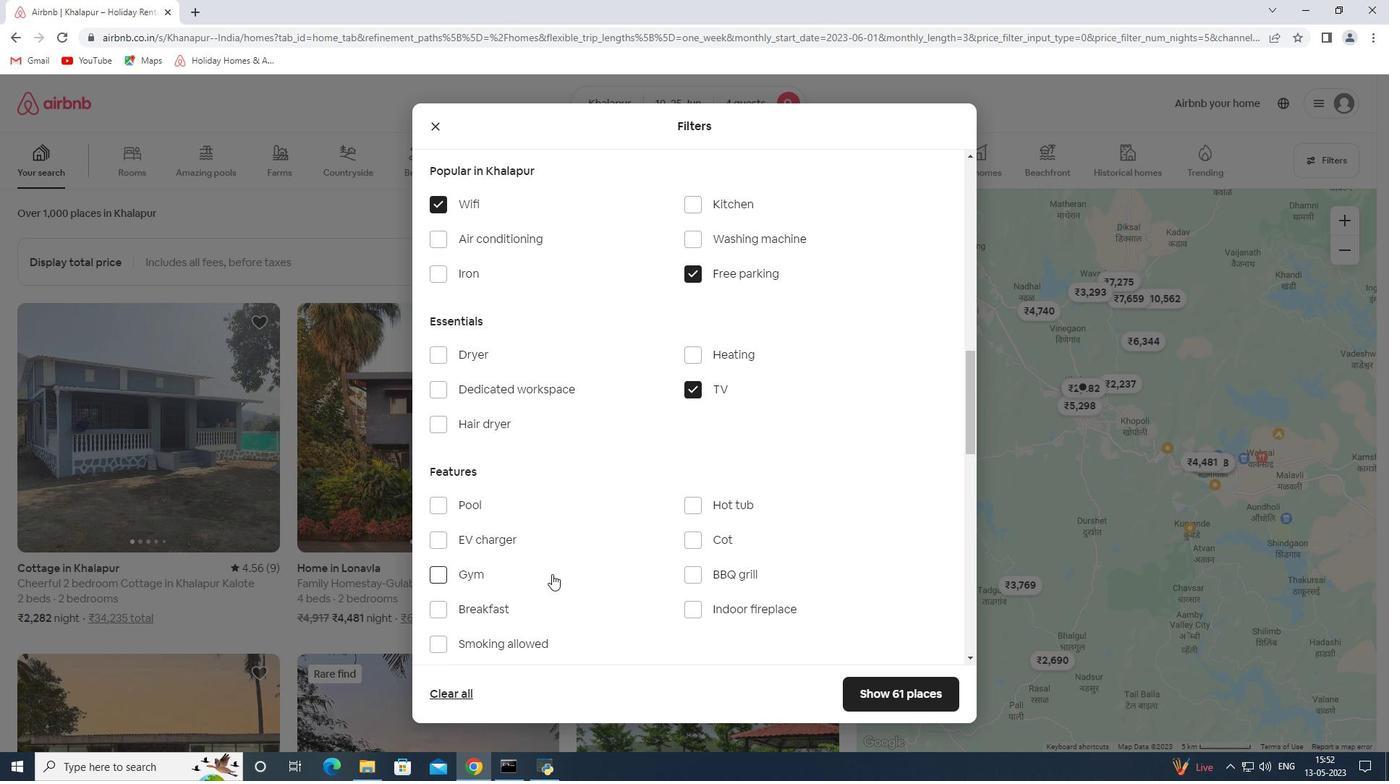 
Action: Mouse pressed left at (523, 578)
Screenshot: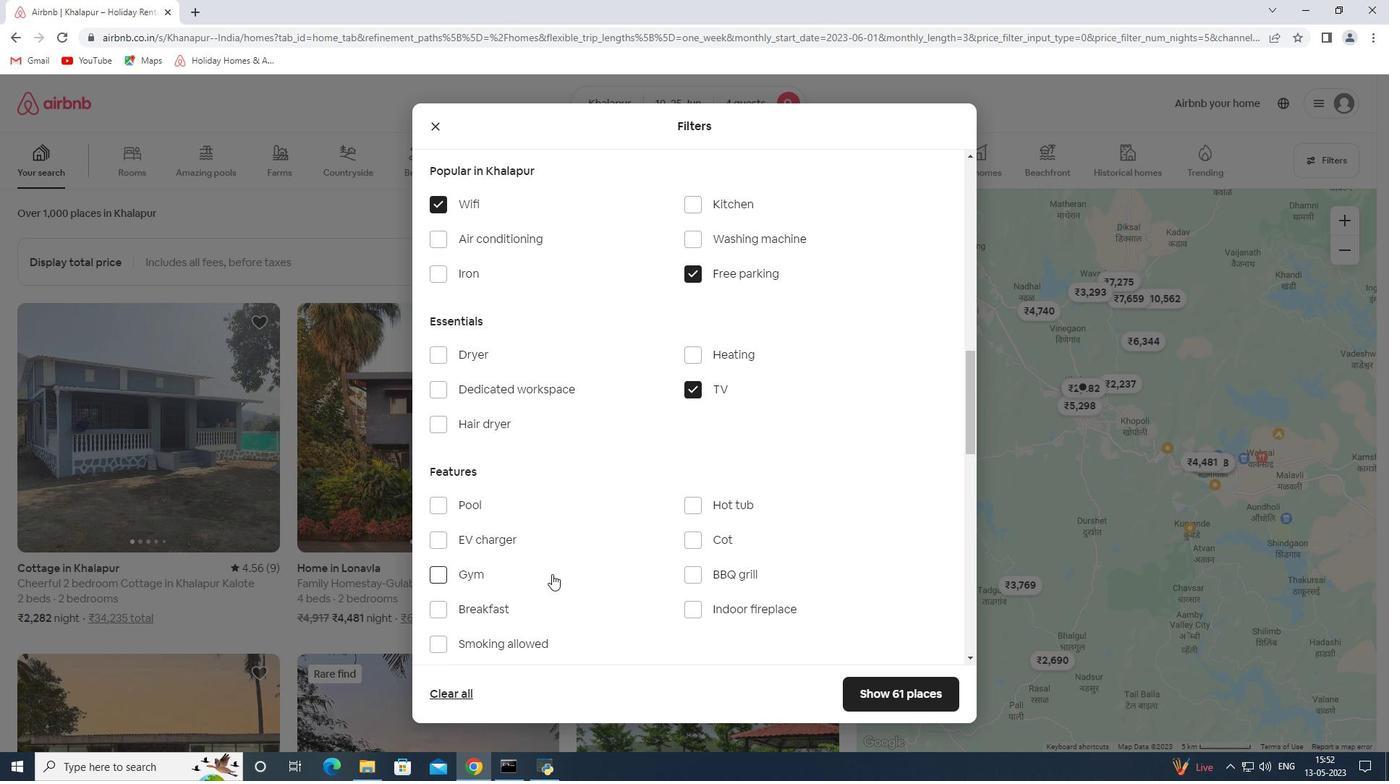 
Action: Mouse moved to (515, 609)
Screenshot: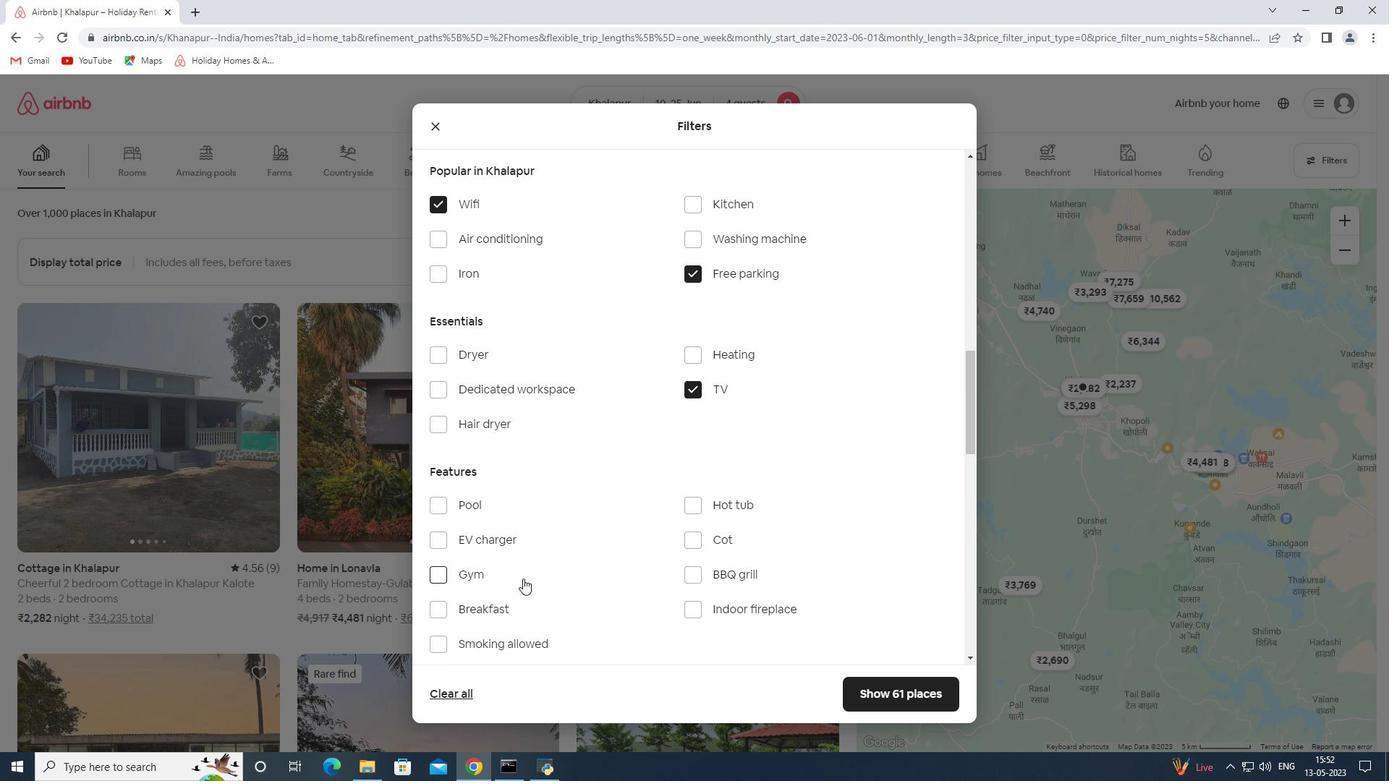
Action: Mouse pressed left at (515, 609)
Screenshot: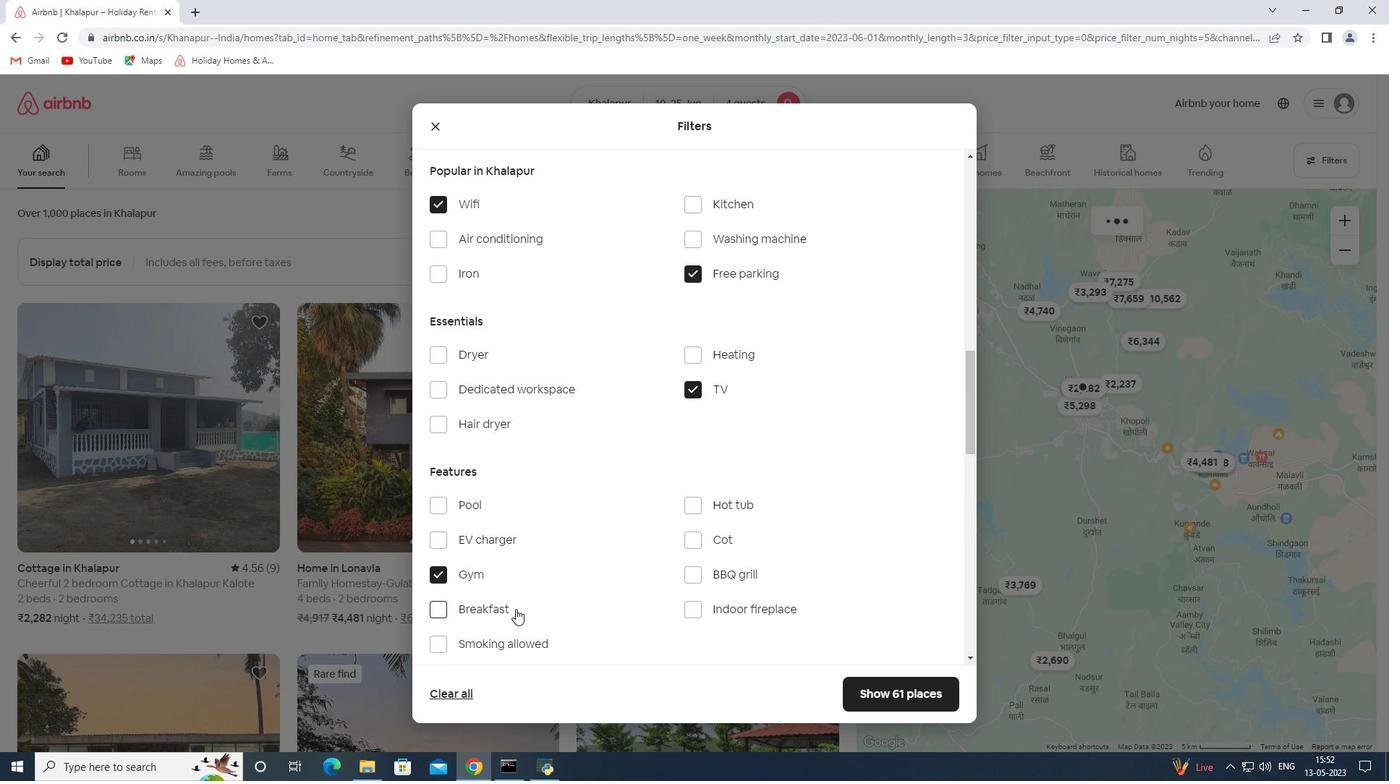 
Action: Mouse moved to (547, 564)
Screenshot: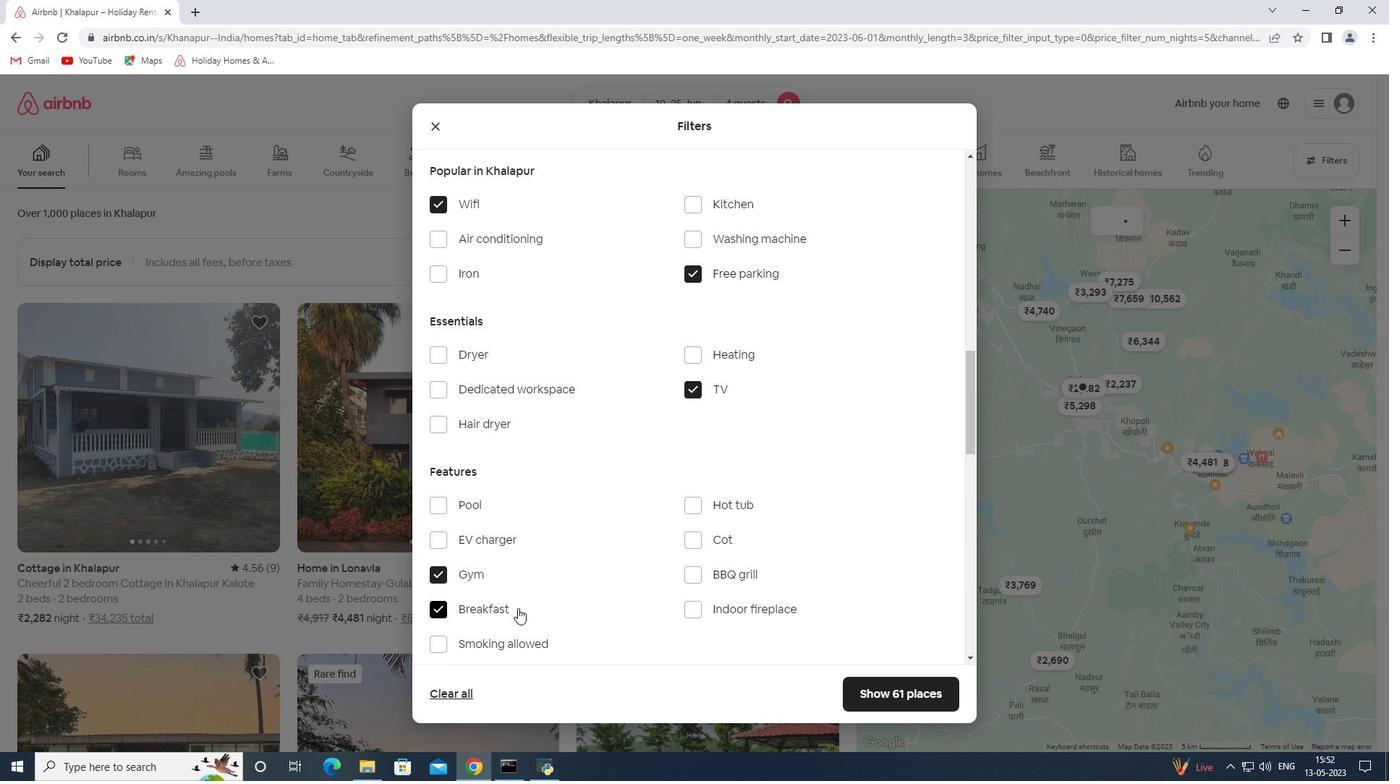 
Action: Mouse scrolled (547, 563) with delta (0, 0)
Screenshot: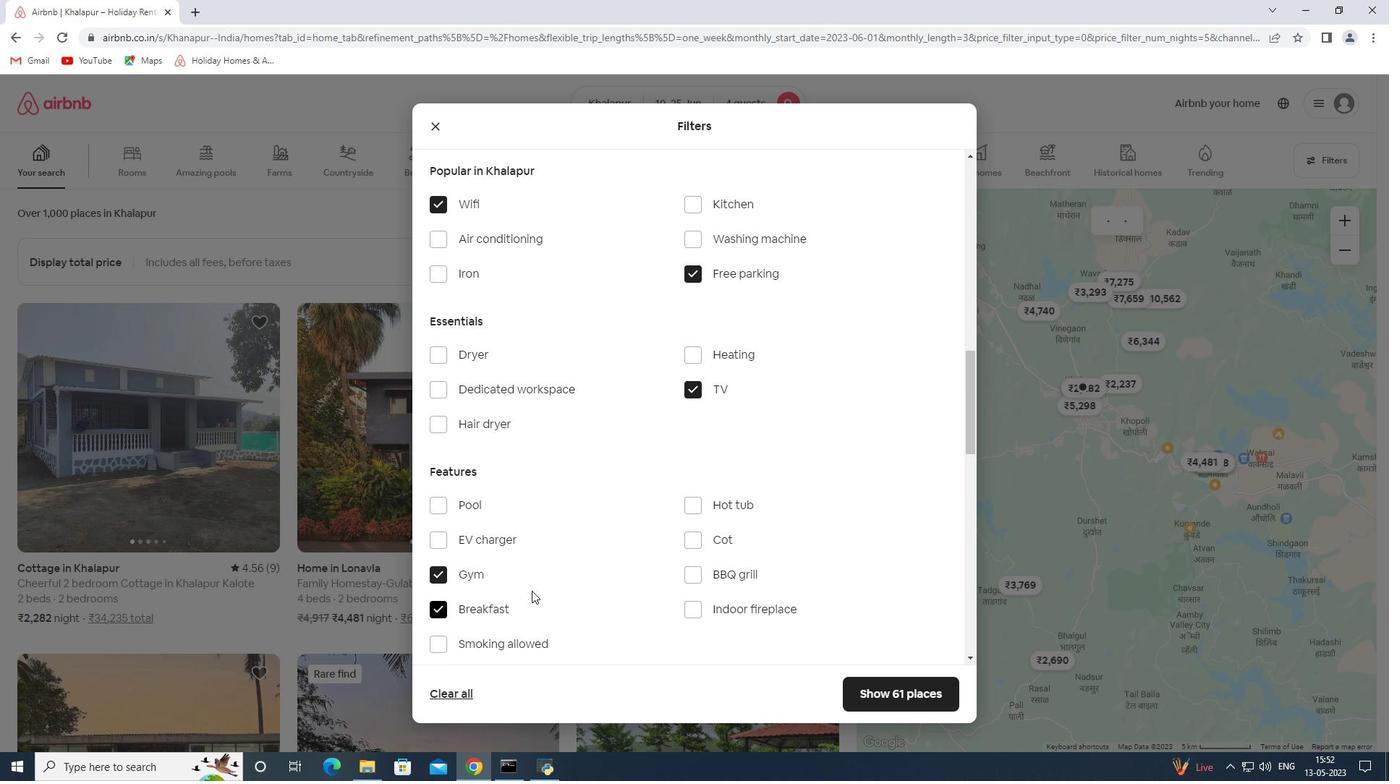 
Action: Mouse scrolled (547, 563) with delta (0, 0)
Screenshot: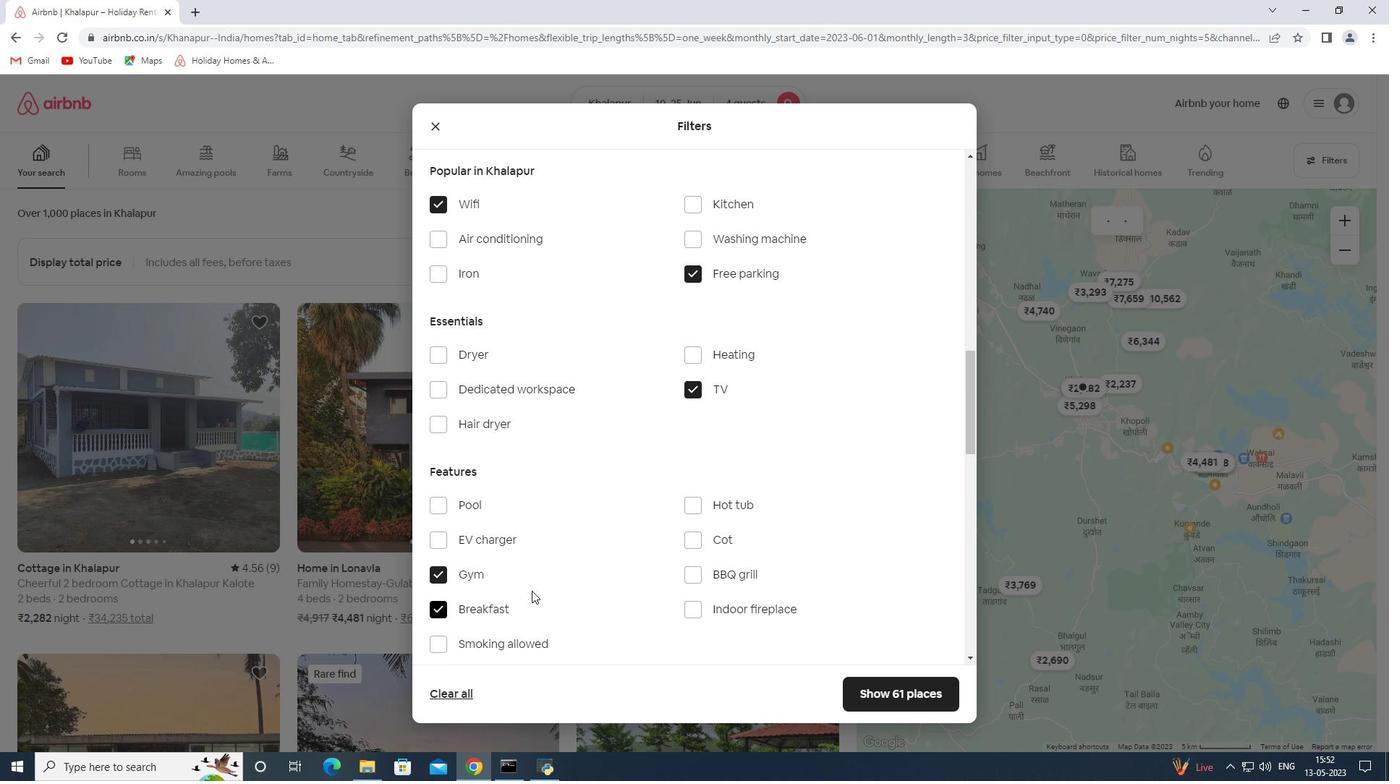 
Action: Mouse scrolled (547, 563) with delta (0, 0)
Screenshot: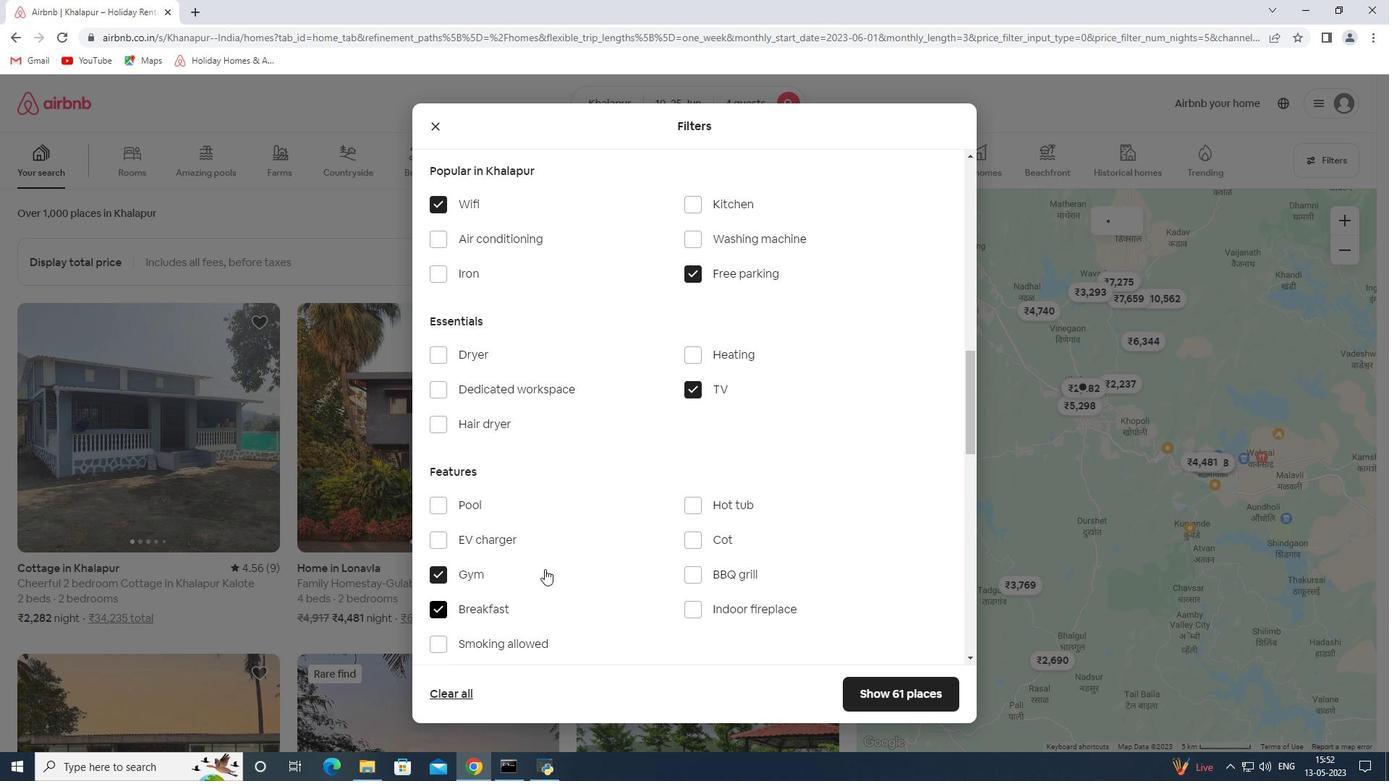 
Action: Mouse scrolled (547, 563) with delta (0, 0)
Screenshot: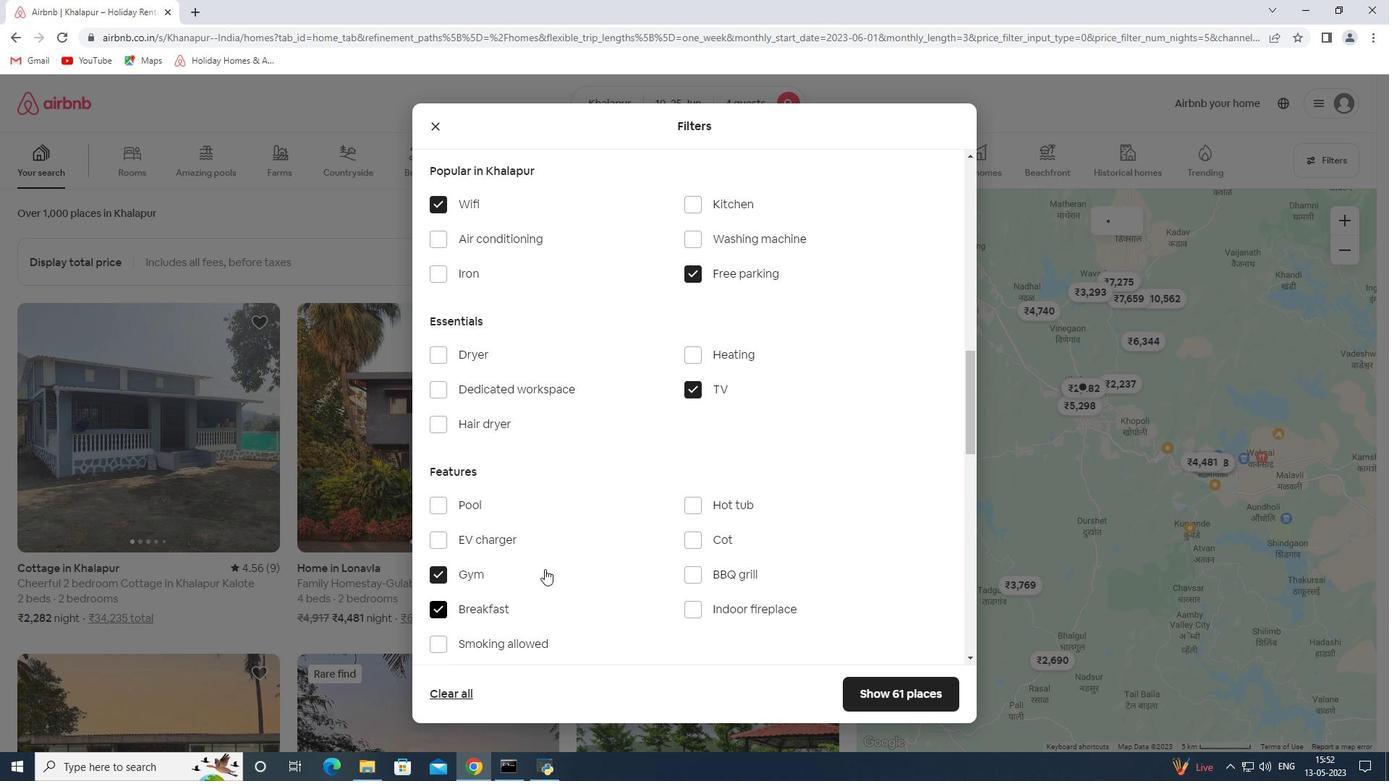 
Action: Mouse scrolled (547, 563) with delta (0, 0)
Screenshot: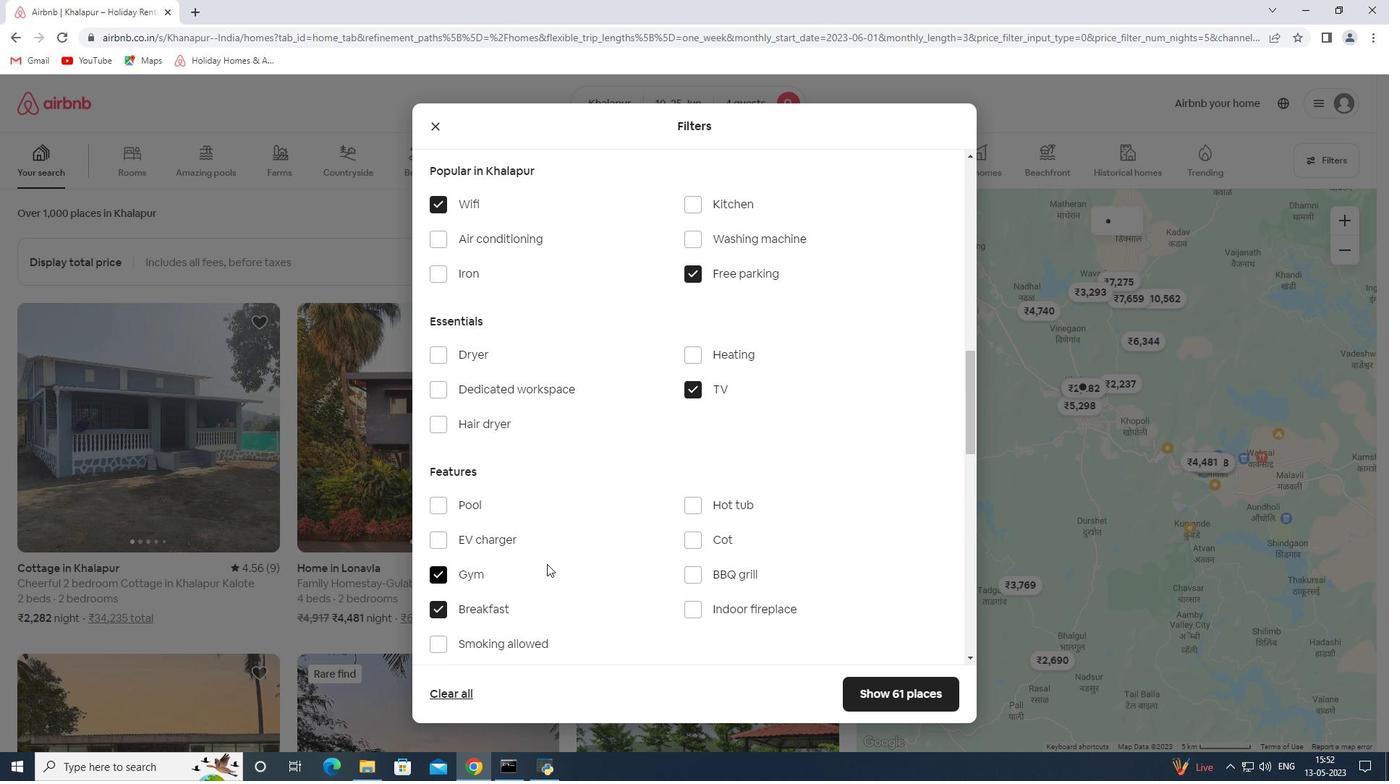 
Action: Mouse moved to (871, 565)
Screenshot: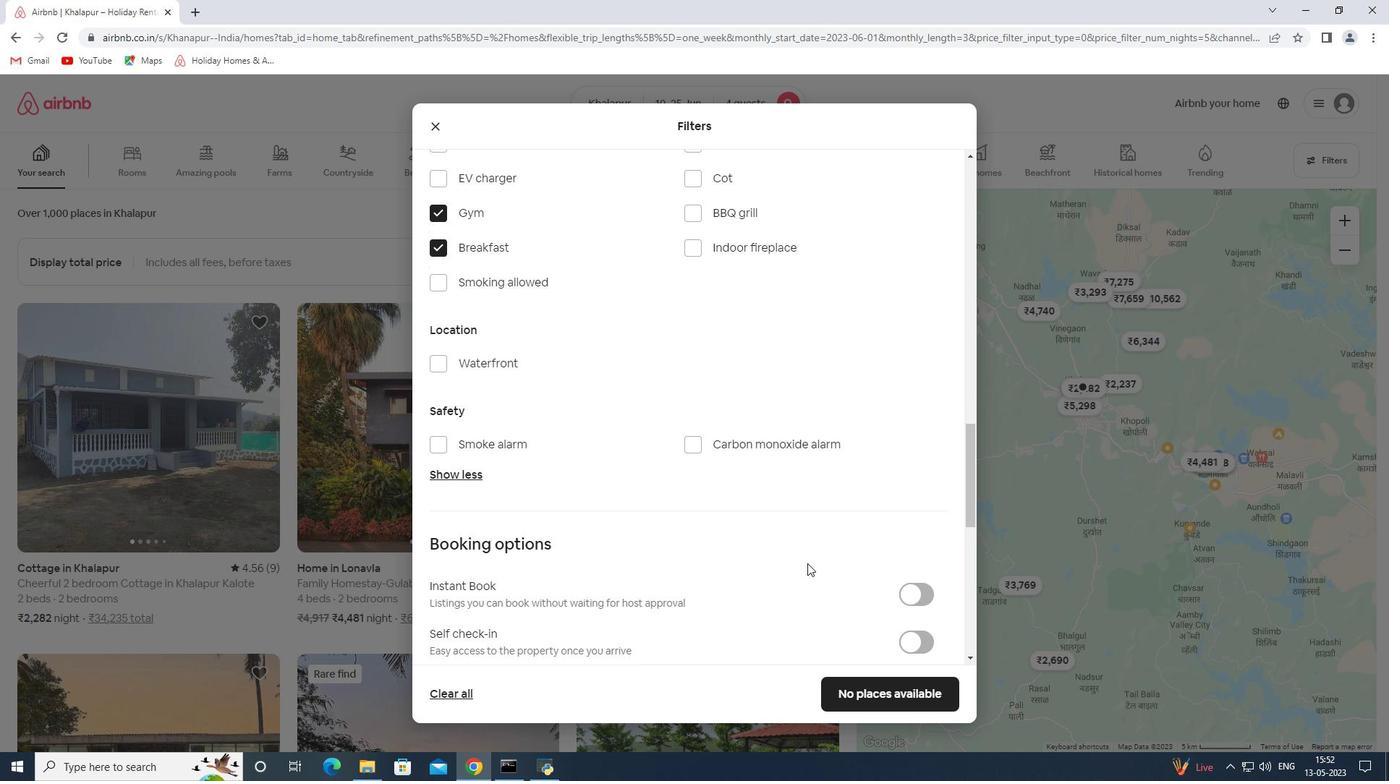 
Action: Mouse scrolled (871, 565) with delta (0, 0)
Screenshot: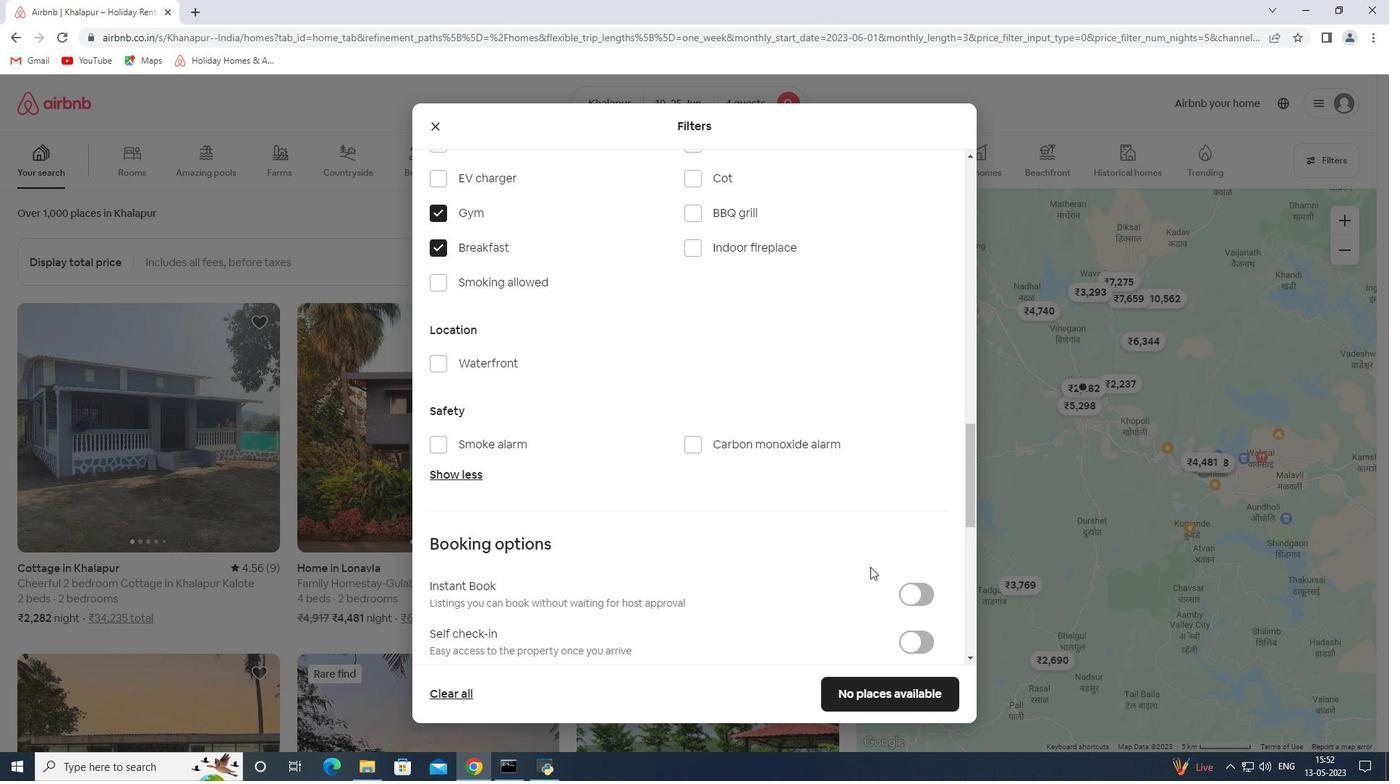 
Action: Mouse scrolled (871, 565) with delta (0, 0)
Screenshot: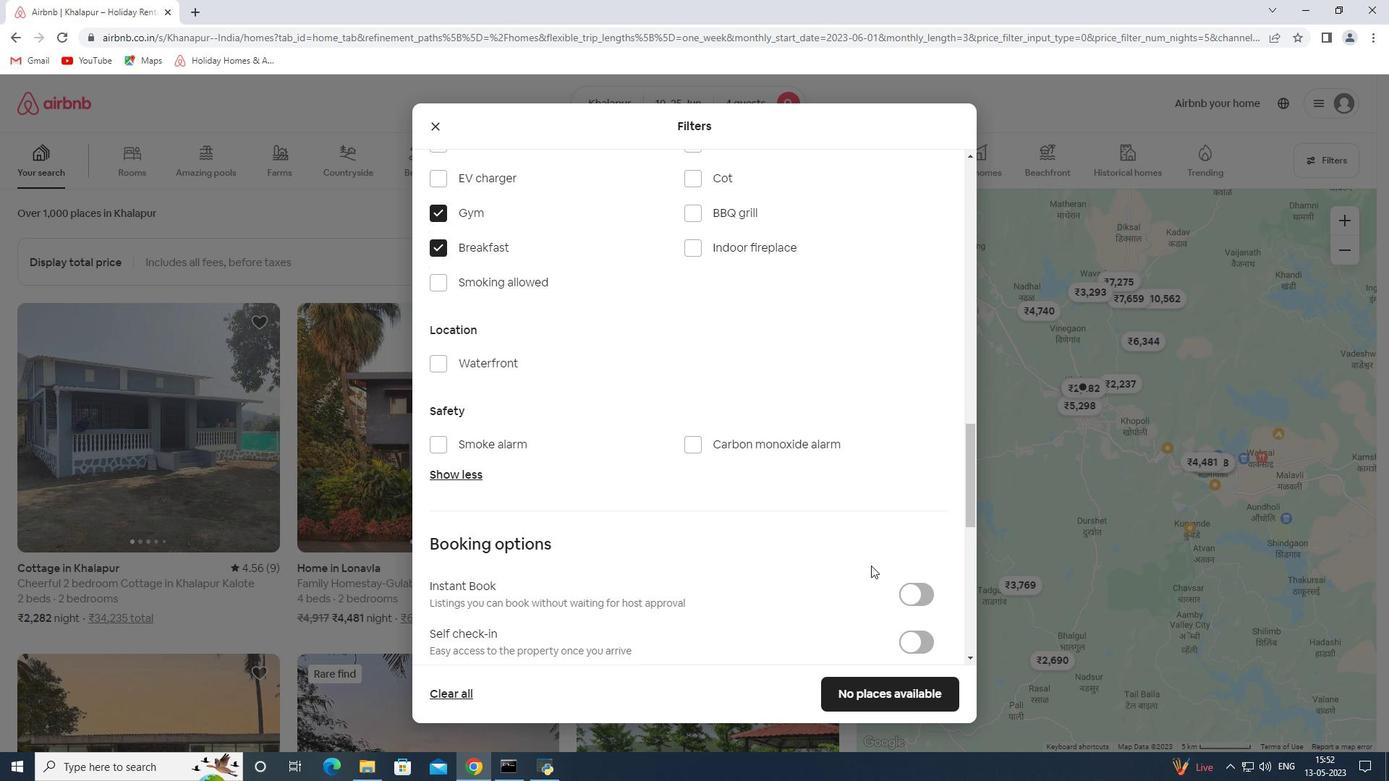 
Action: Mouse scrolled (871, 565) with delta (0, 0)
Screenshot: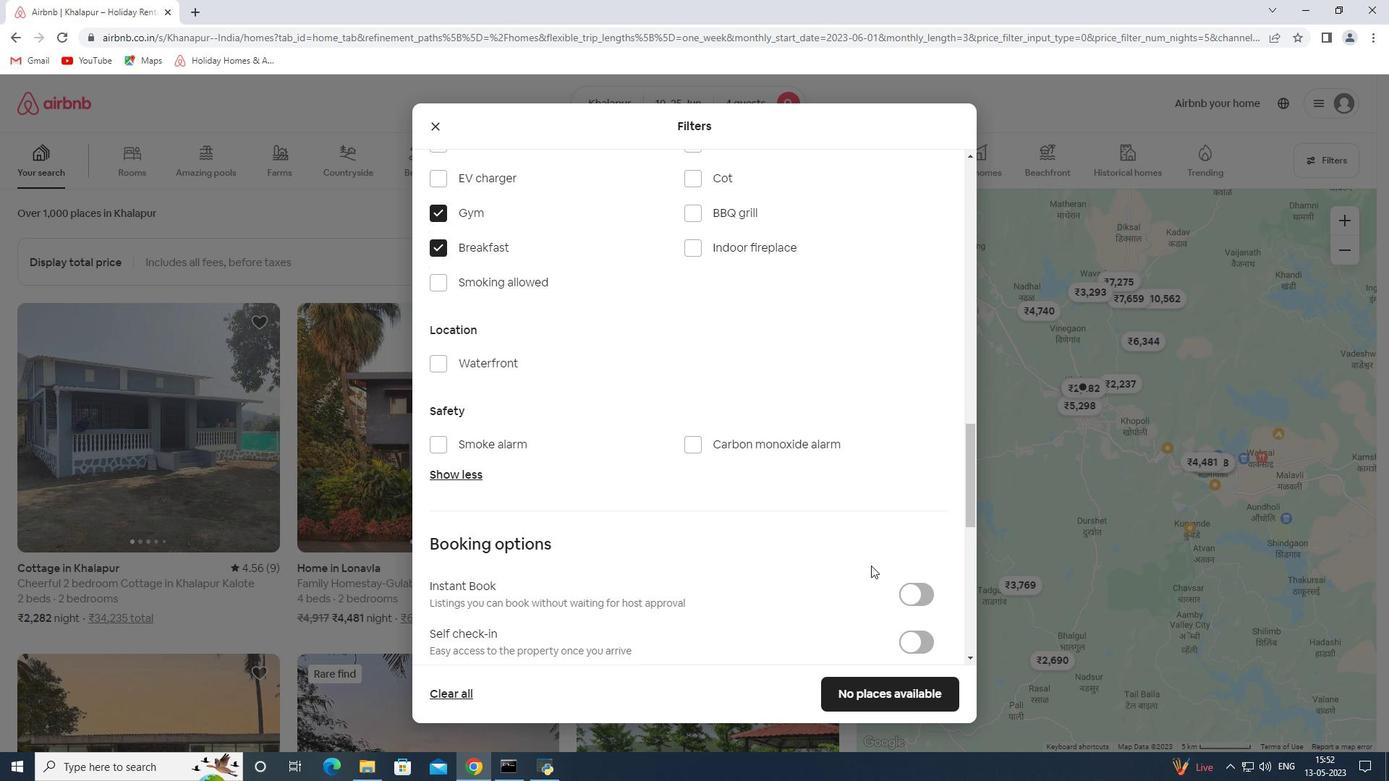 
Action: Mouse moved to (921, 421)
Screenshot: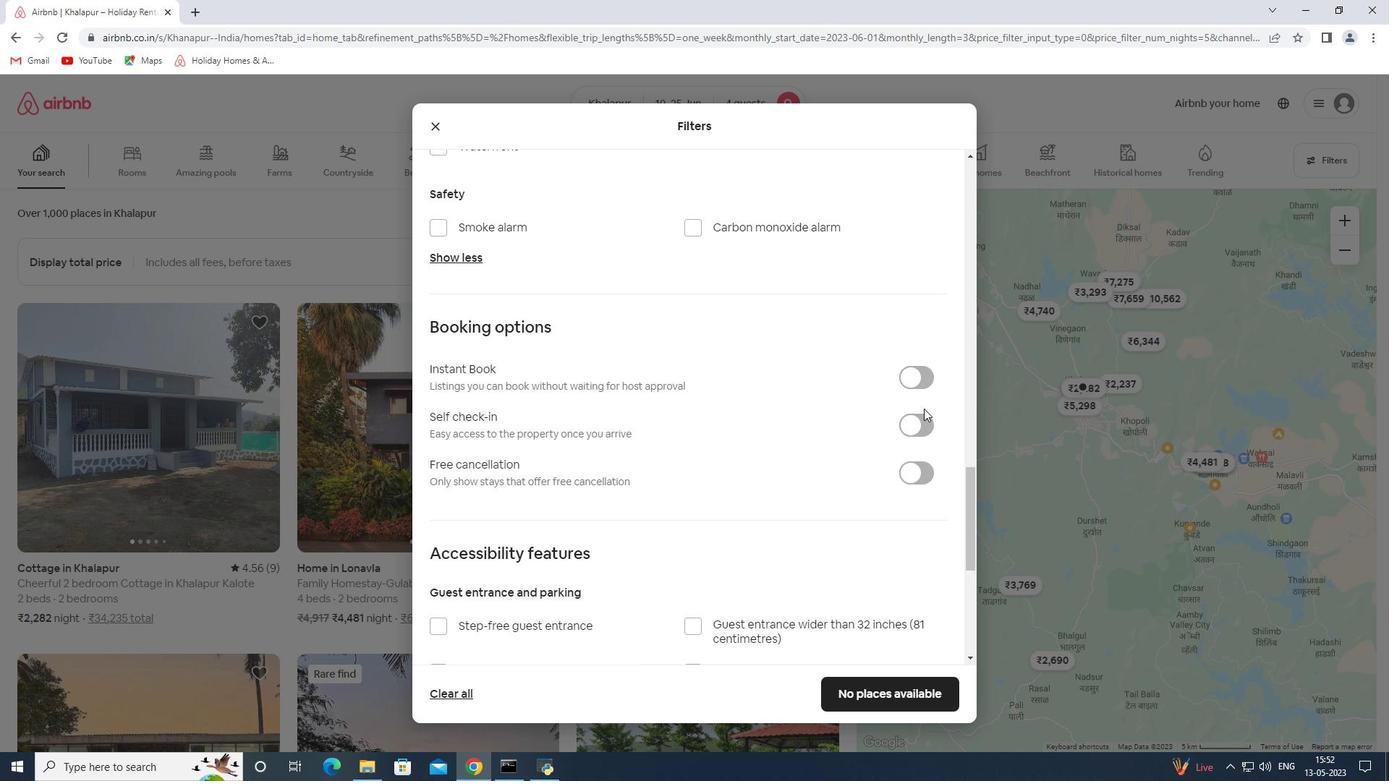 
Action: Mouse pressed left at (921, 421)
Screenshot: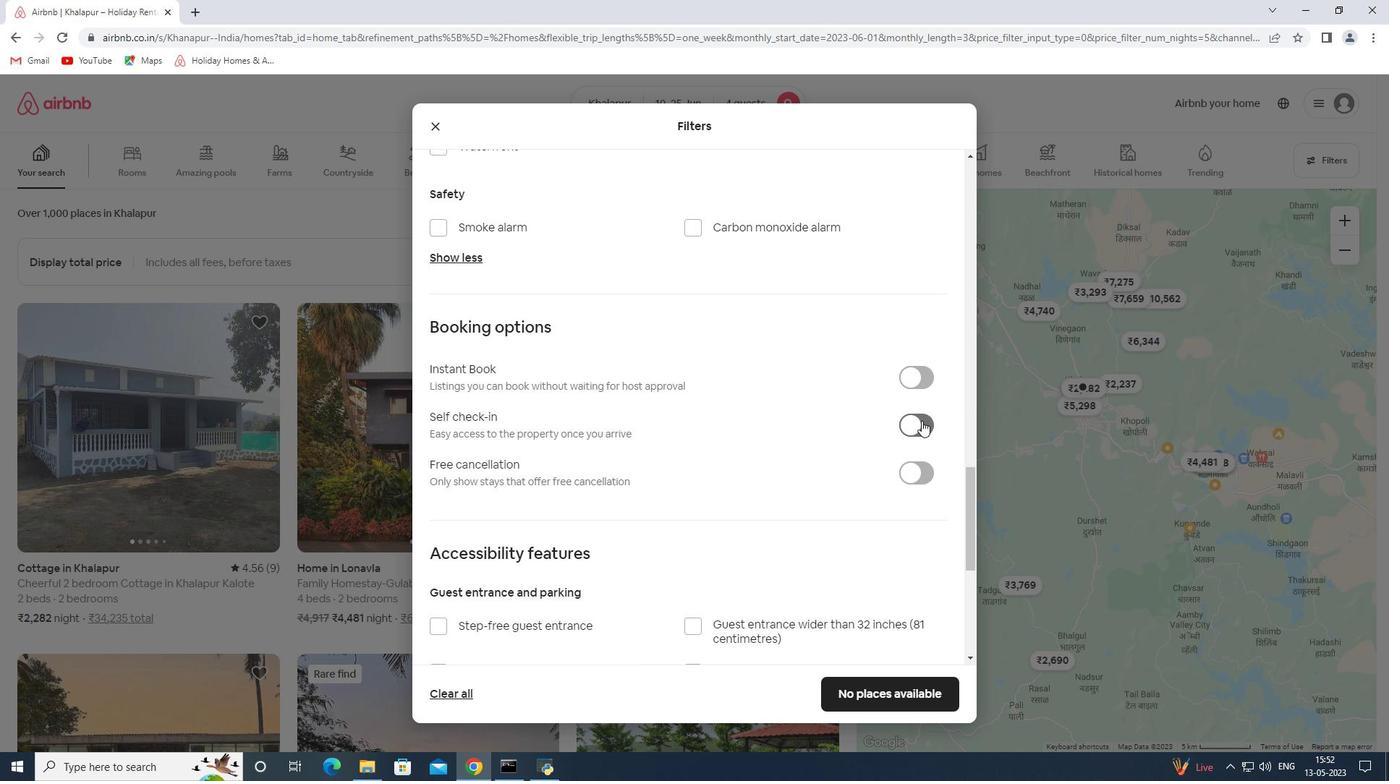 
Action: Mouse scrolled (921, 420) with delta (0, 0)
Screenshot: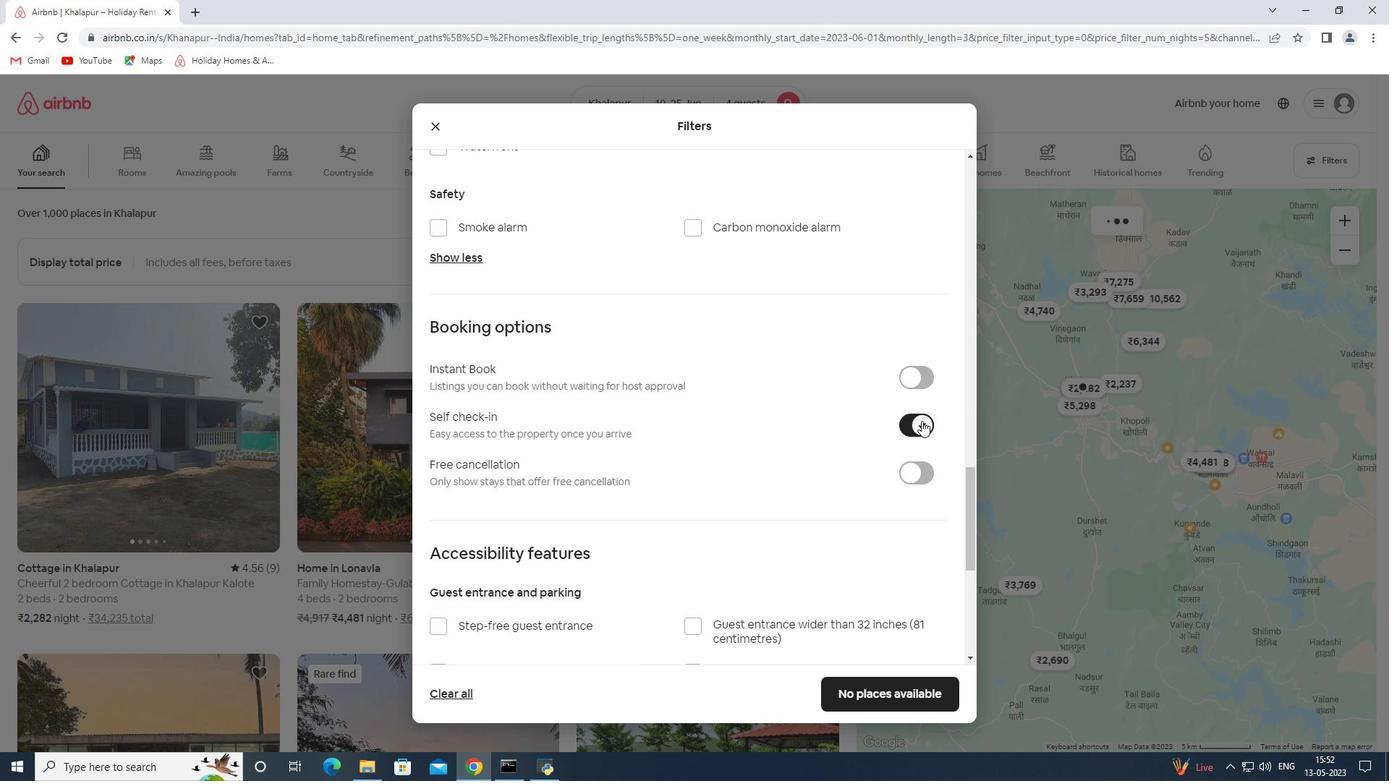 
Action: Mouse scrolled (921, 420) with delta (0, 0)
Screenshot: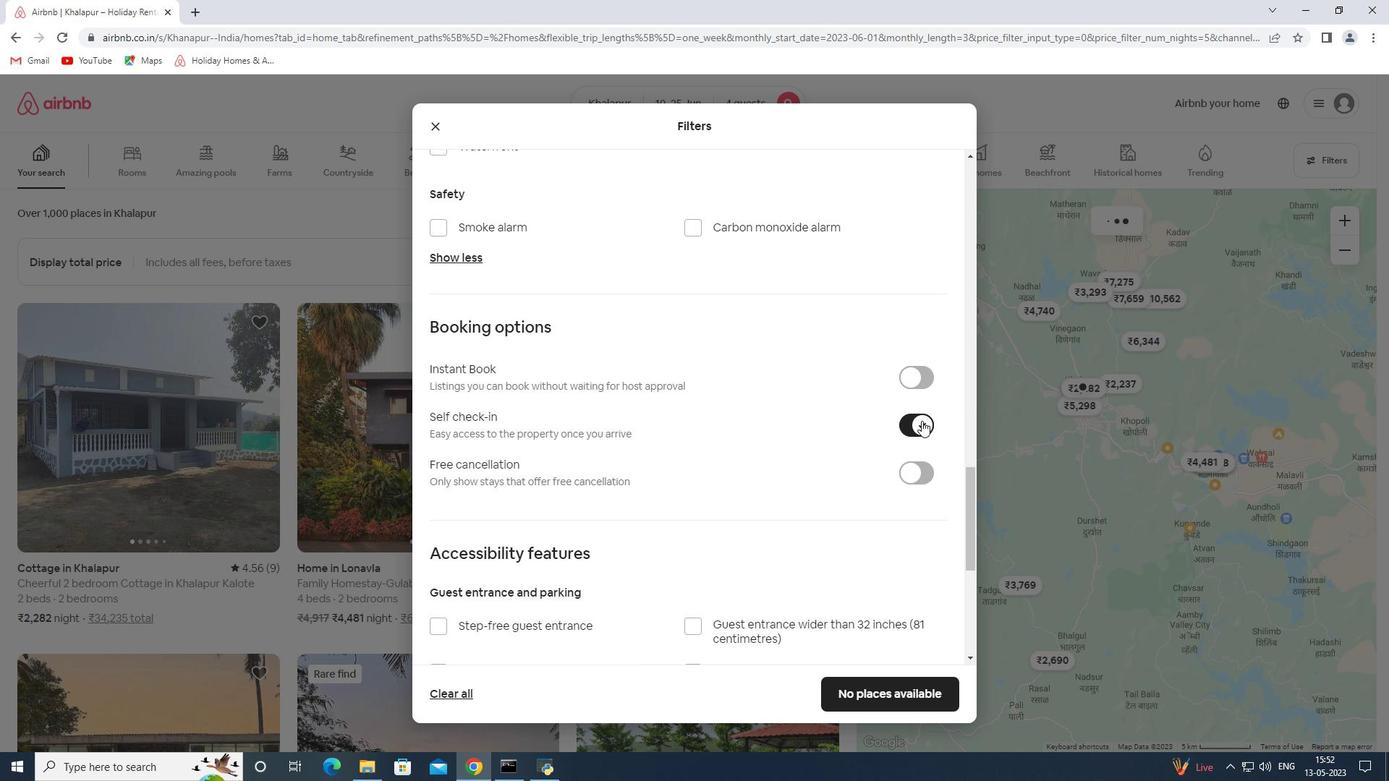 
Action: Mouse scrolled (921, 420) with delta (0, 0)
Screenshot: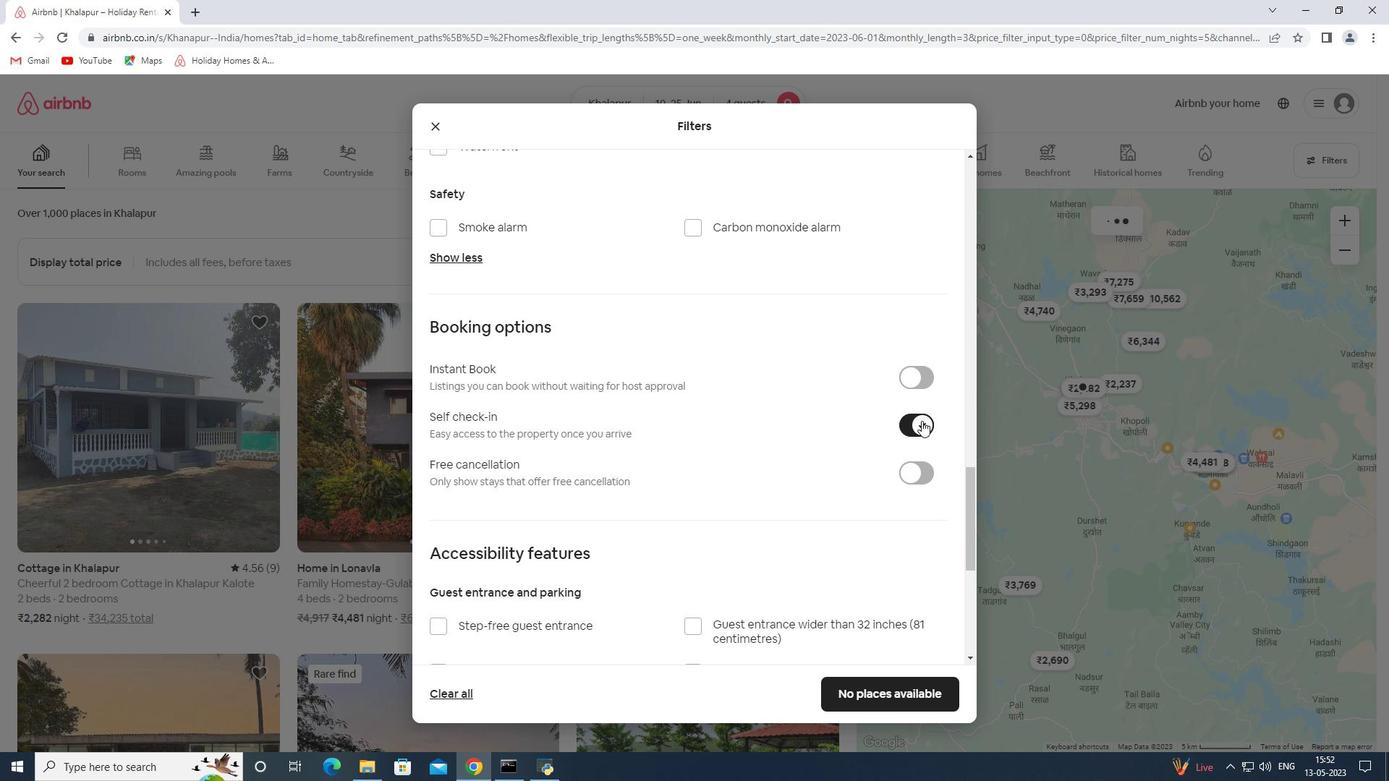 
Action: Mouse scrolled (921, 420) with delta (0, 0)
Screenshot: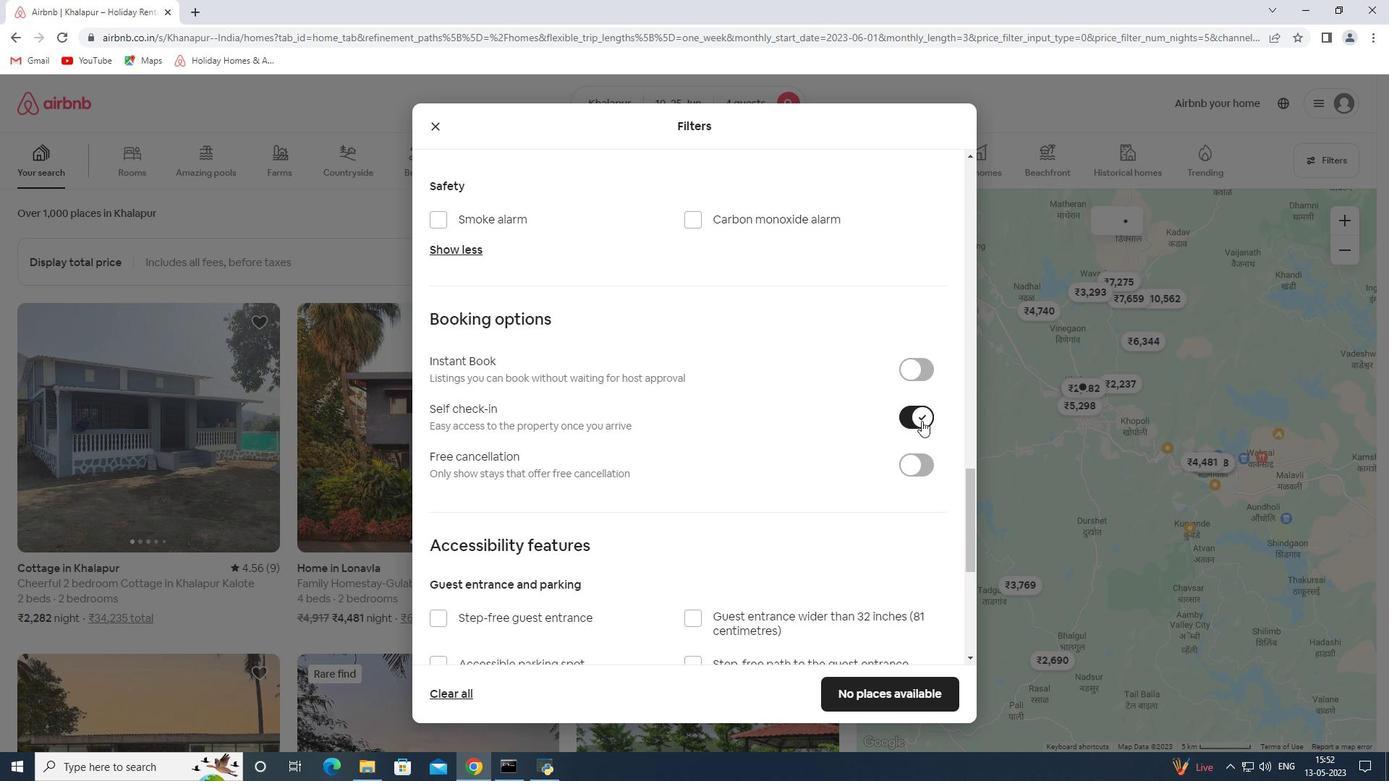 
Action: Mouse moved to (837, 452)
Screenshot: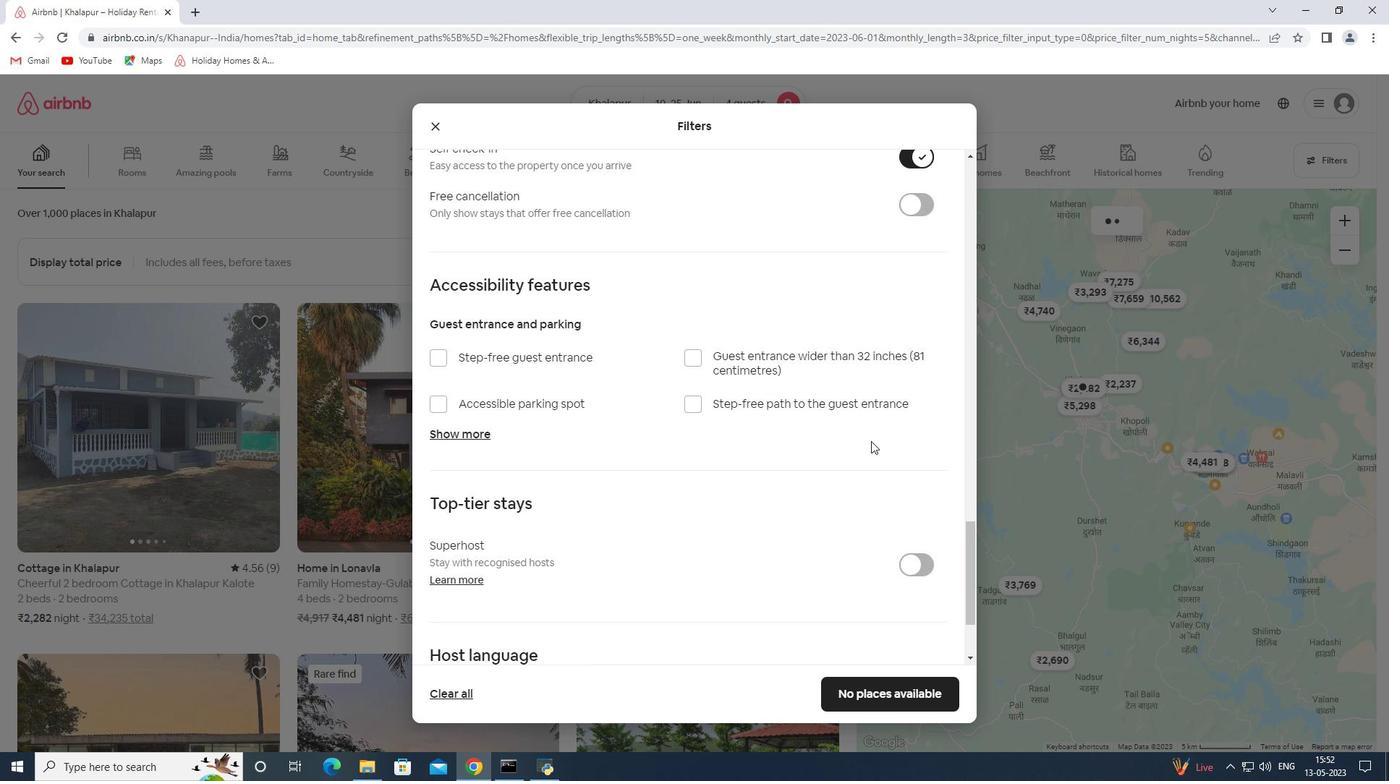
Action: Mouse scrolled (837, 451) with delta (0, 0)
Screenshot: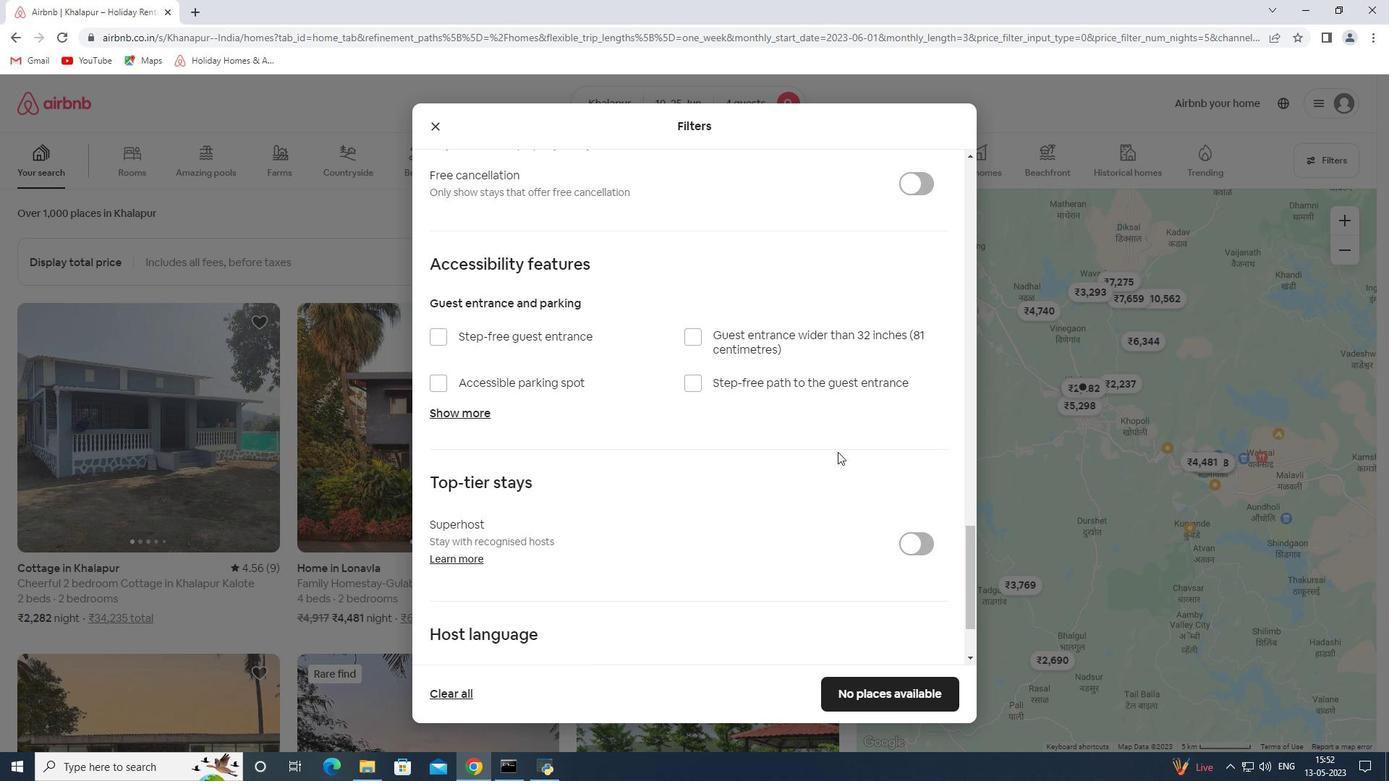 
Action: Mouse scrolled (837, 451) with delta (0, 0)
Screenshot: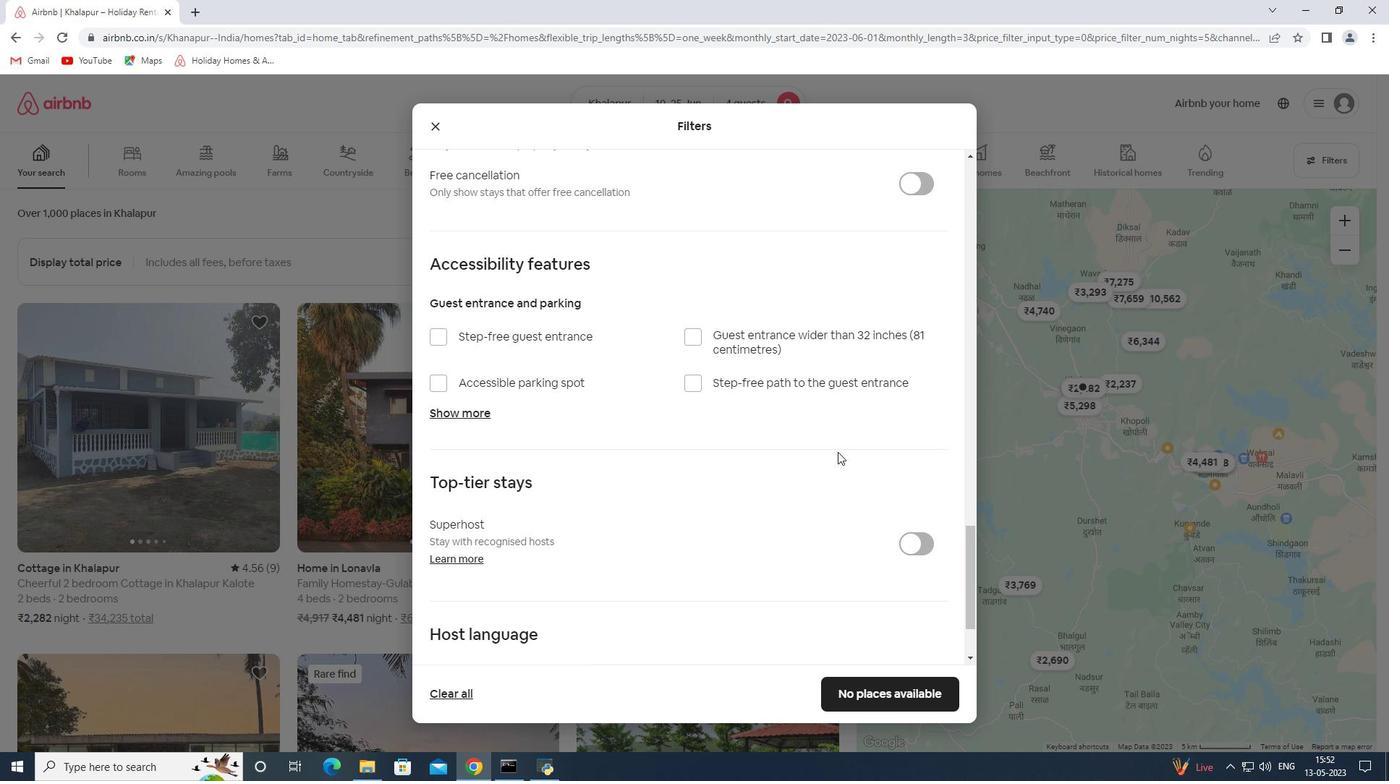 
Action: Mouse scrolled (837, 451) with delta (0, 0)
Screenshot: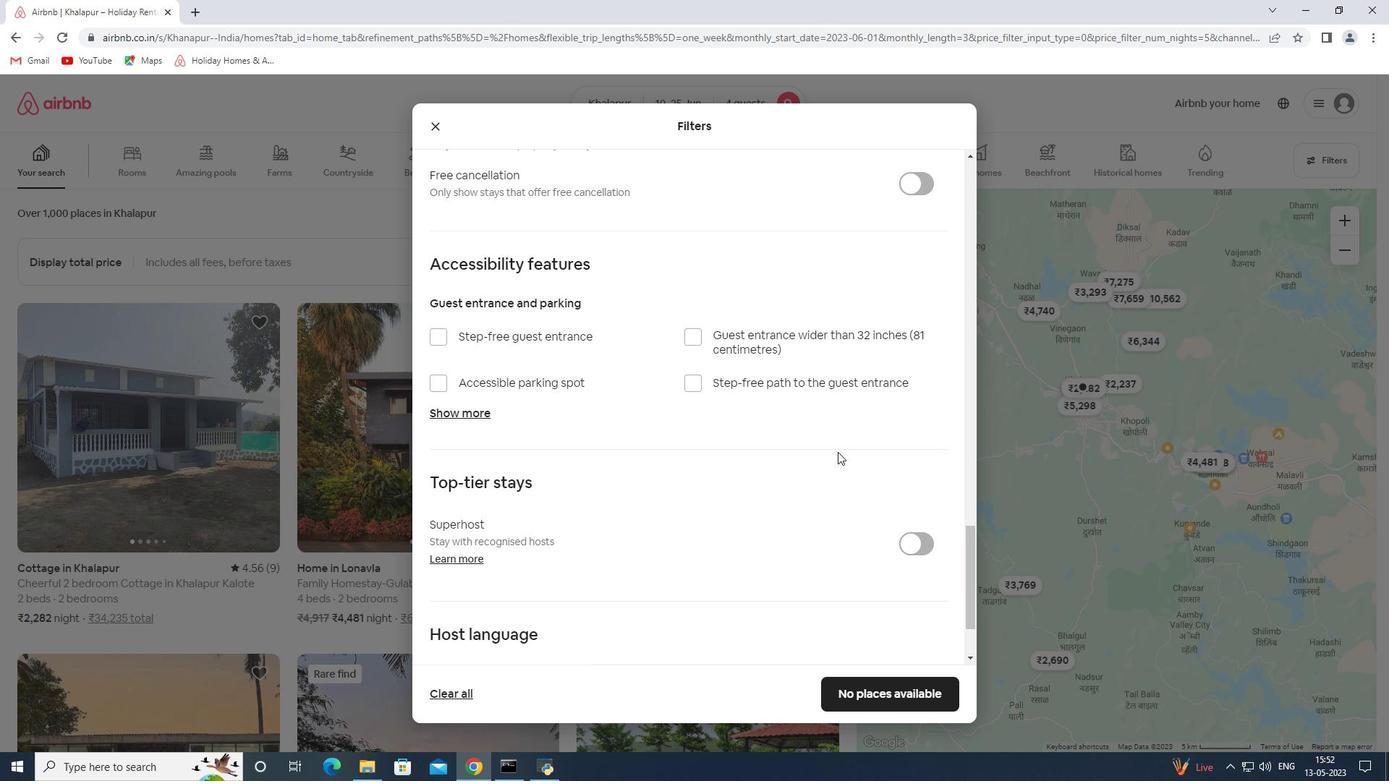 
Action: Mouse moved to (570, 565)
Screenshot: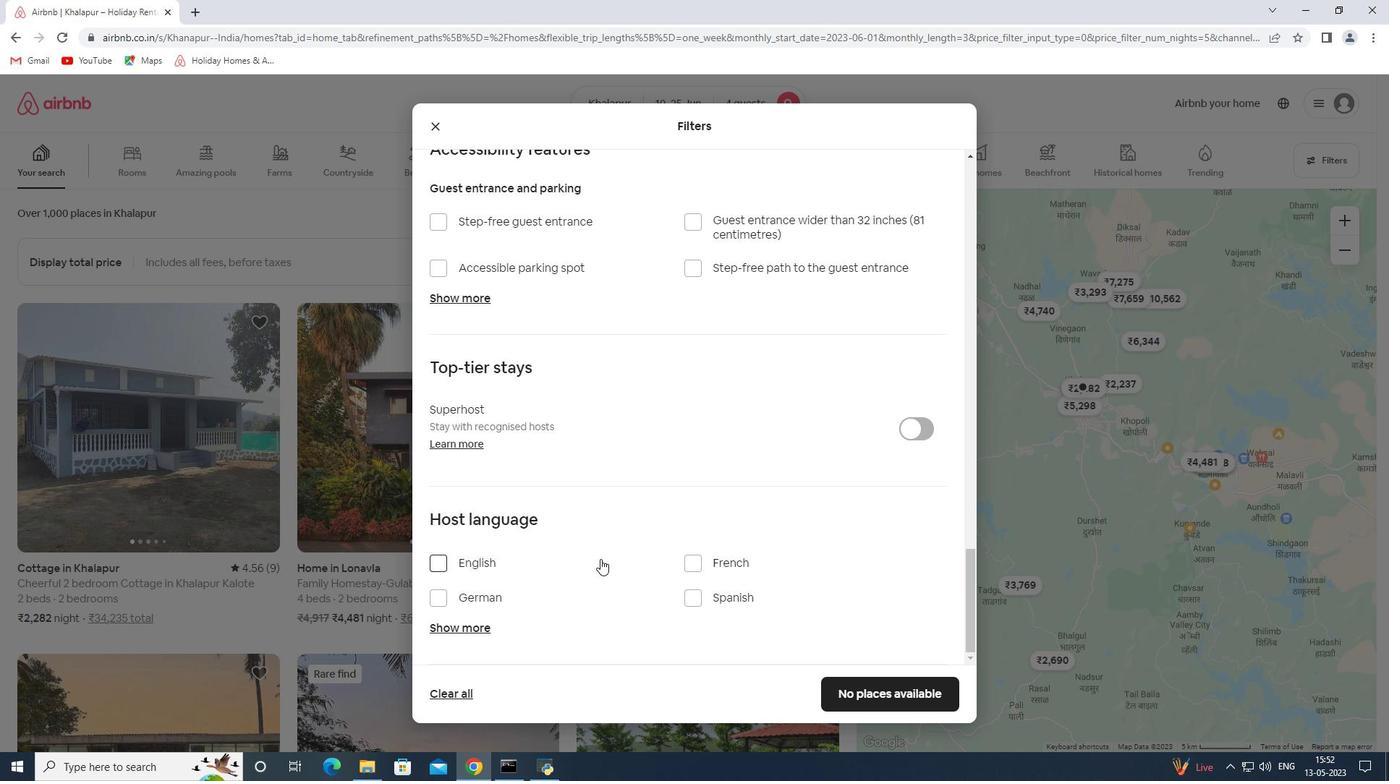 
Action: Mouse pressed left at (570, 565)
Screenshot: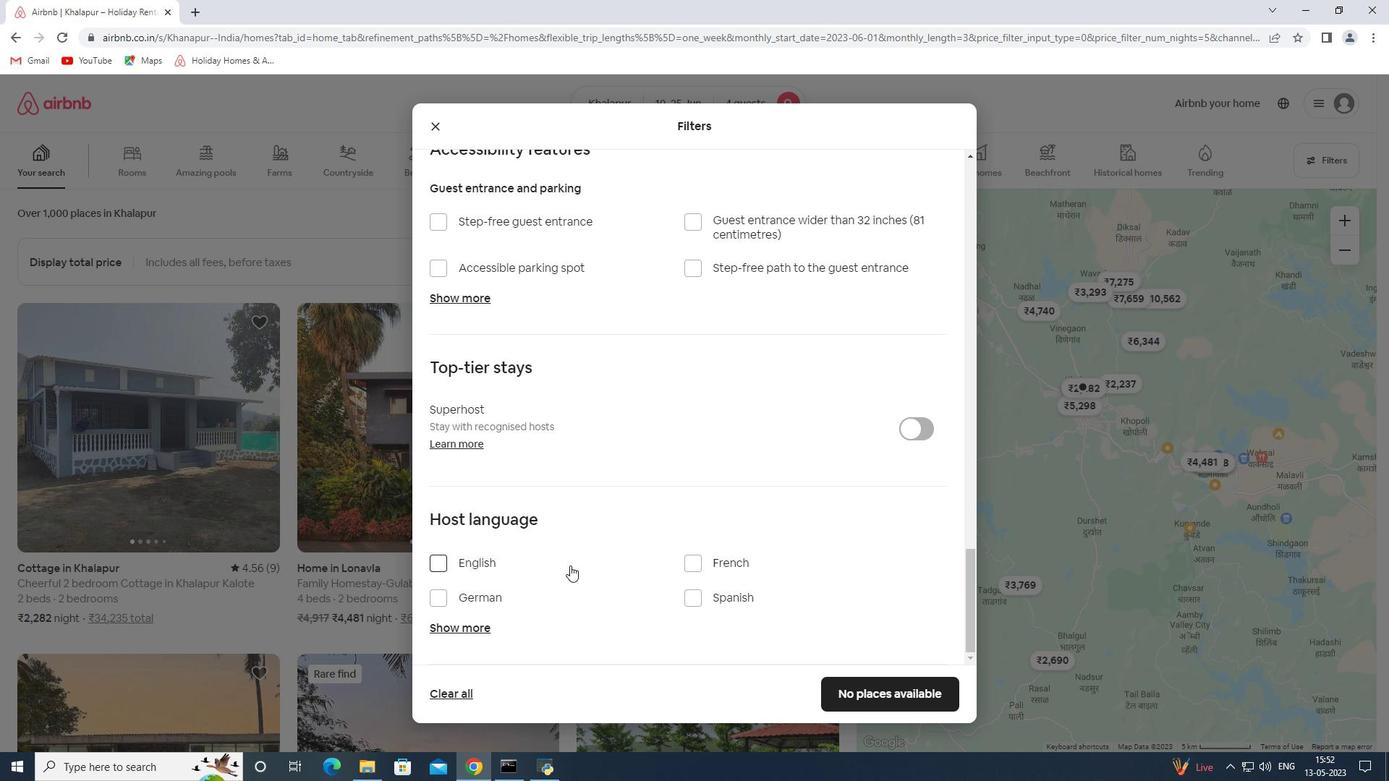 
Action: Mouse moved to (848, 678)
Screenshot: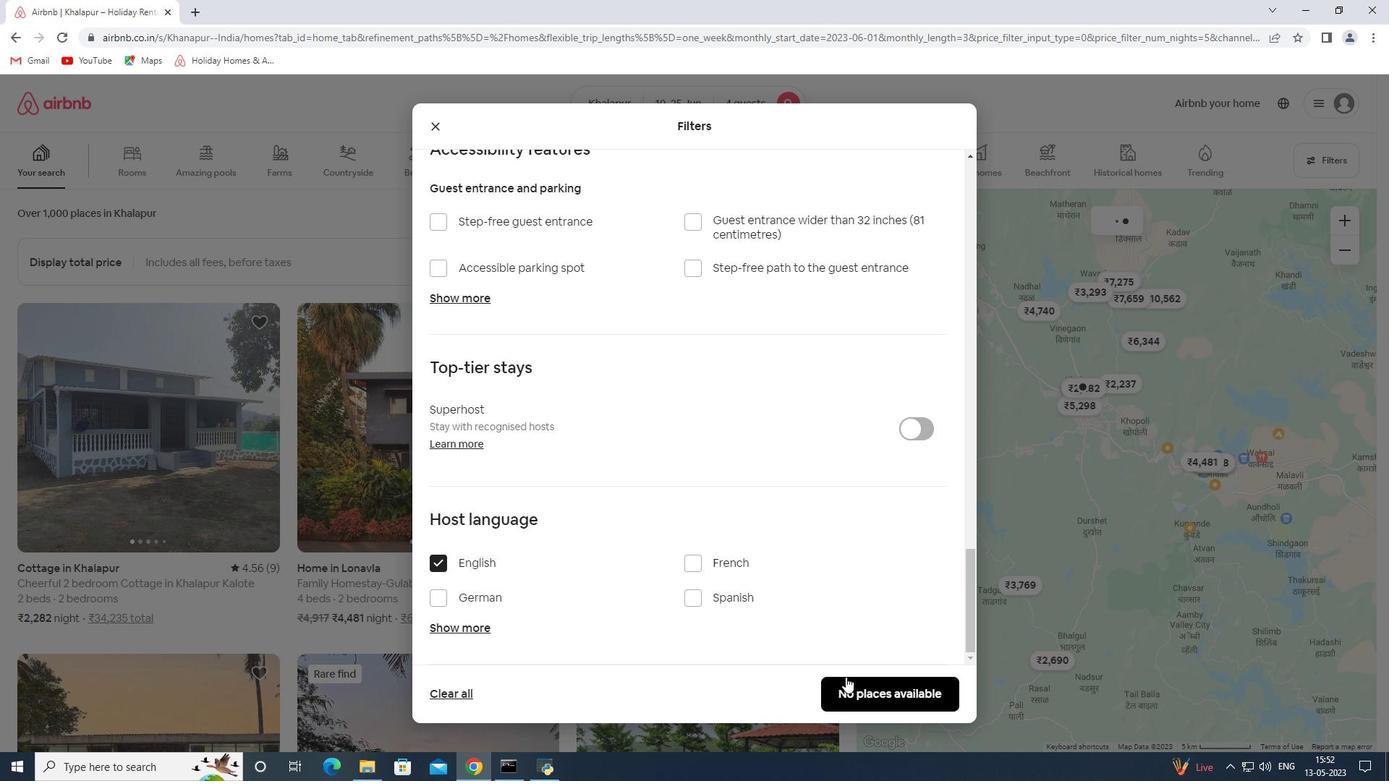 
Action: Mouse pressed left at (848, 678)
Screenshot: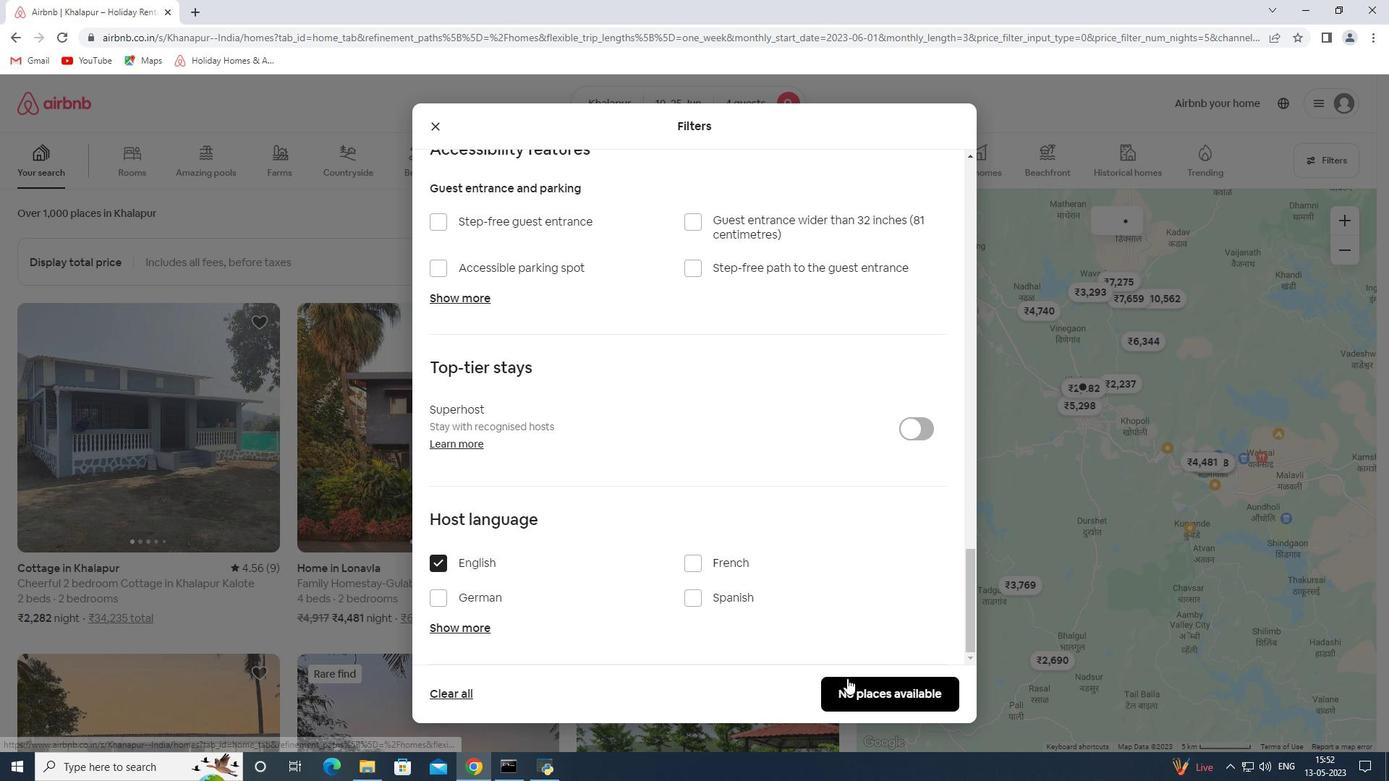 
Action: Mouse moved to (765, 483)
Screenshot: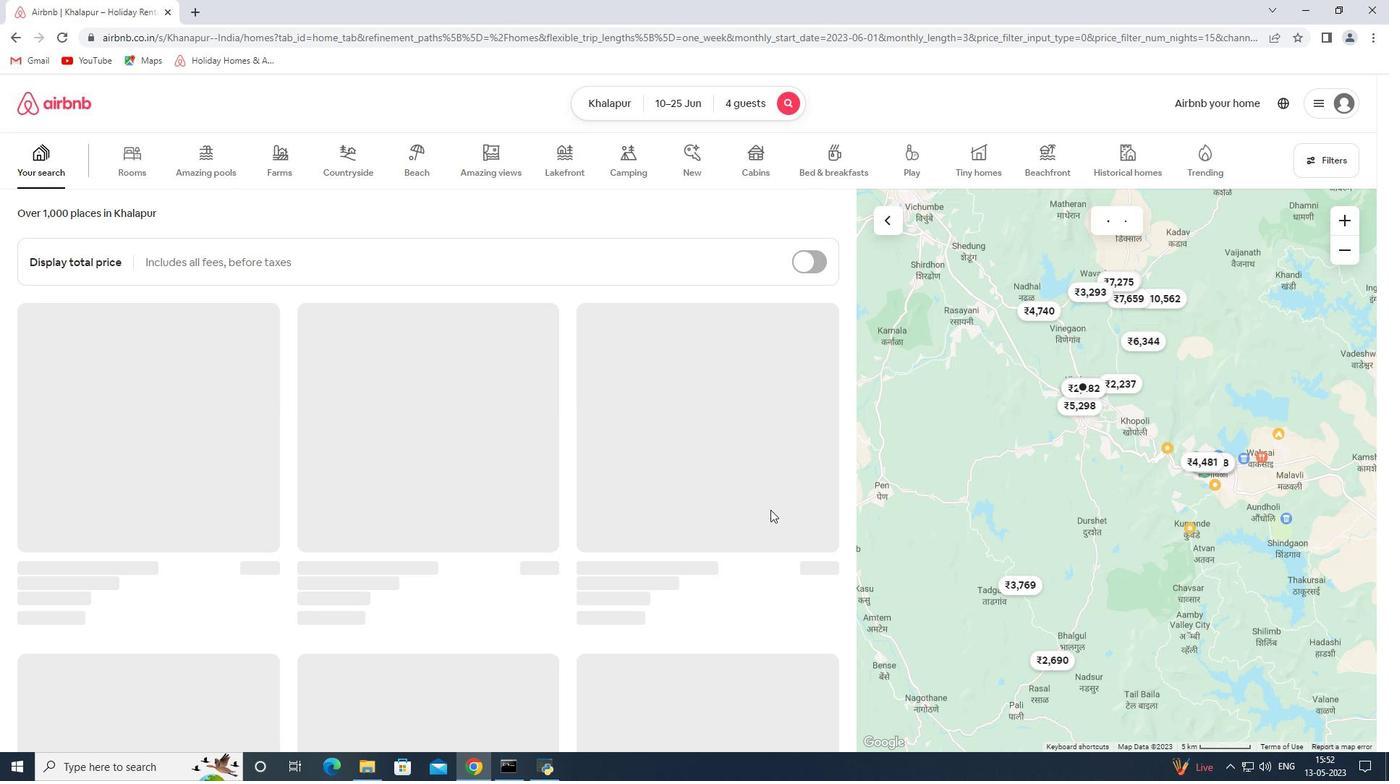 
